 Task: Go to Program & Features. Select Whole Food Market. Add to cart Organic Dried Spices-2. Place order for Javier Perez, _x000D_
205 6th Ct NW_x000D_
Elgin, Minnesota(MN), 55932, Cell Number (507) 876-3158
Action: Mouse moved to (139, 80)
Screenshot: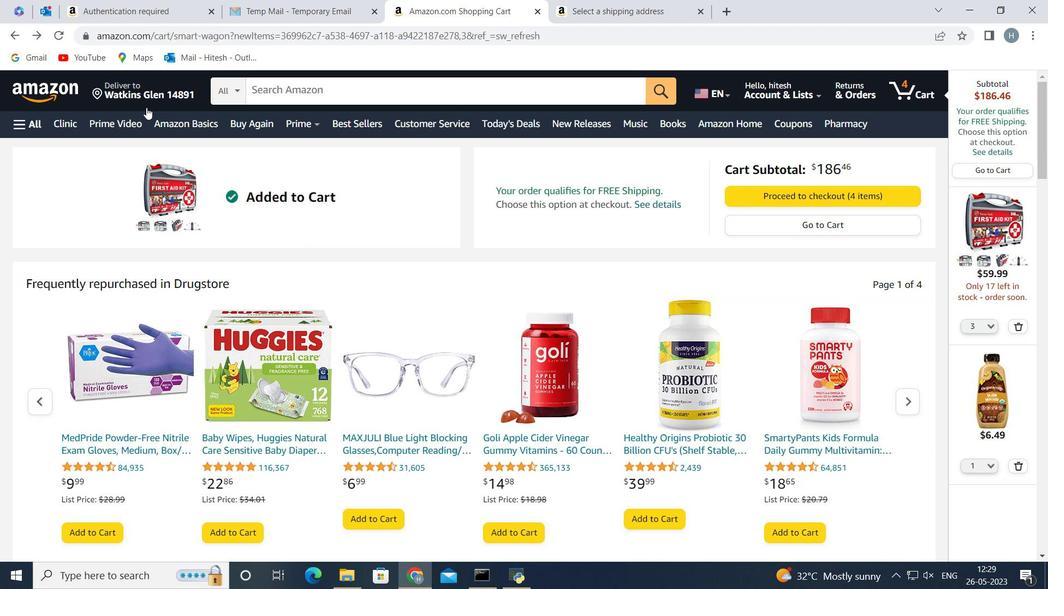 
Action: Mouse pressed left at (139, 80)
Screenshot: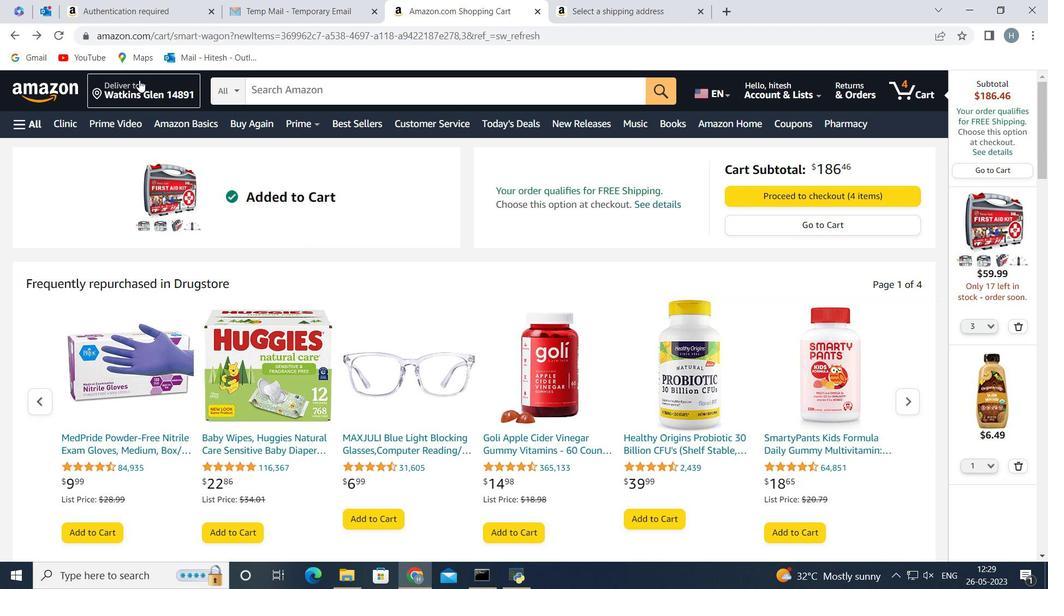 
Action: Mouse moved to (517, 376)
Screenshot: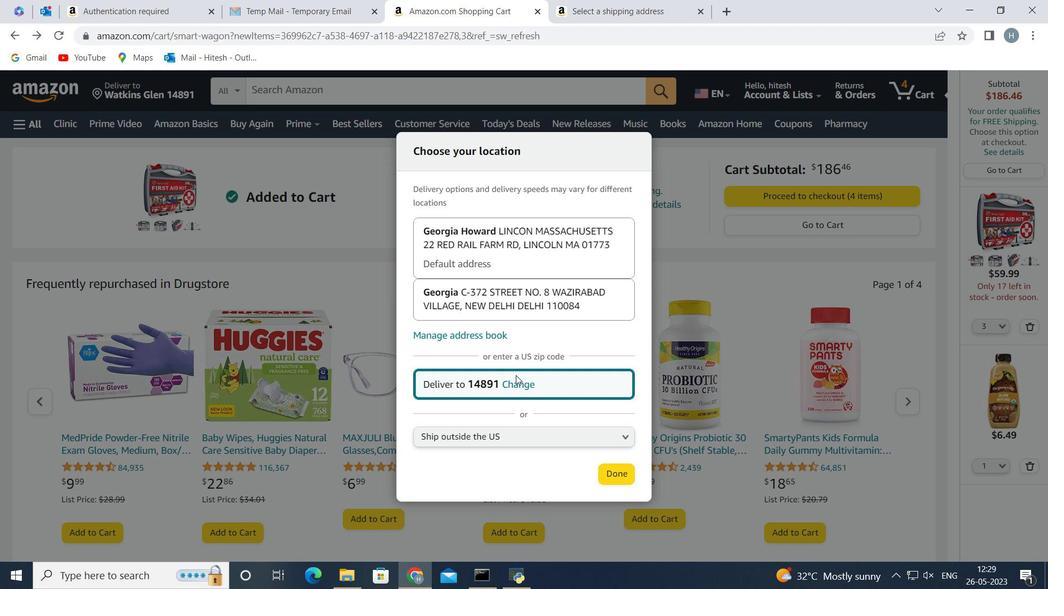 
Action: Mouse pressed left at (517, 376)
Screenshot: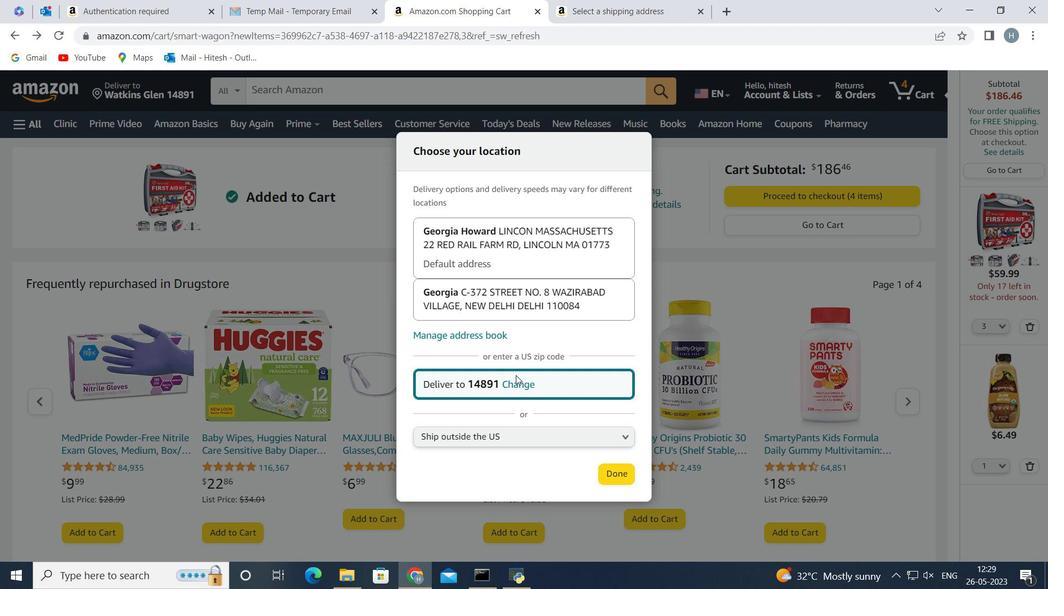 
Action: Mouse moved to (517, 382)
Screenshot: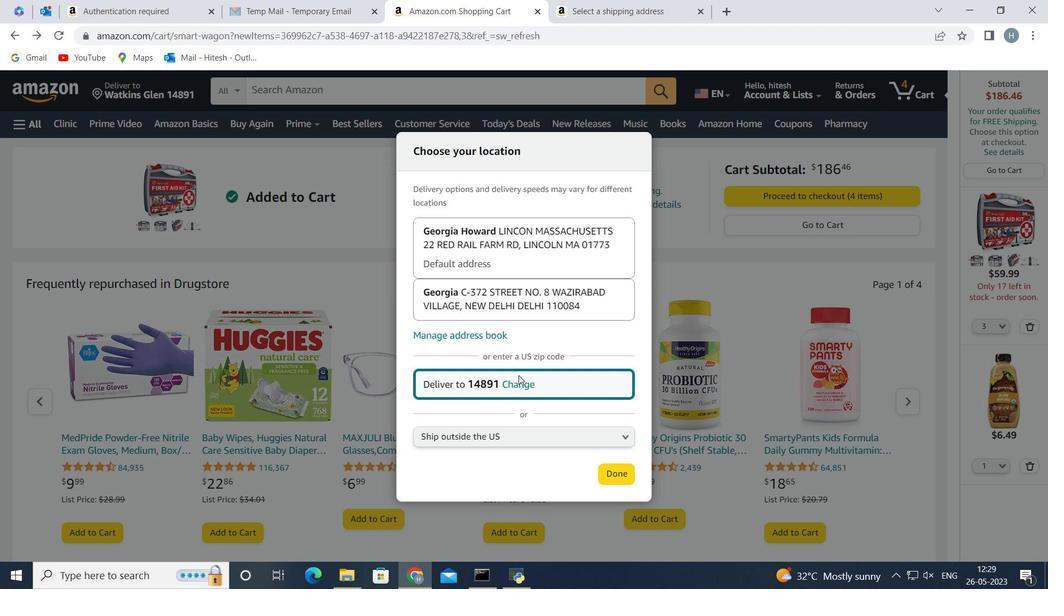 
Action: Mouse pressed left at (517, 382)
Screenshot: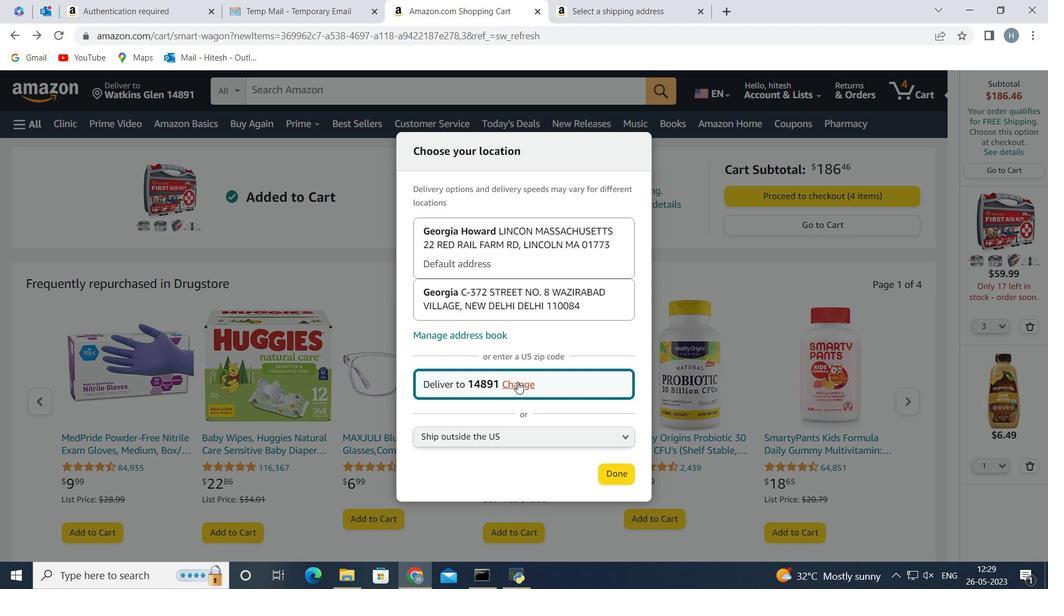 
Action: Mouse moved to (496, 382)
Screenshot: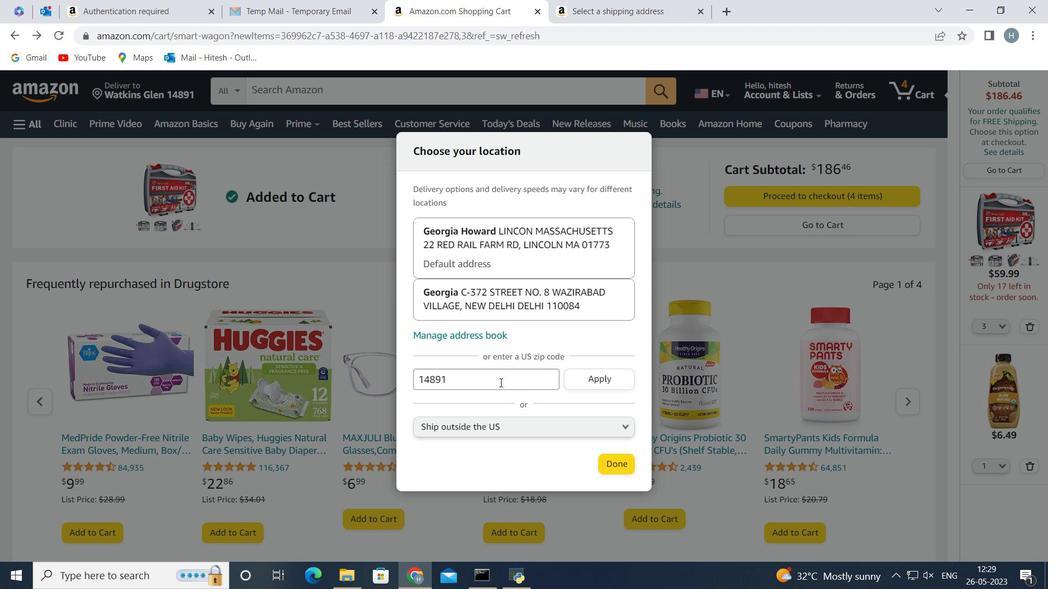 
Action: Mouse pressed left at (496, 382)
Screenshot: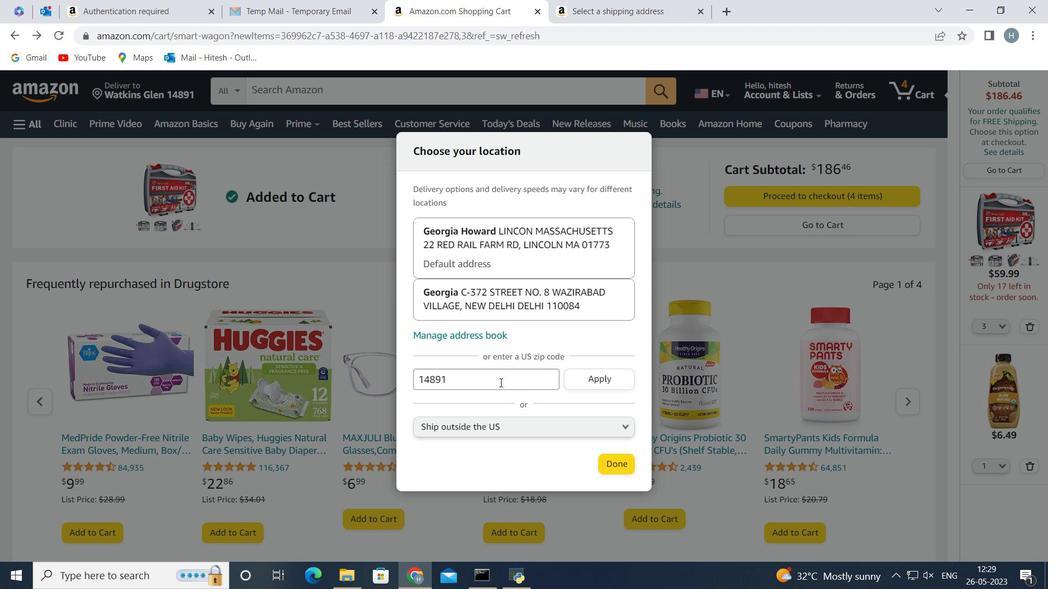 
Action: Mouse moved to (496, 382)
Screenshot: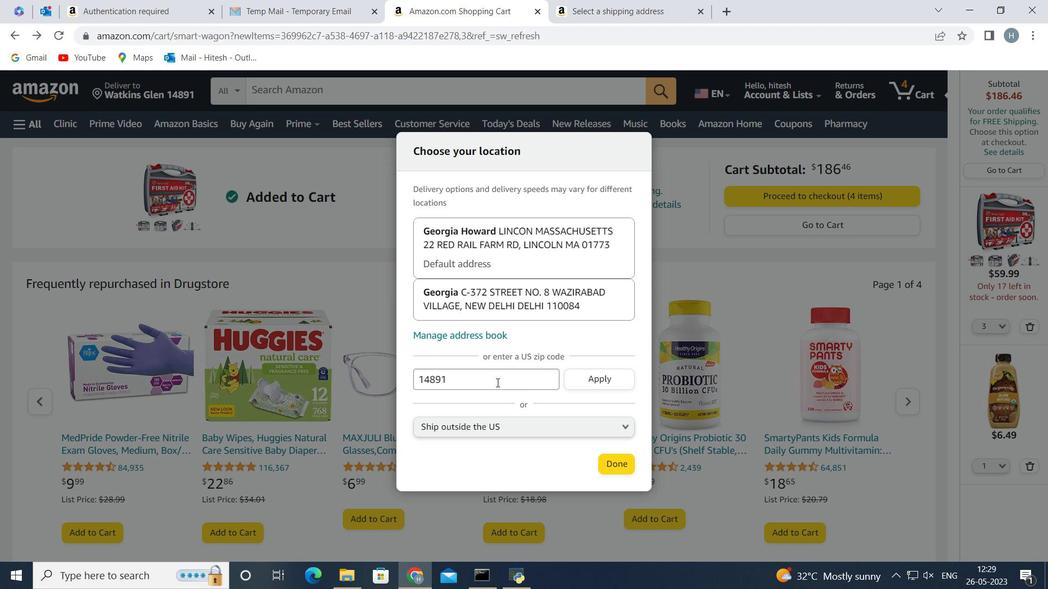 
Action: Key pressed <Key.backspace><Key.backspace><Key.backspace><Key.backspace><Key.backspace><Key.backspace><Key.backspace><Key.backspace><Key.backspace><Key.backspace><Key.backspace>55932
Screenshot: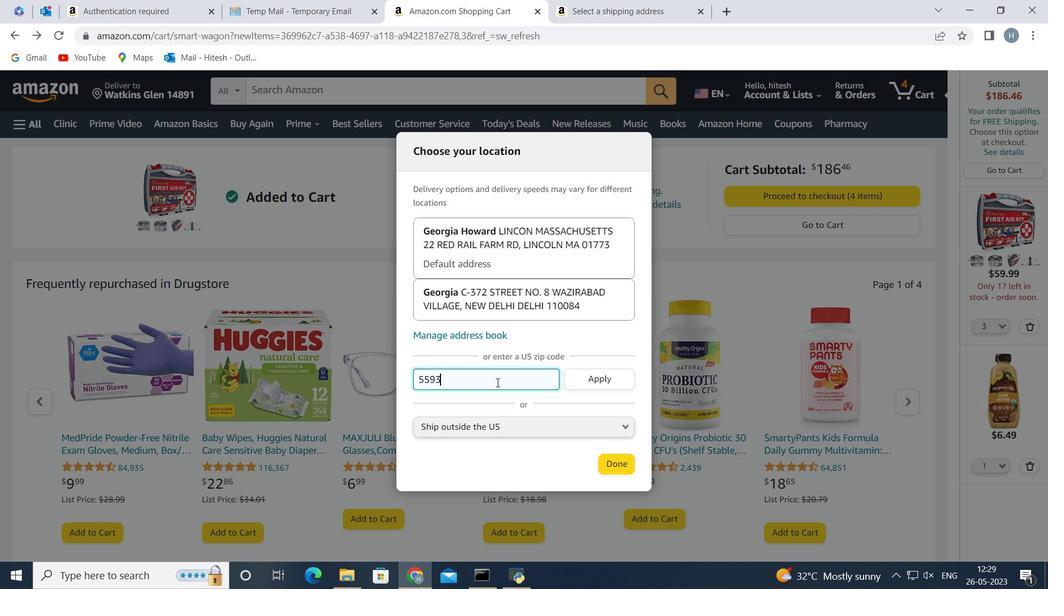 
Action: Mouse moved to (581, 386)
Screenshot: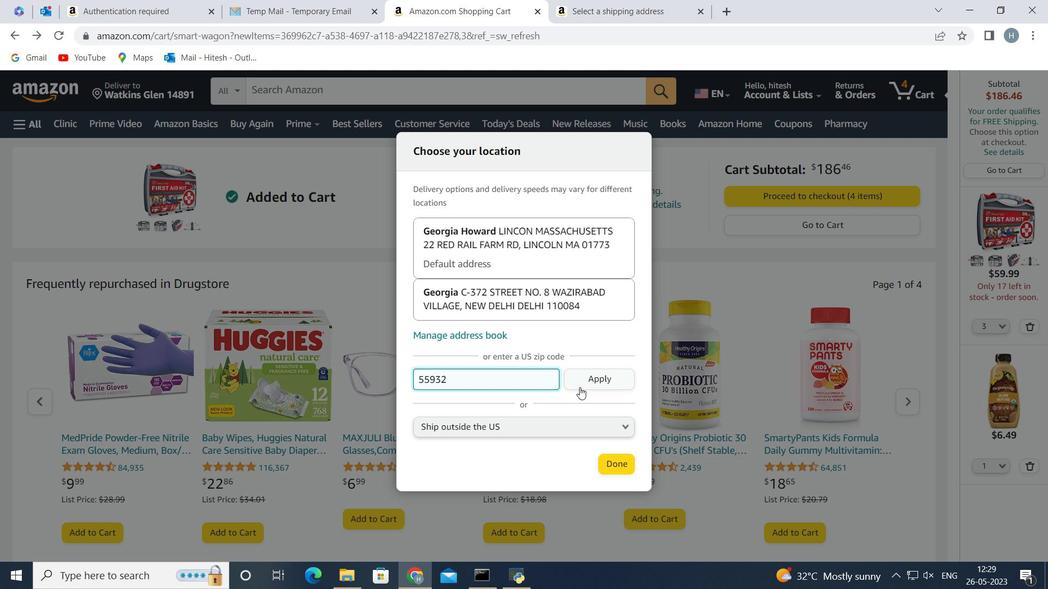 
Action: Mouse pressed left at (581, 386)
Screenshot: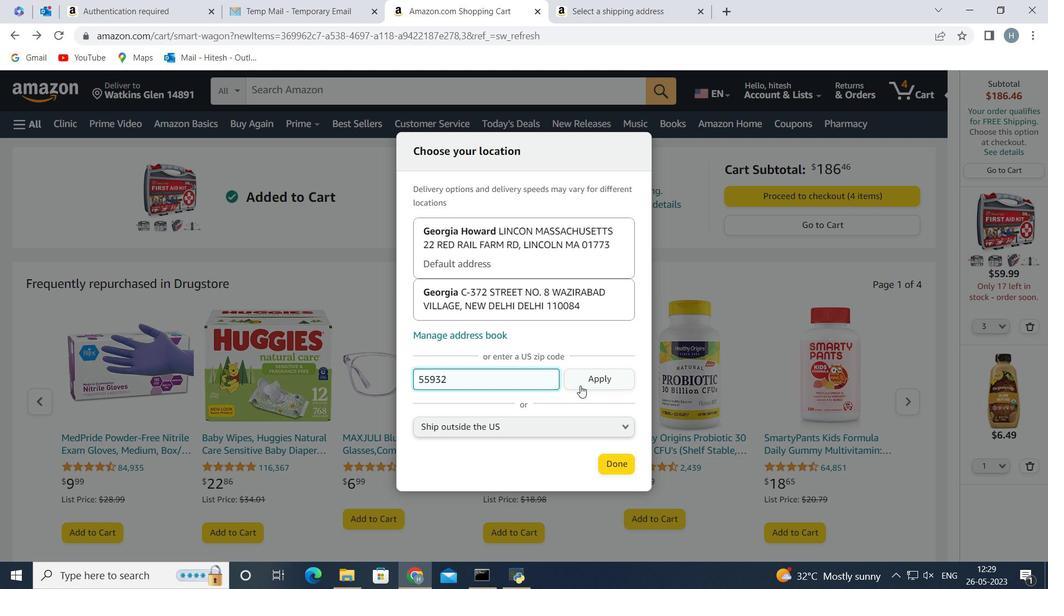 
Action: Mouse moved to (620, 470)
Screenshot: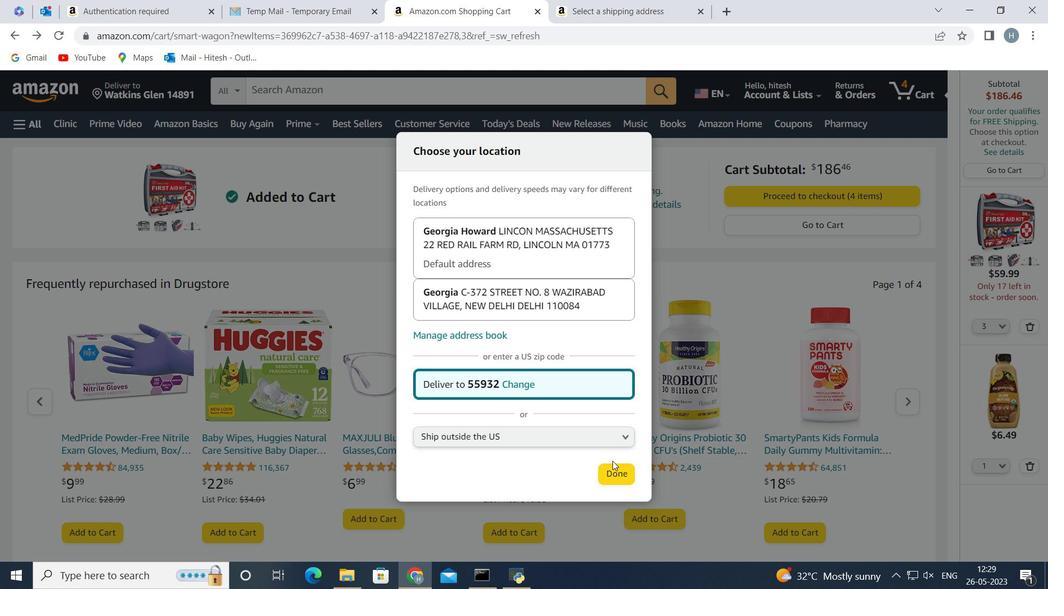 
Action: Mouse pressed left at (620, 470)
Screenshot: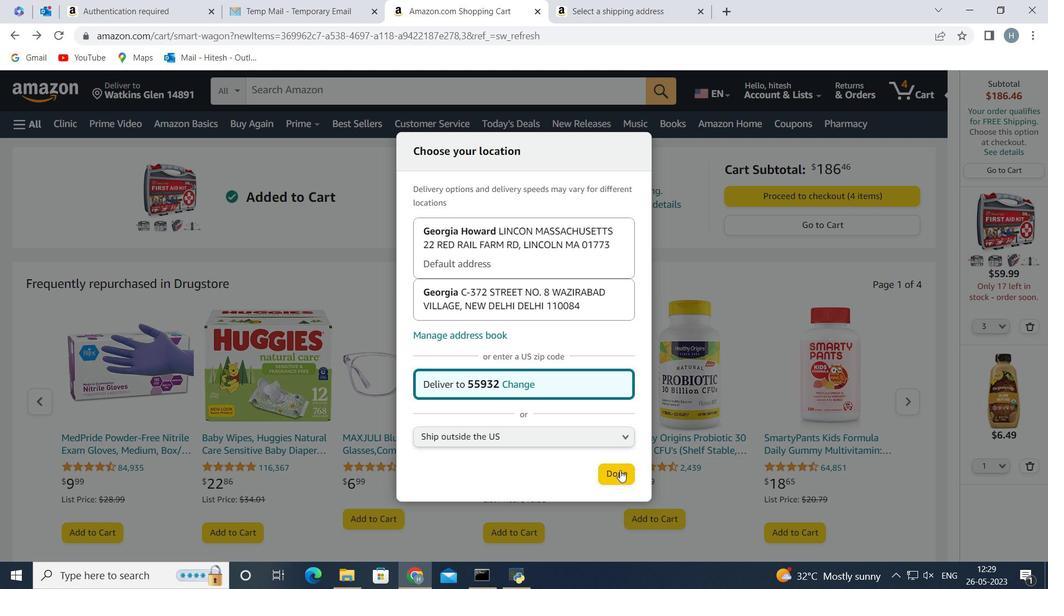 
Action: Mouse moved to (22, 126)
Screenshot: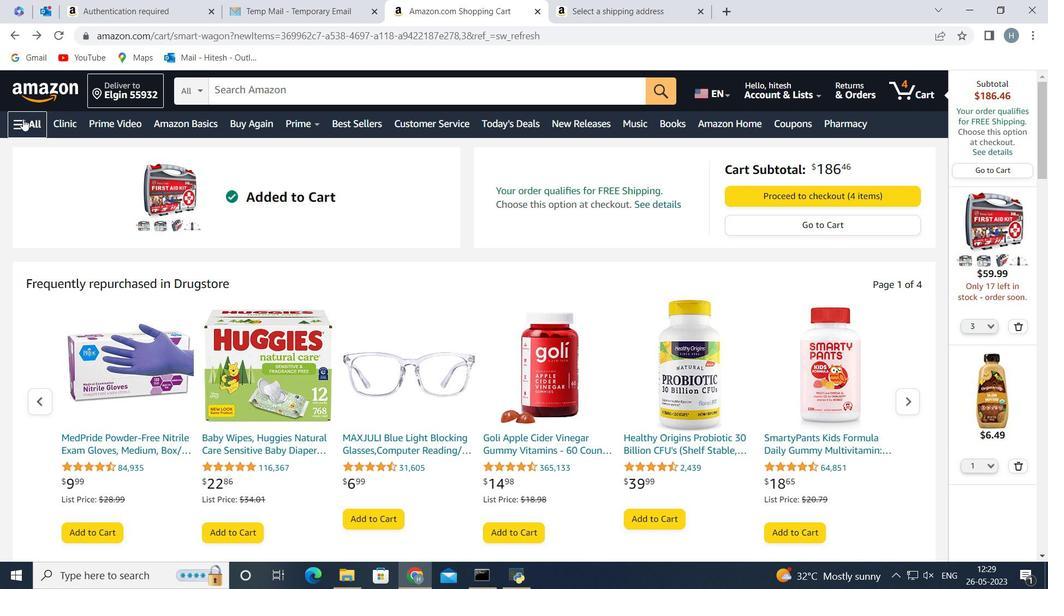 
Action: Mouse pressed left at (22, 126)
Screenshot: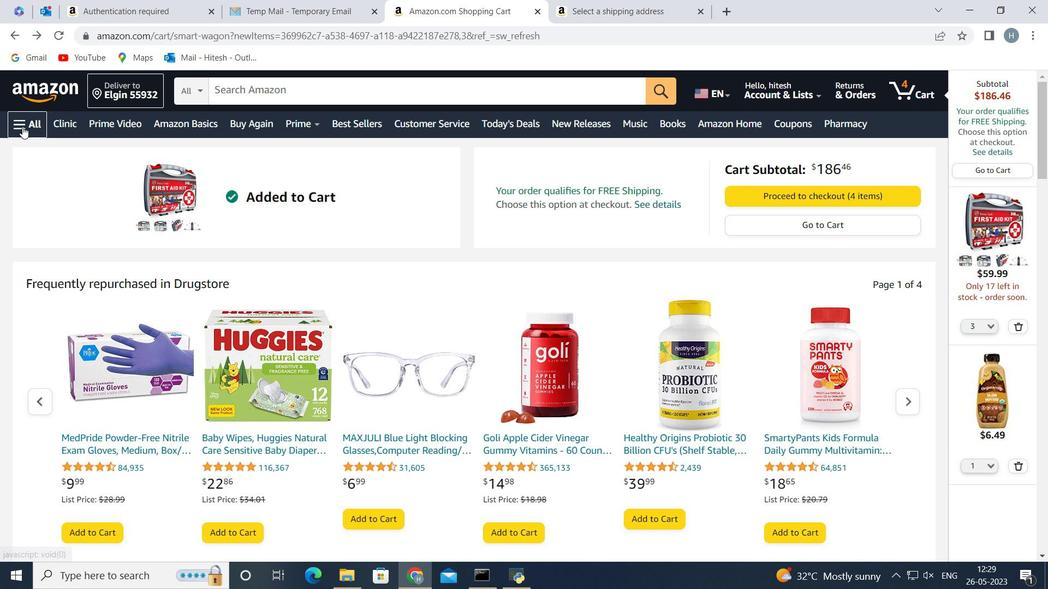 
Action: Mouse moved to (128, 262)
Screenshot: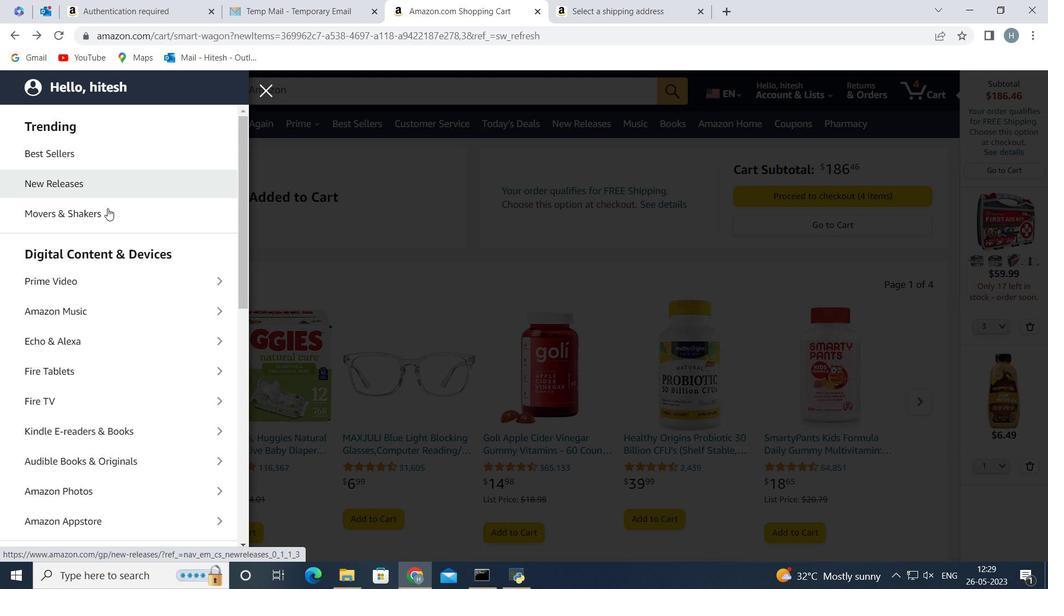 
Action: Mouse scrolled (128, 262) with delta (0, 0)
Screenshot: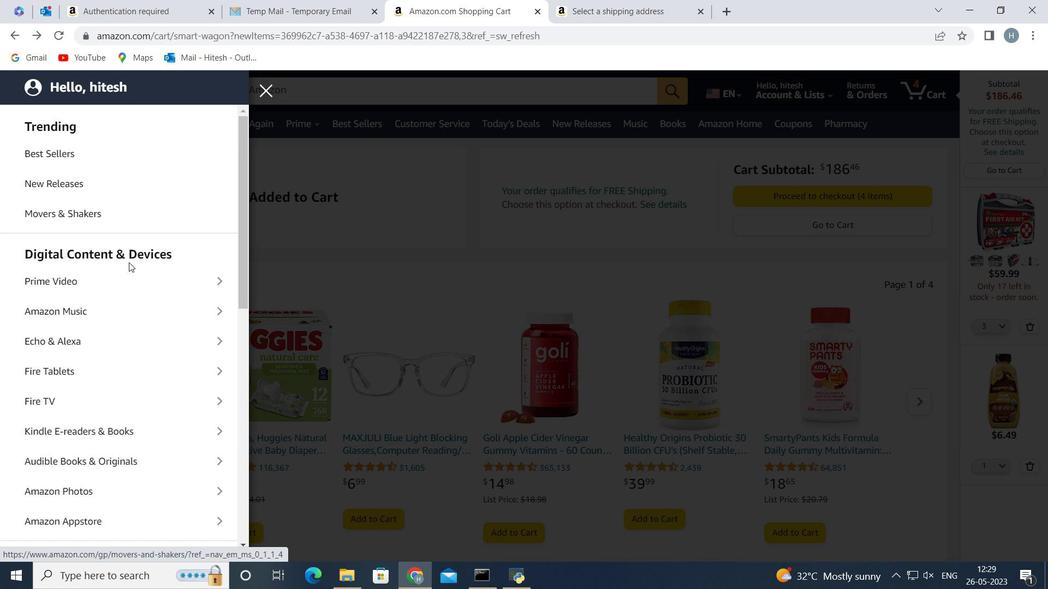 
Action: Mouse moved to (128, 263)
Screenshot: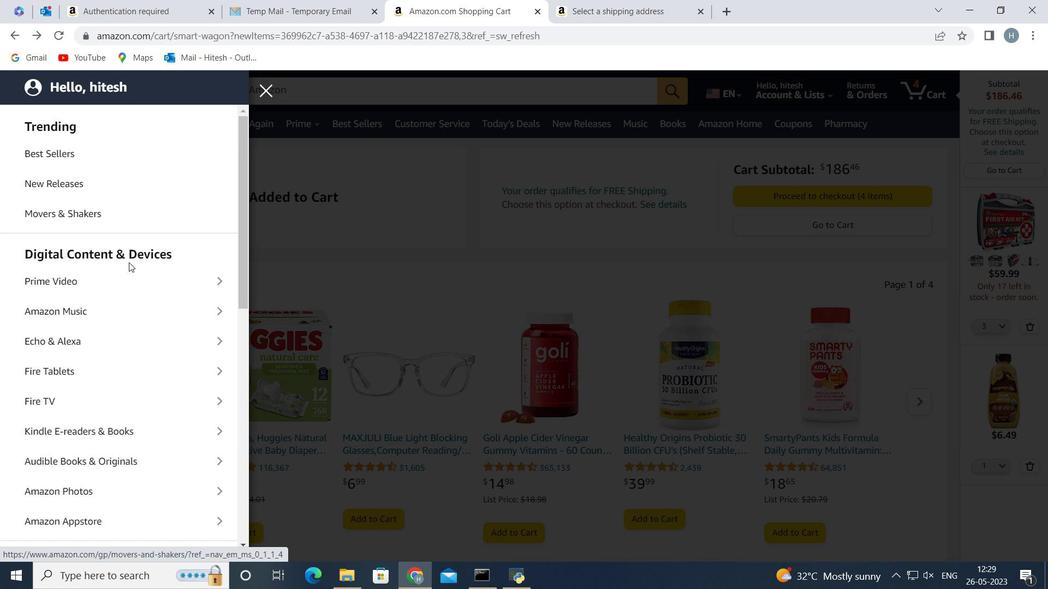 
Action: Mouse scrolled (128, 262) with delta (0, 0)
Screenshot: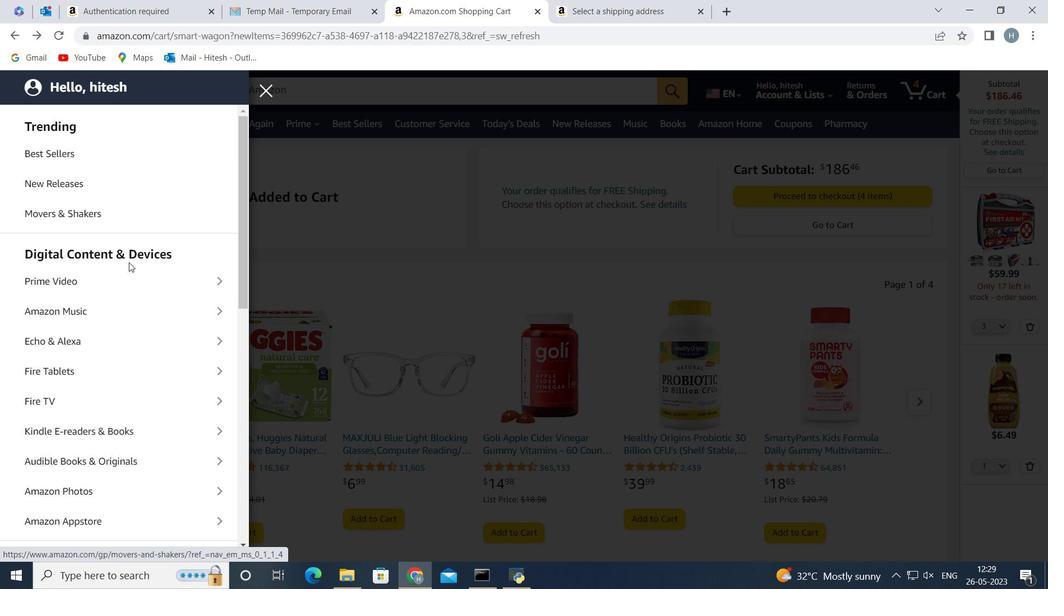 
Action: Mouse scrolled (128, 262) with delta (0, 0)
Screenshot: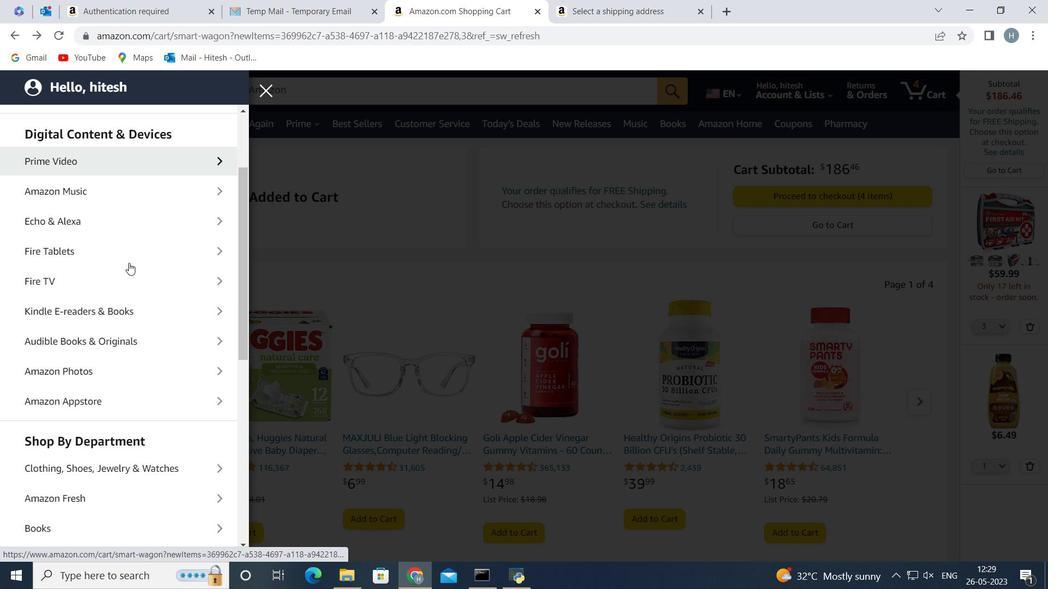 
Action: Mouse scrolled (128, 262) with delta (0, 0)
Screenshot: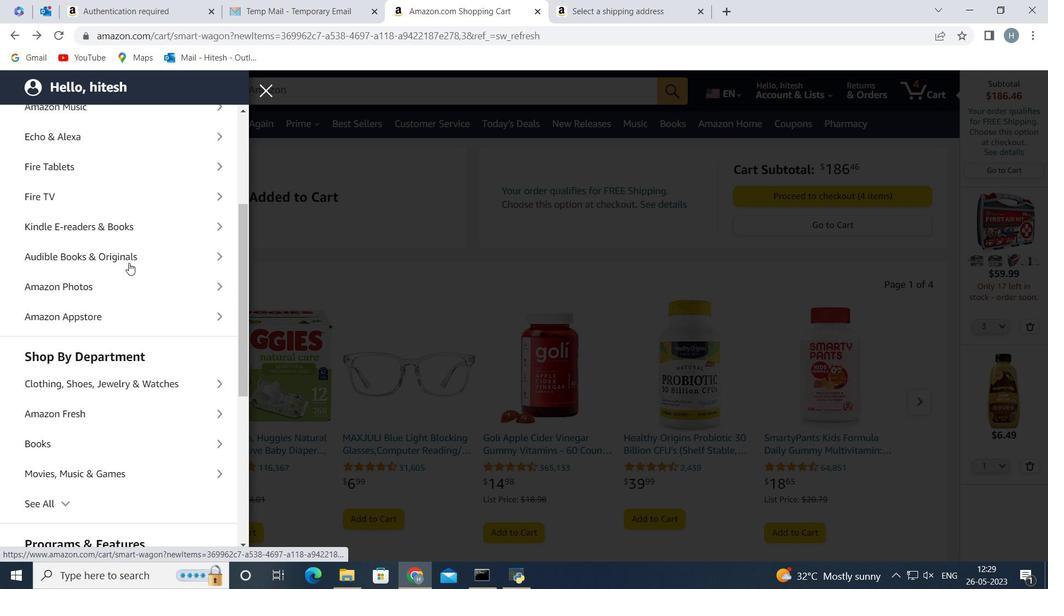 
Action: Mouse scrolled (128, 262) with delta (0, 0)
Screenshot: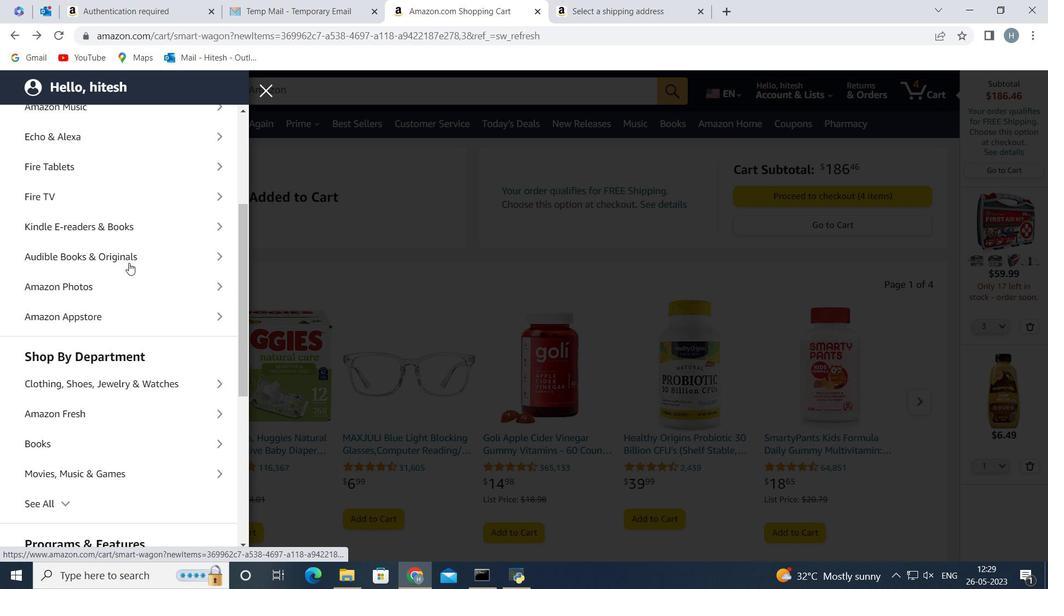 
Action: Mouse scrolled (128, 263) with delta (0, 0)
Screenshot: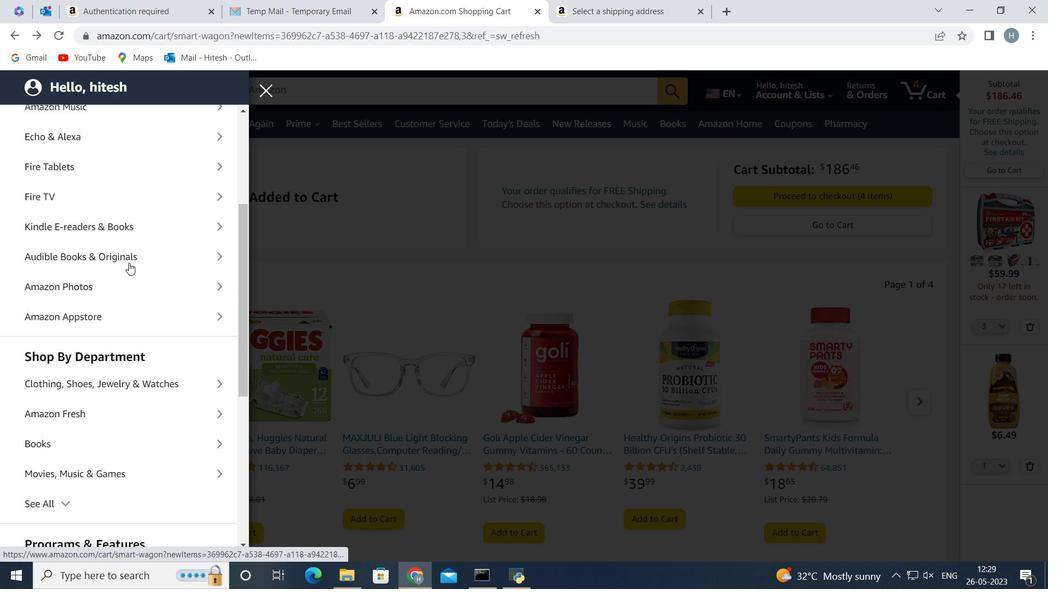 
Action: Mouse scrolled (128, 262) with delta (0, 0)
Screenshot: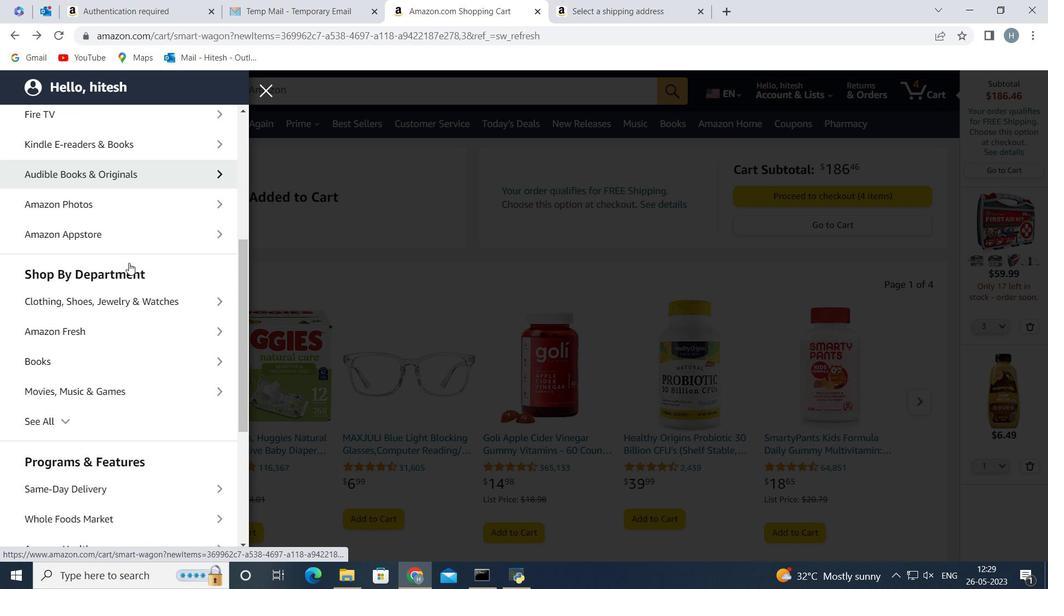 
Action: Mouse scrolled (128, 262) with delta (0, 0)
Screenshot: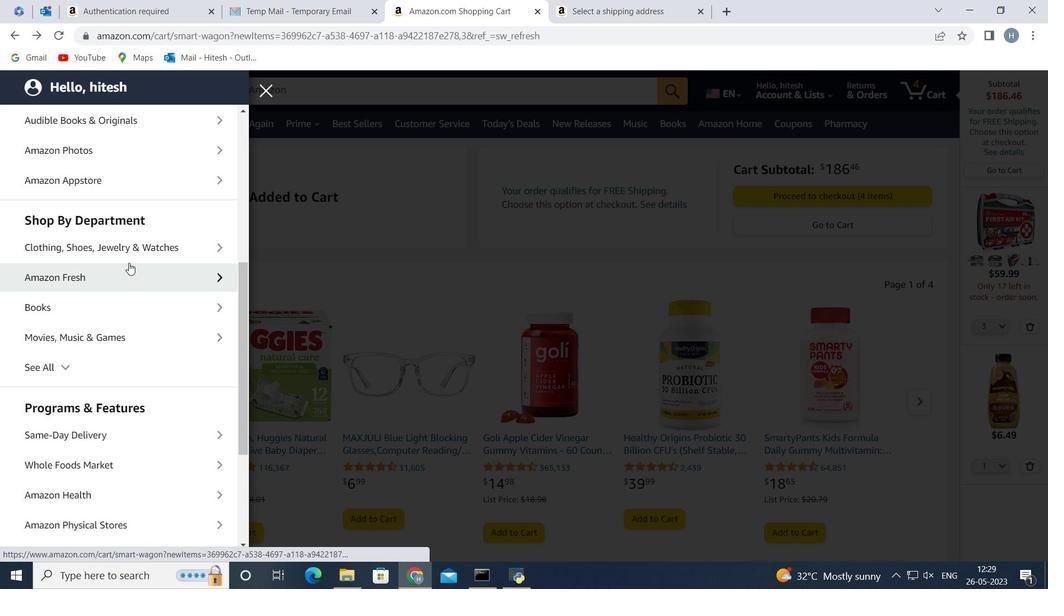 
Action: Mouse moved to (134, 393)
Screenshot: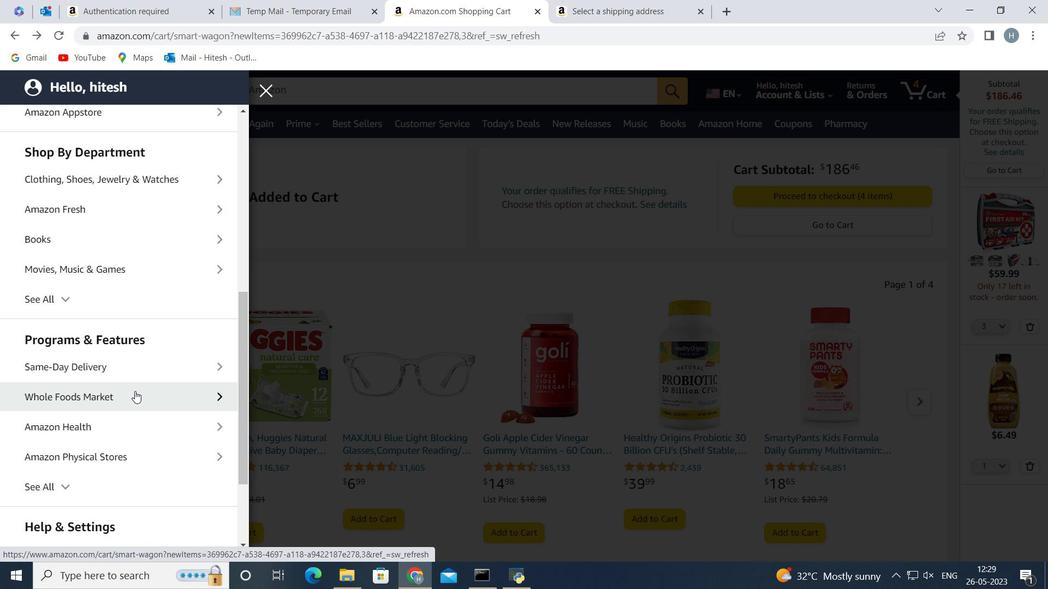 
Action: Mouse pressed left at (134, 393)
Screenshot: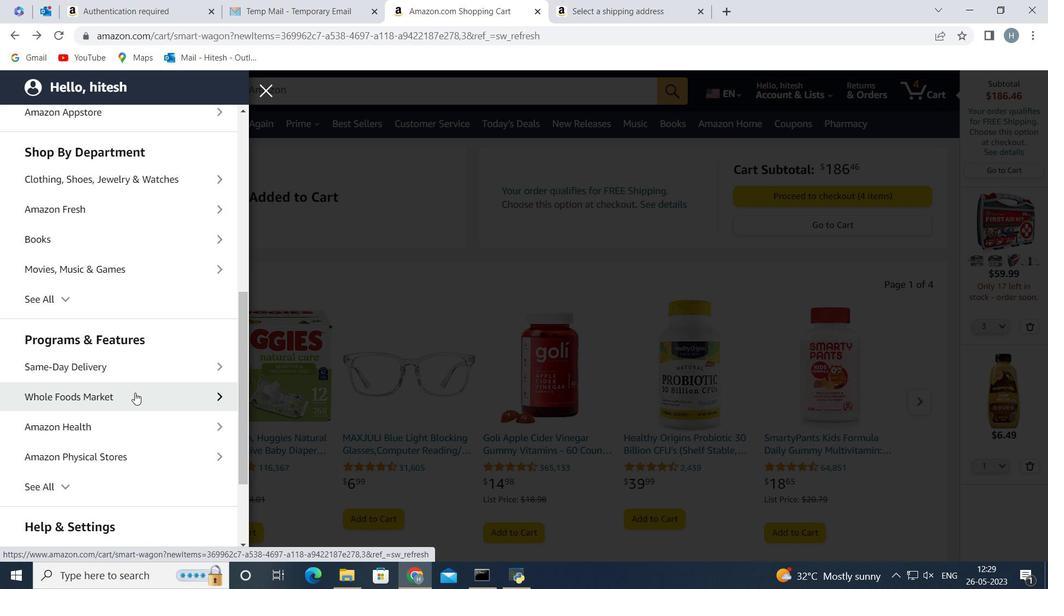 
Action: Mouse moved to (127, 188)
Screenshot: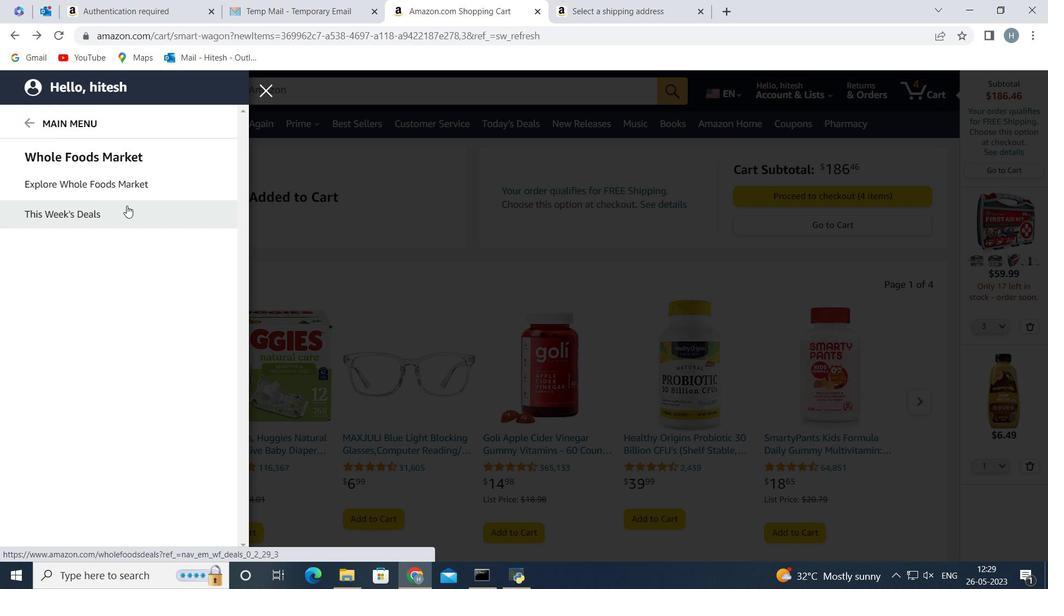 
Action: Mouse pressed left at (127, 188)
Screenshot: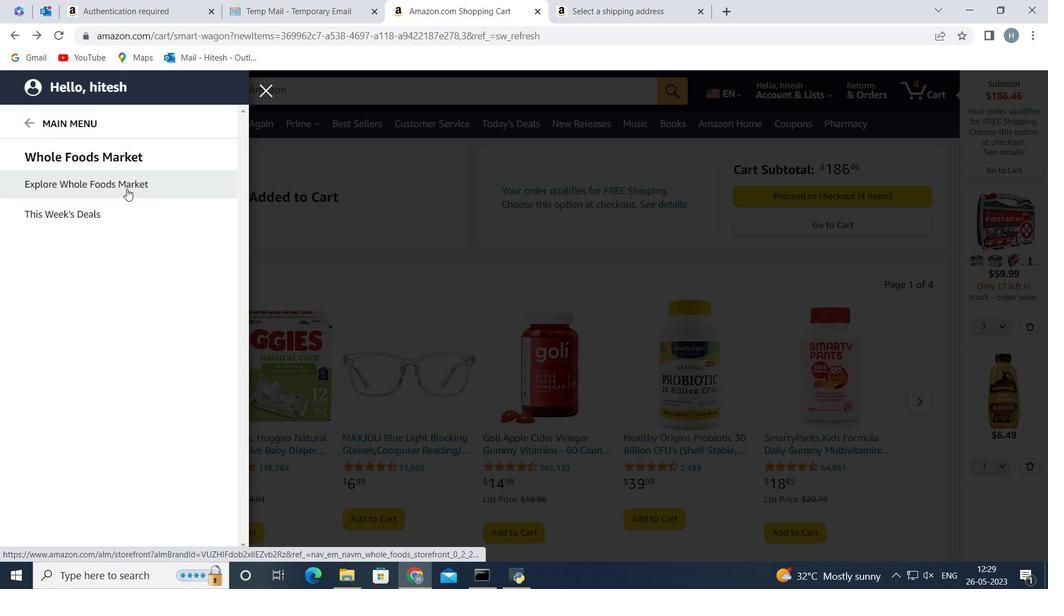 
Action: Mouse moved to (345, 89)
Screenshot: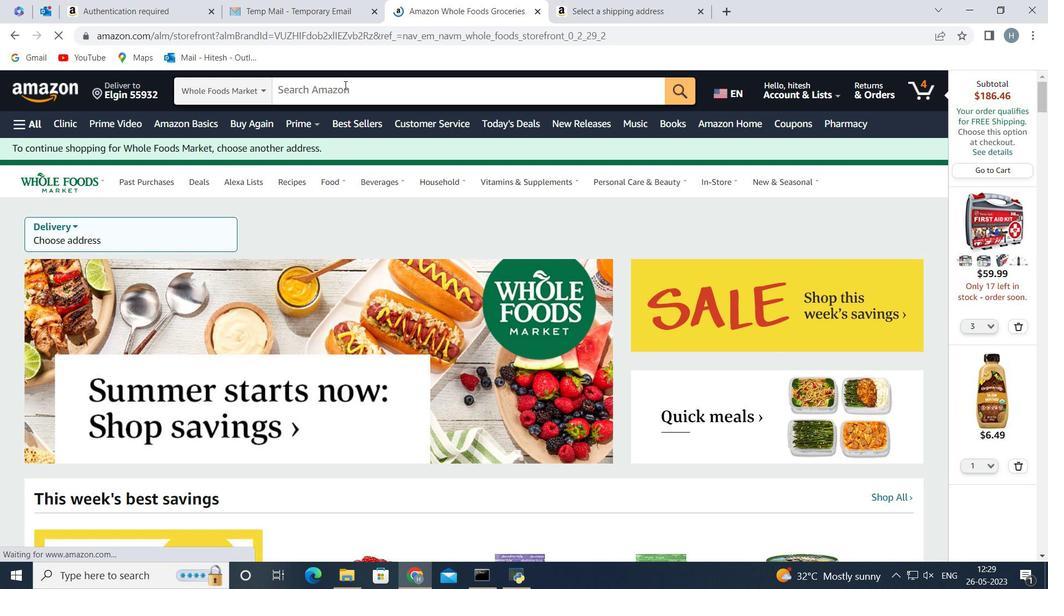 
Action: Mouse pressed left at (345, 89)
Screenshot: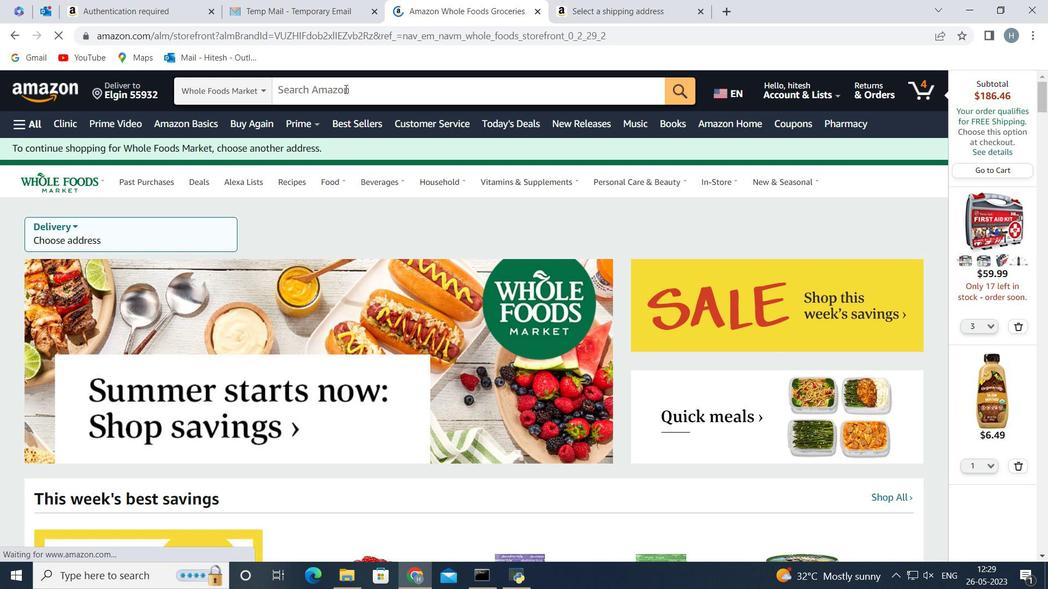 
Action: Key pressed <Key.shift>Organic<Key.space><Key.shift>Dried<Key.space><Key.shift>Spices<Key.space><Key.enter>
Screenshot: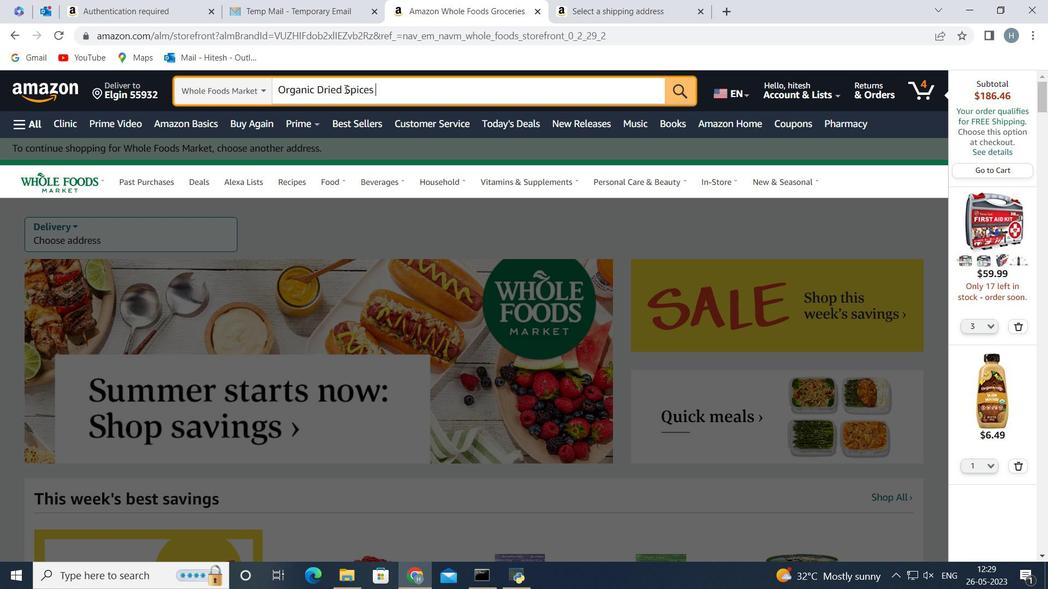 
Action: Mouse moved to (466, 310)
Screenshot: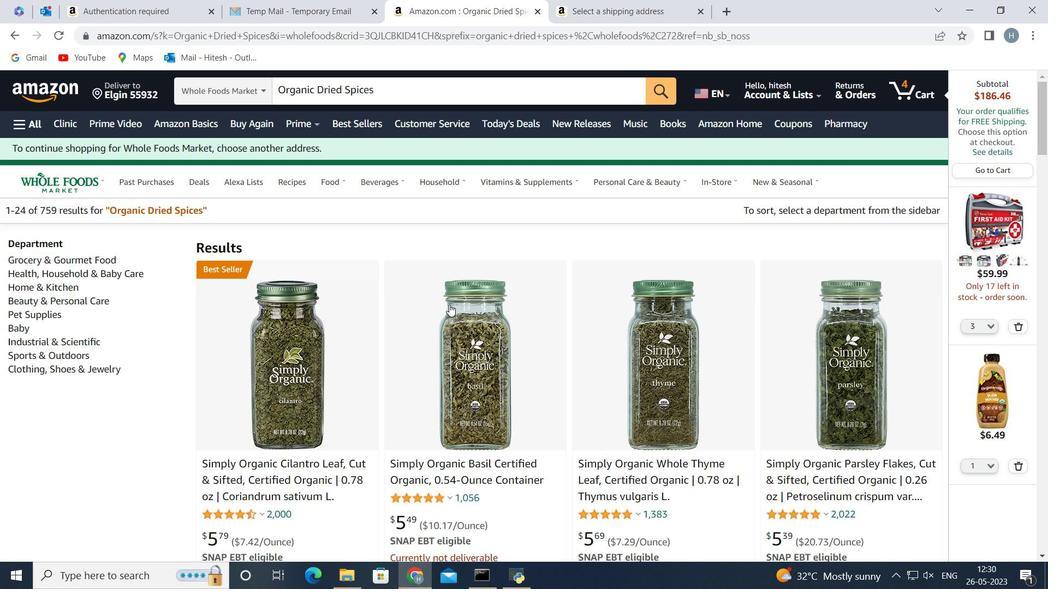 
Action: Mouse scrolled (466, 309) with delta (0, 0)
Screenshot: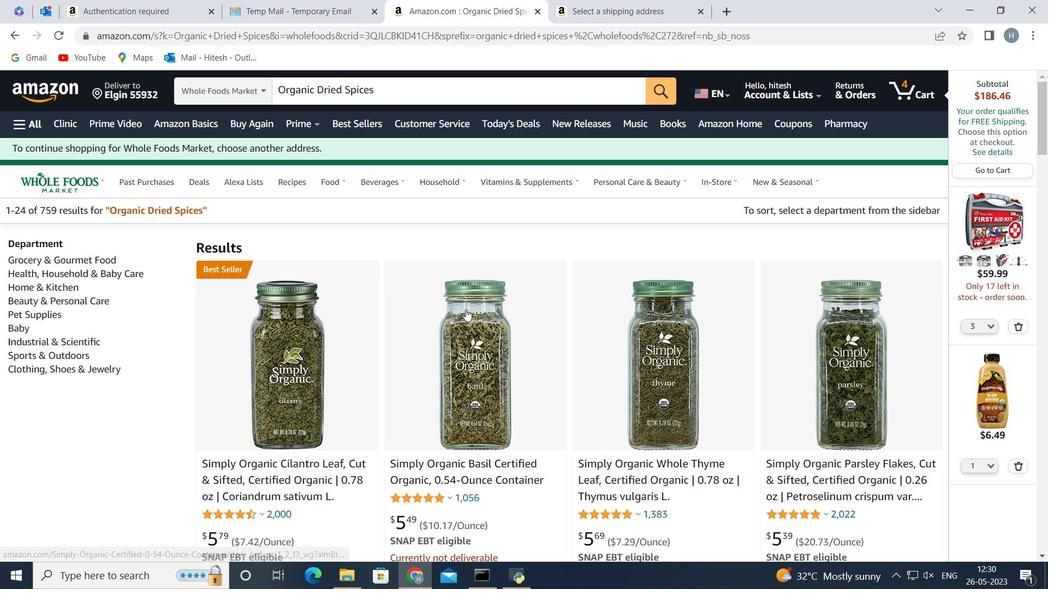 
Action: Mouse scrolled (466, 309) with delta (0, 0)
Screenshot: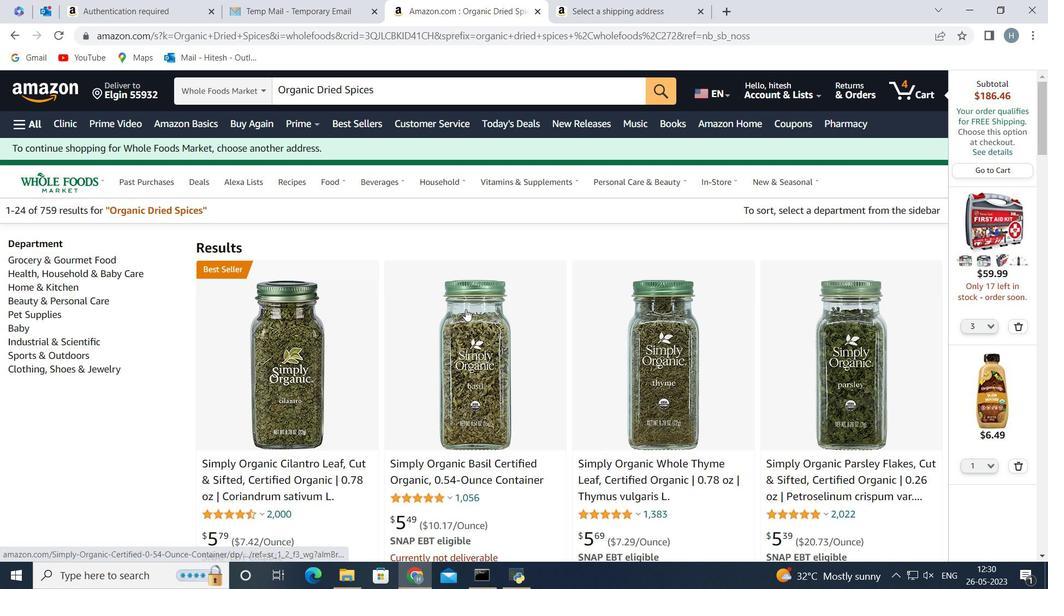 
Action: Mouse scrolled (466, 309) with delta (0, 0)
Screenshot: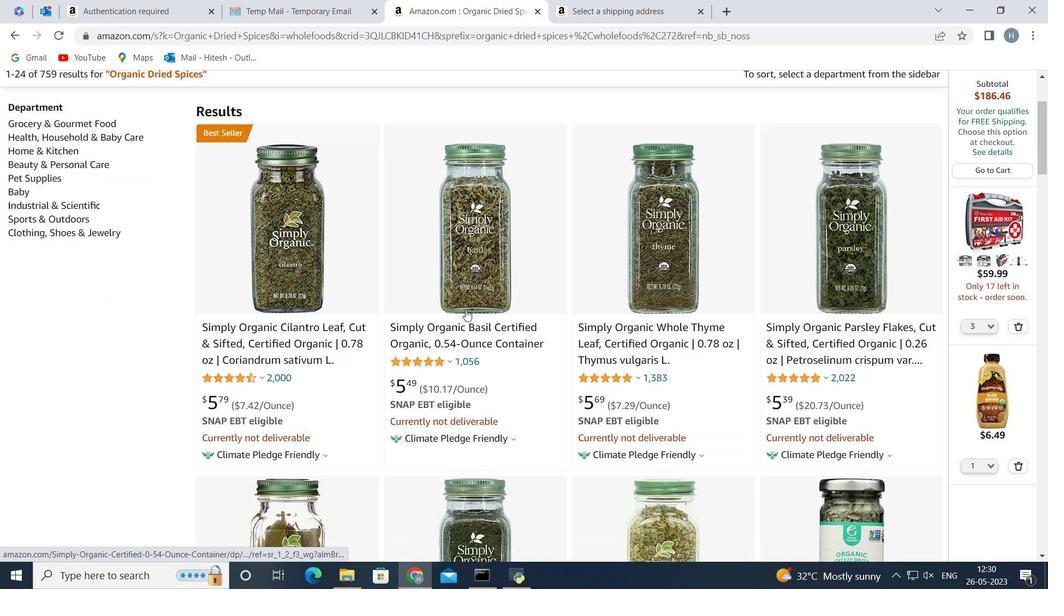 
Action: Mouse scrolled (466, 309) with delta (0, 0)
Screenshot: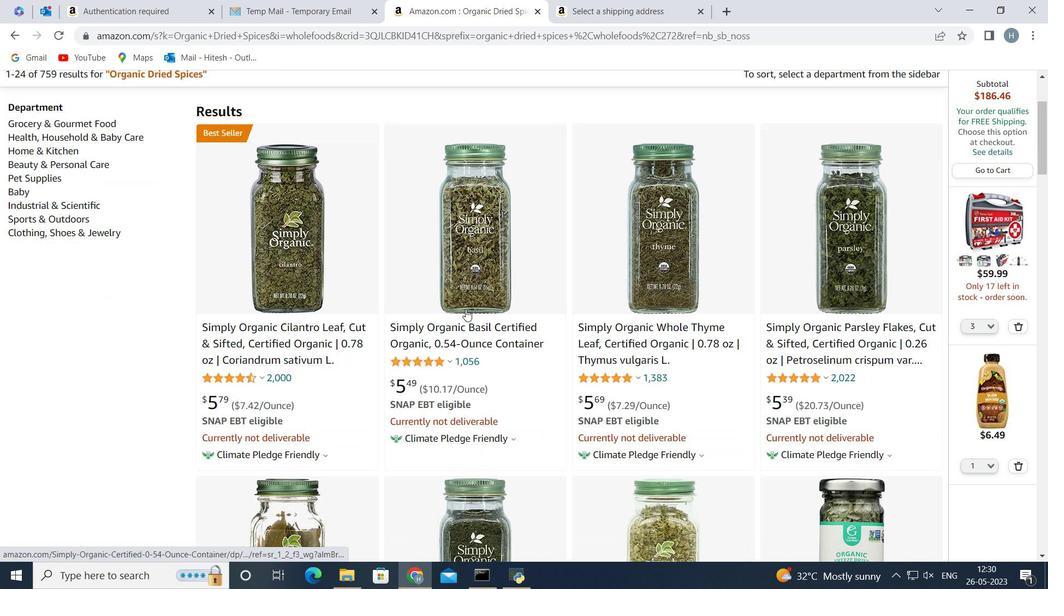 
Action: Mouse moved to (364, 264)
Screenshot: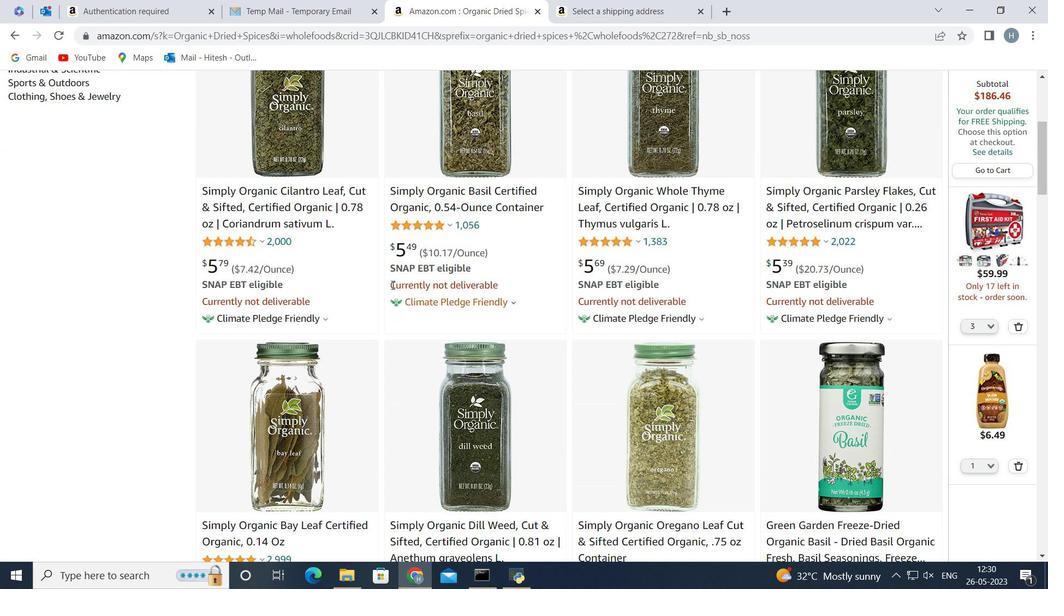 
Action: Mouse scrolled (364, 263) with delta (0, 0)
Screenshot: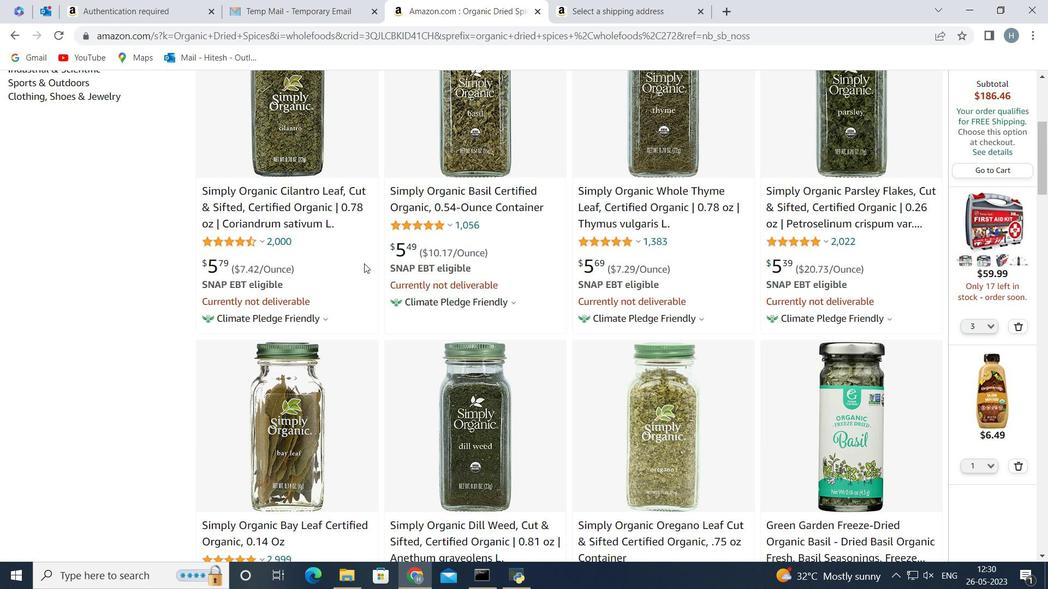 
Action: Mouse scrolled (364, 263) with delta (0, 0)
Screenshot: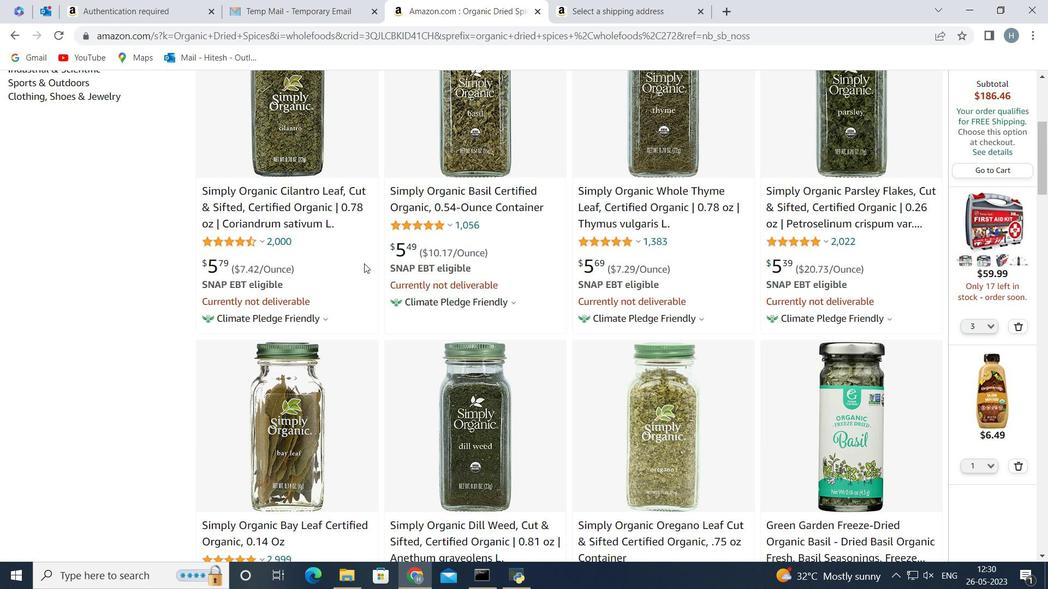 
Action: Mouse moved to (282, 270)
Screenshot: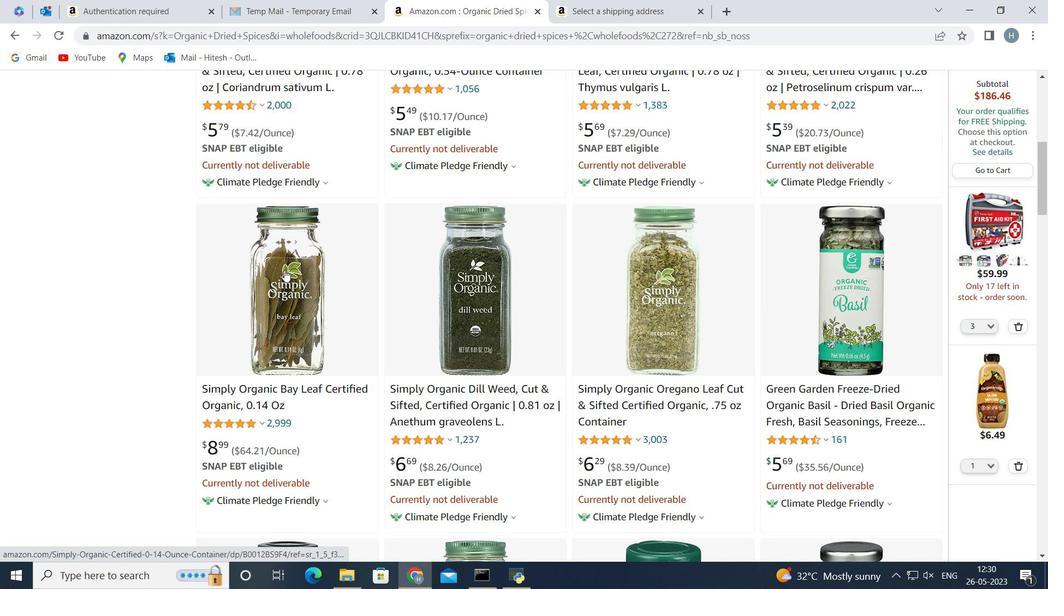 
Action: Mouse scrolled (282, 270) with delta (0, 0)
Screenshot: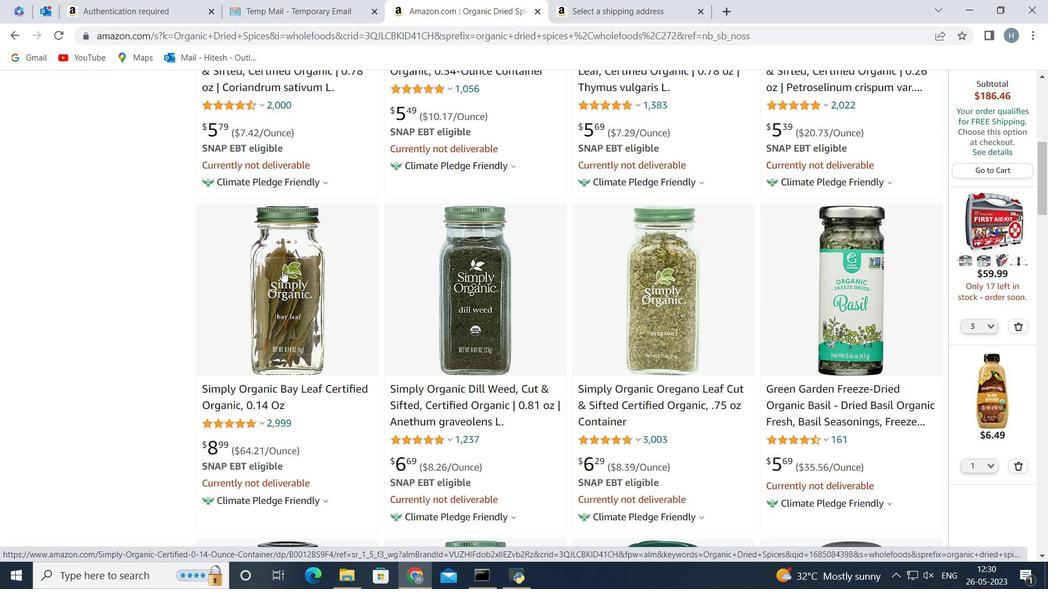 
Action: Mouse scrolled (282, 270) with delta (0, 0)
Screenshot: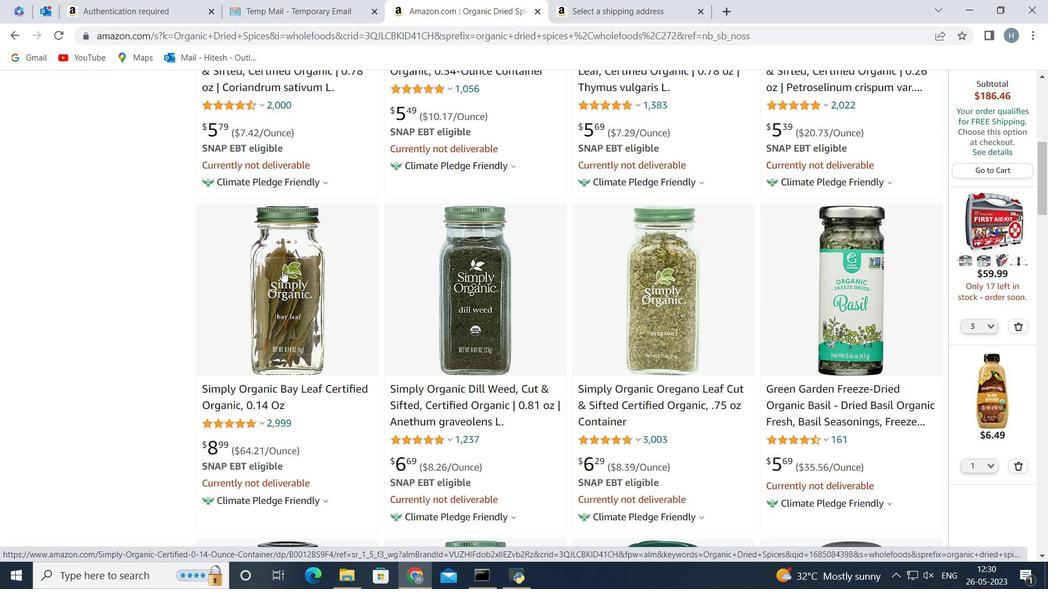 
Action: Mouse scrolled (282, 270) with delta (0, 0)
Screenshot: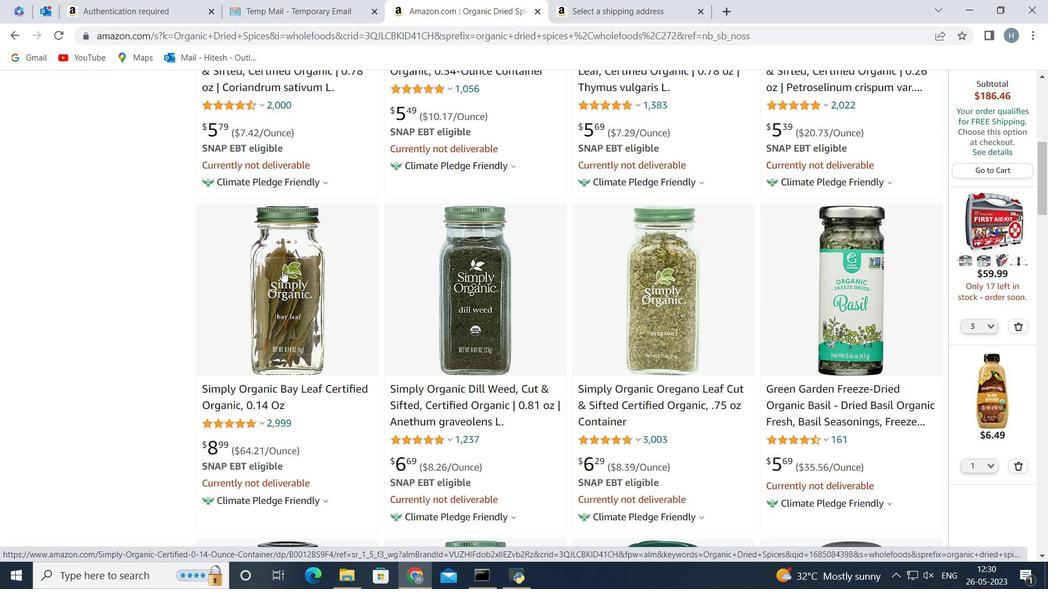 
Action: Mouse scrolled (282, 270) with delta (0, 0)
Screenshot: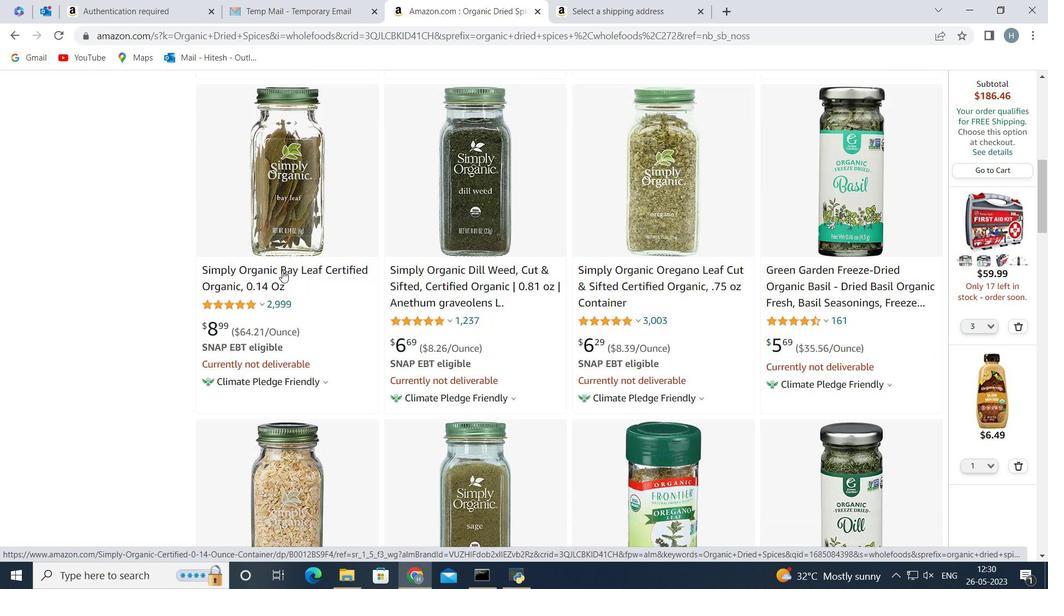 
Action: Mouse scrolled (282, 270) with delta (0, 0)
Screenshot: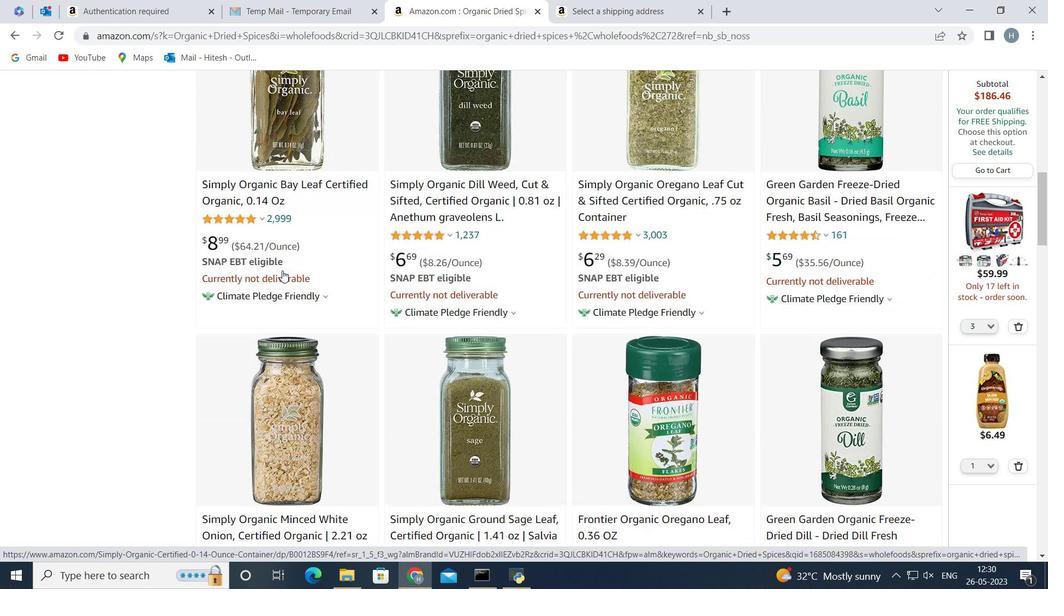 
Action: Mouse moved to (443, 292)
Screenshot: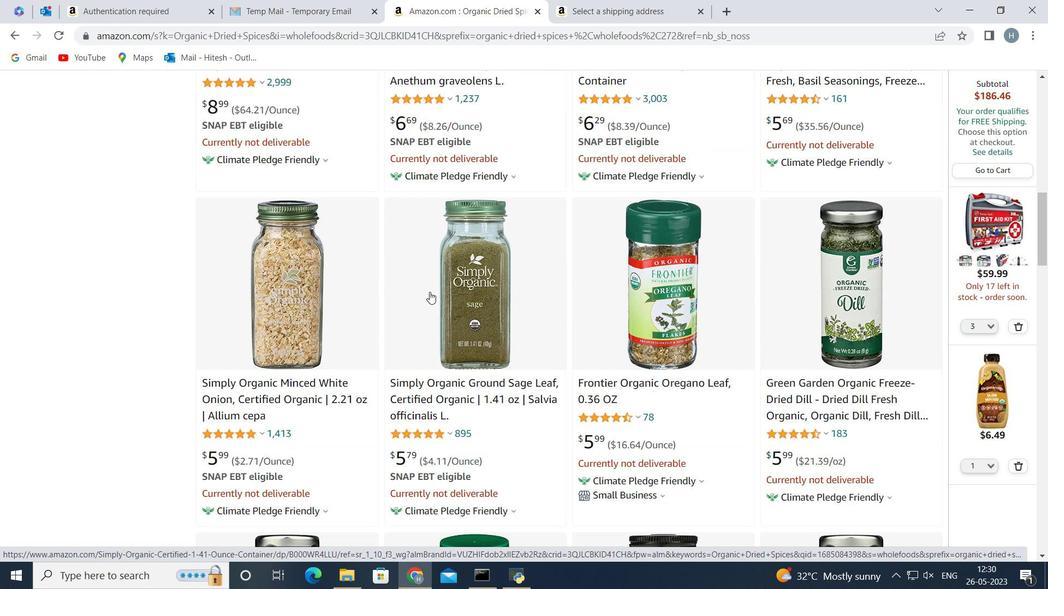 
Action: Mouse scrolled (443, 293) with delta (0, 0)
Screenshot: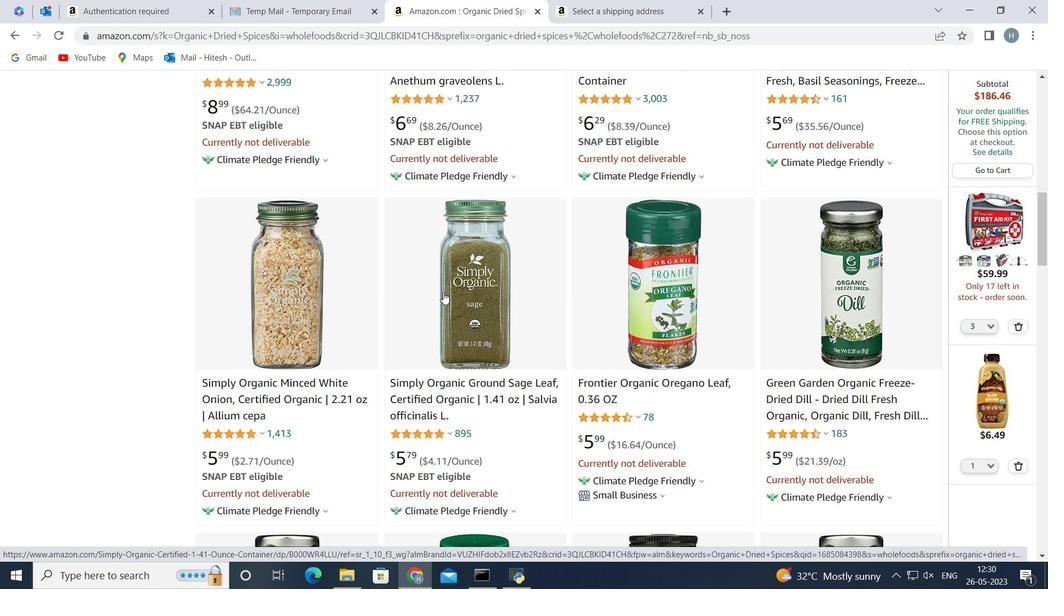 
Action: Mouse scrolled (443, 293) with delta (0, 0)
Screenshot: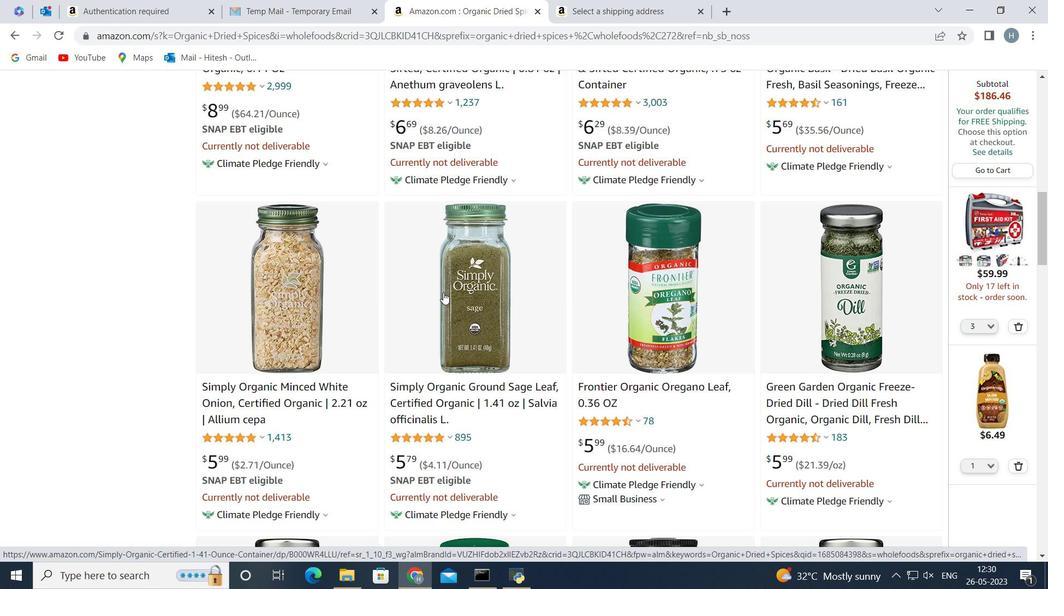 
Action: Mouse scrolled (443, 293) with delta (0, 0)
Screenshot: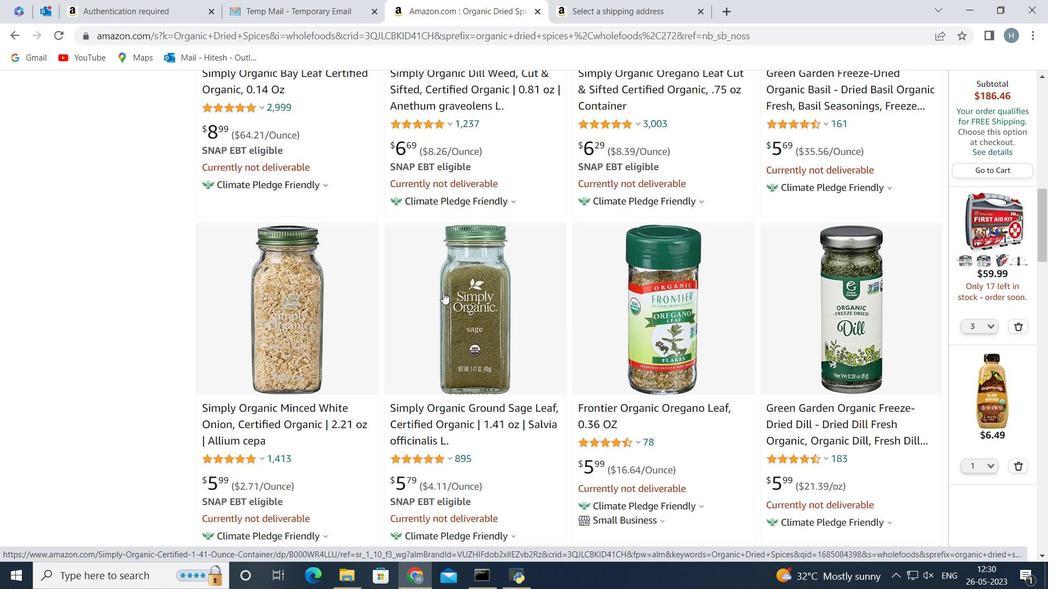 
Action: Mouse scrolled (443, 293) with delta (0, 0)
Screenshot: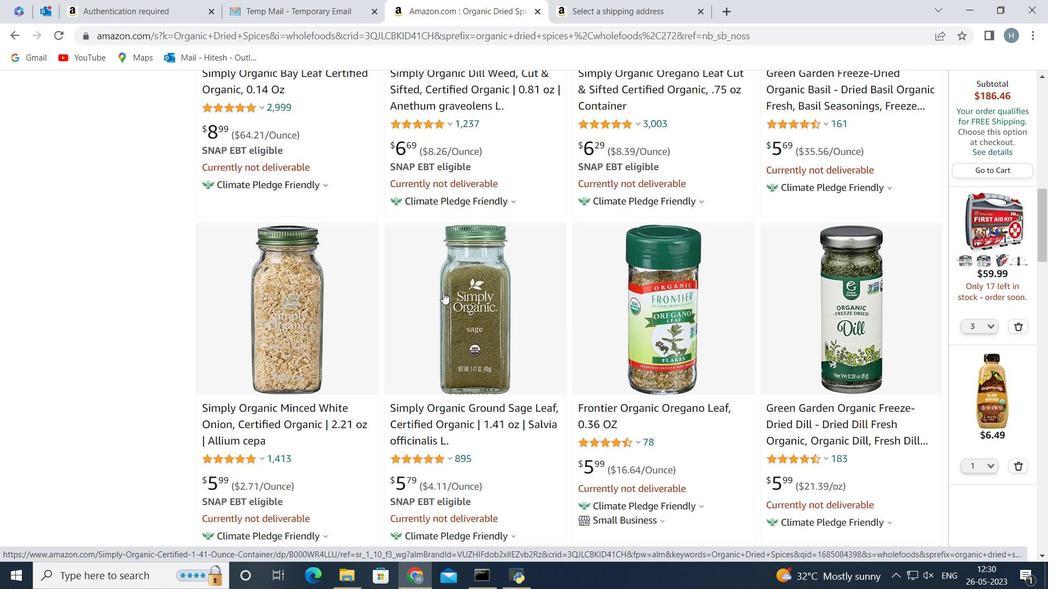 
Action: Mouse scrolled (443, 293) with delta (0, 0)
Screenshot: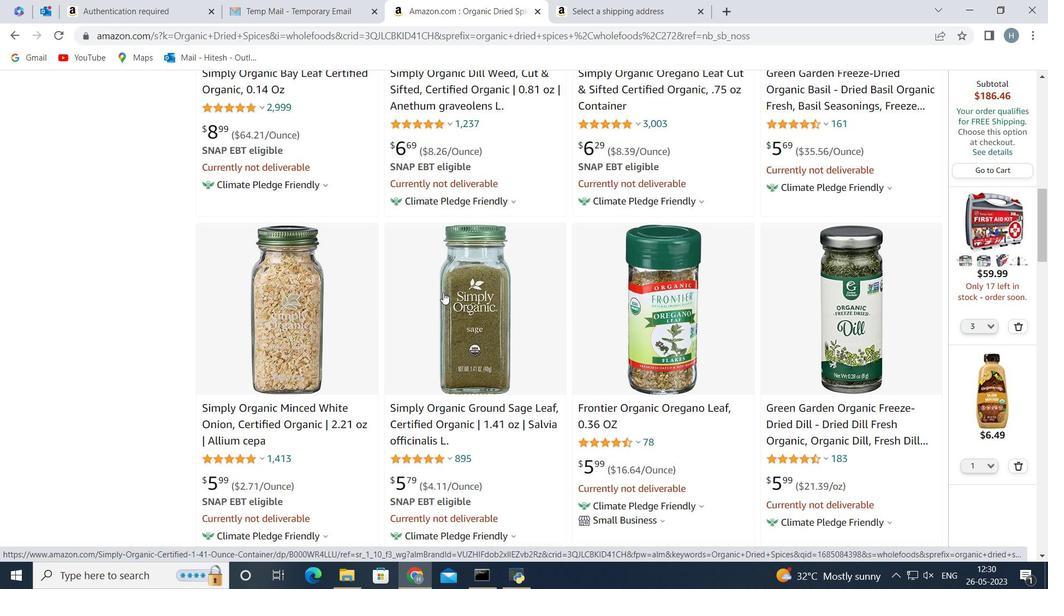 
Action: Mouse scrolled (443, 293) with delta (0, 0)
Screenshot: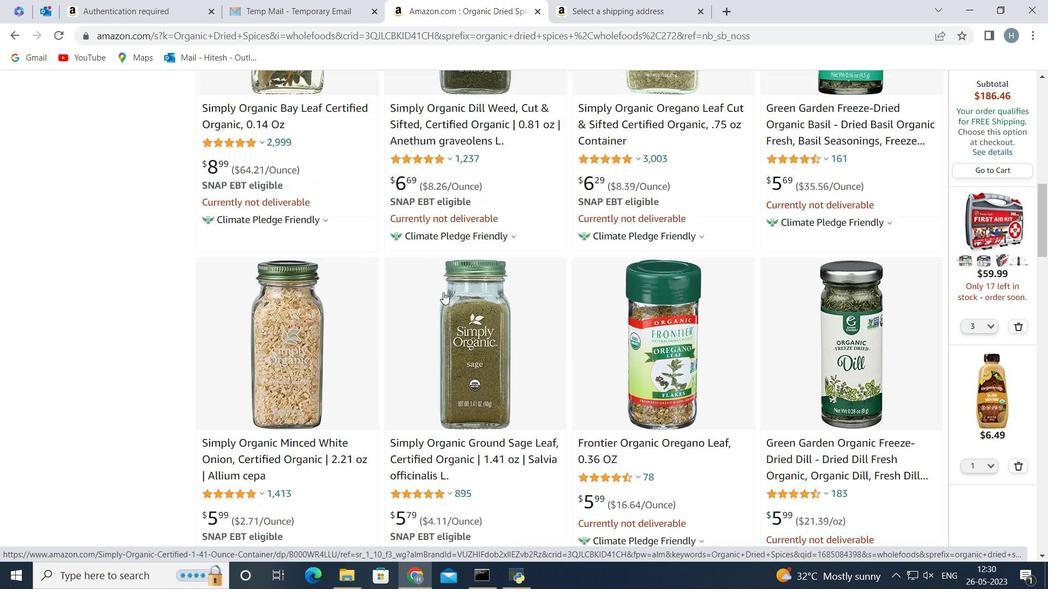 
Action: Mouse scrolled (443, 293) with delta (0, 0)
Screenshot: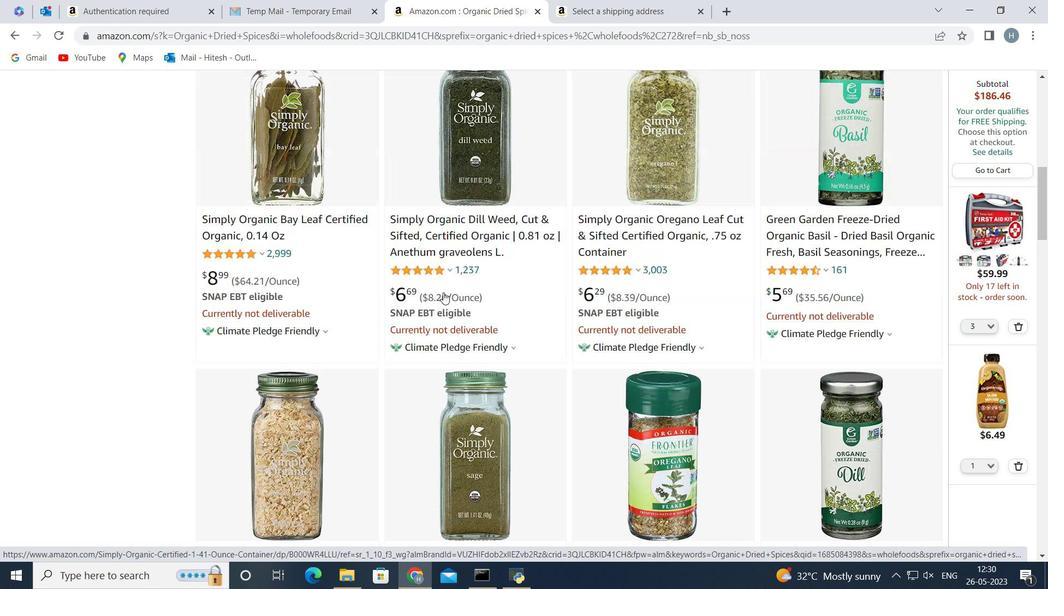 
Action: Mouse scrolled (443, 293) with delta (0, 0)
Screenshot: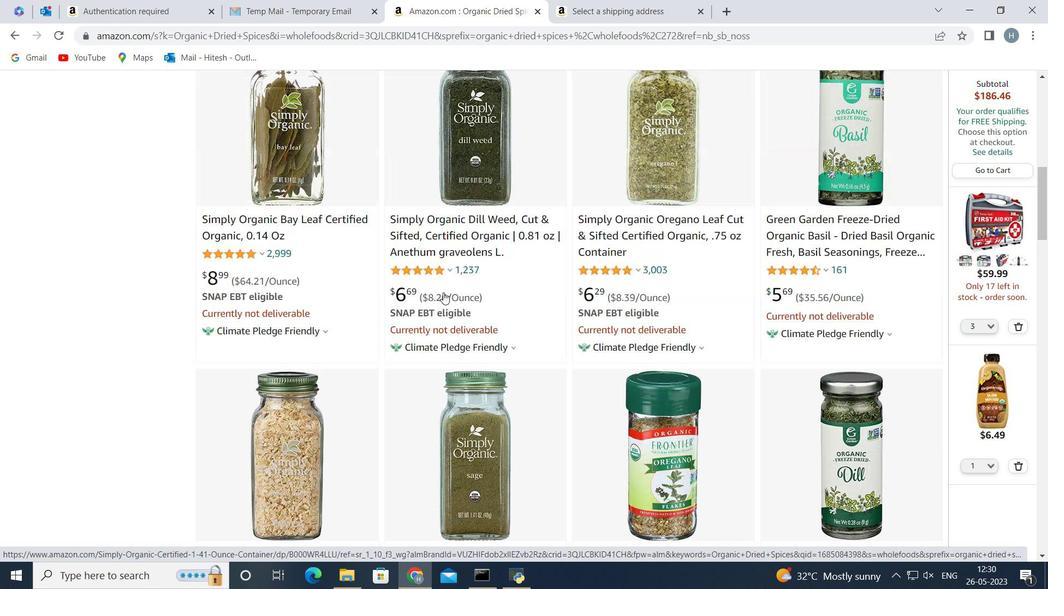 
Action: Mouse scrolled (443, 293) with delta (0, 0)
Screenshot: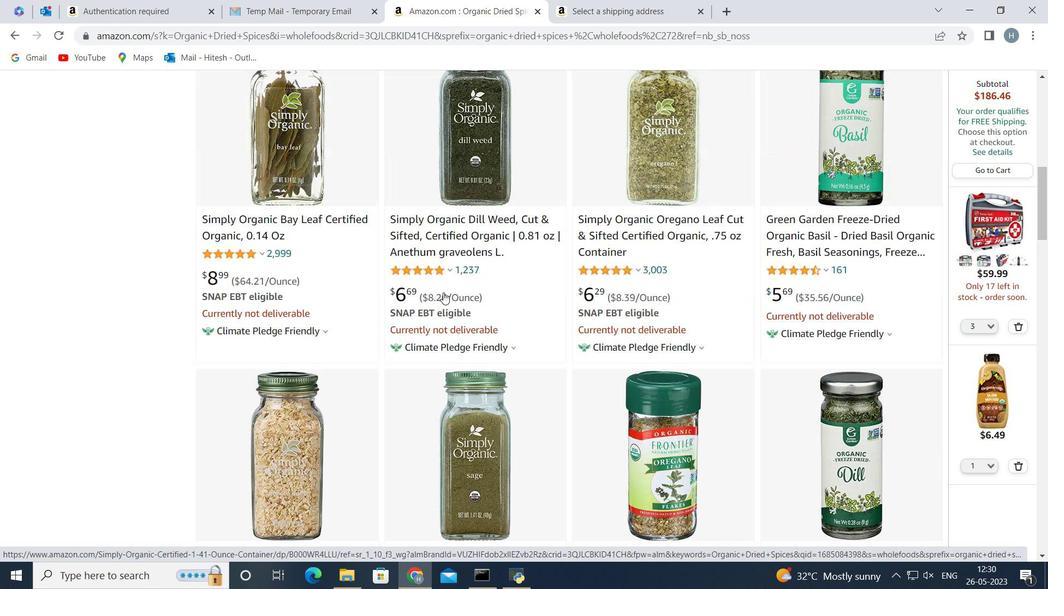 
Action: Mouse scrolled (443, 293) with delta (0, 0)
Screenshot: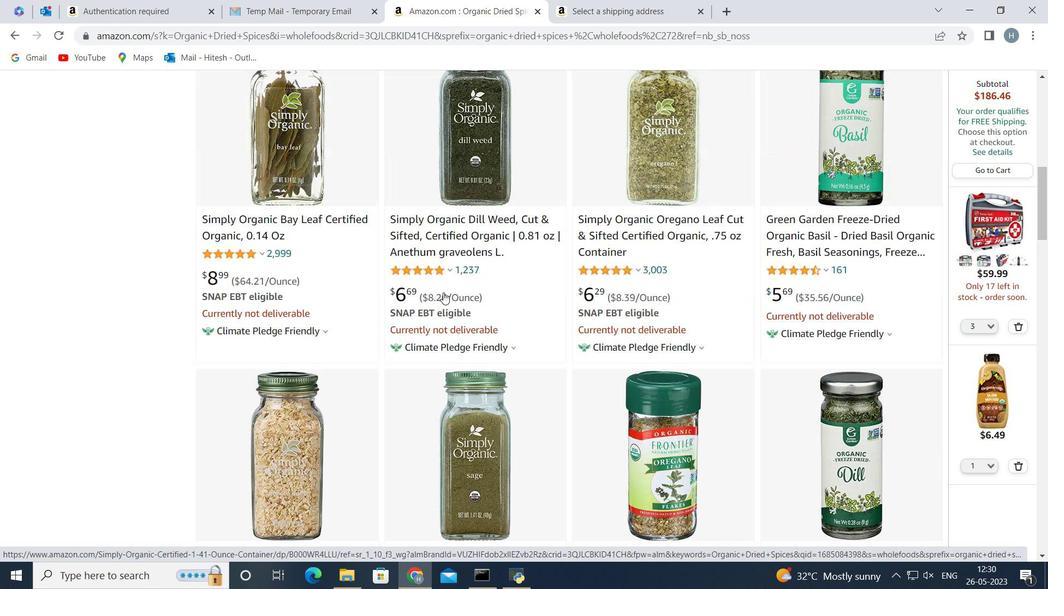 
Action: Mouse scrolled (443, 293) with delta (0, 0)
Screenshot: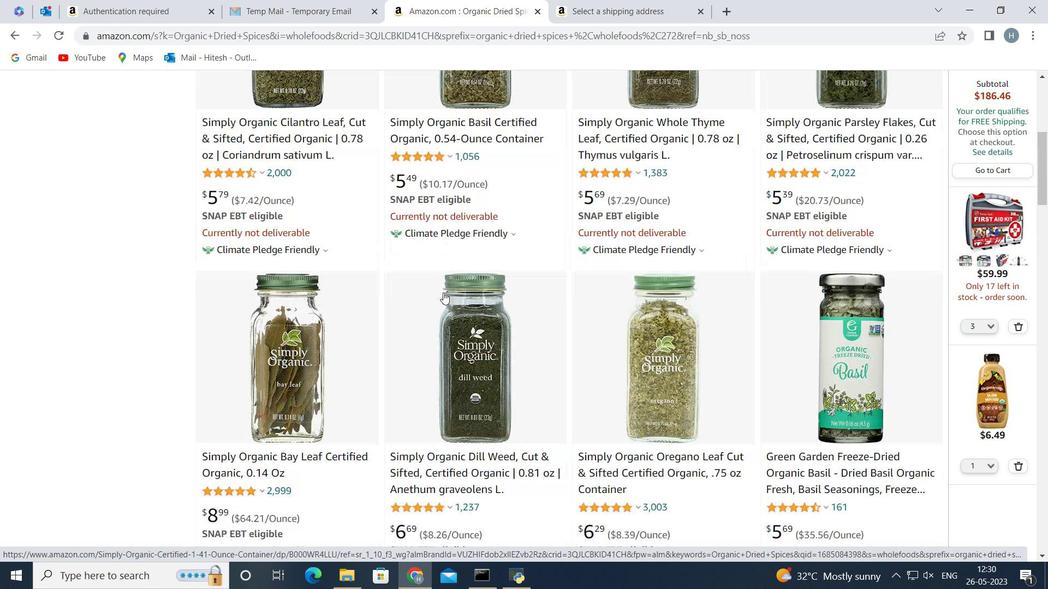 
Action: Mouse scrolled (443, 293) with delta (0, 0)
Screenshot: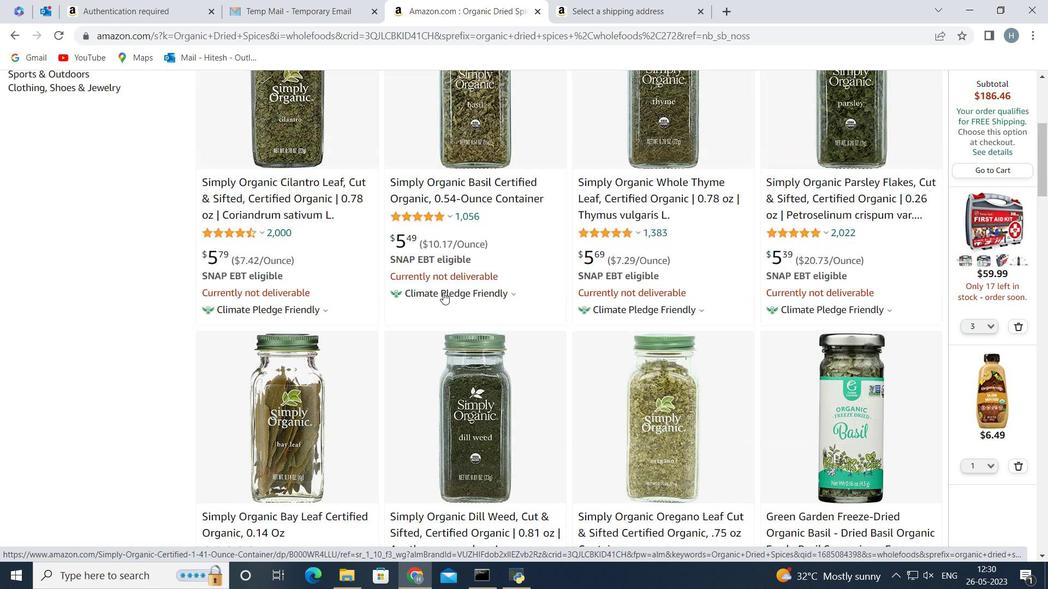
Action: Mouse scrolled (443, 293) with delta (0, 0)
Screenshot: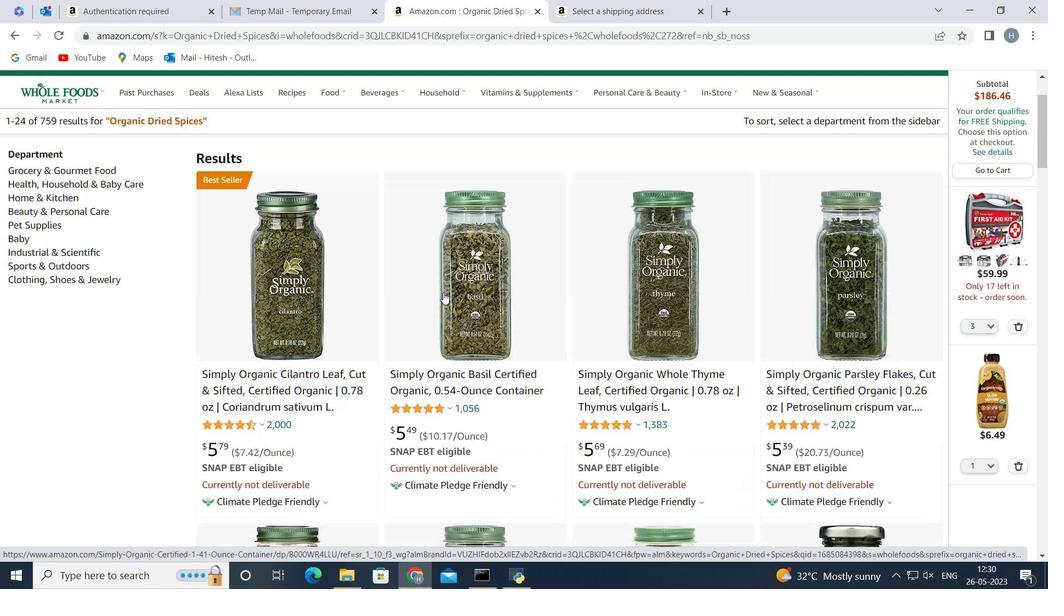
Action: Mouse scrolled (443, 293) with delta (0, 0)
Screenshot: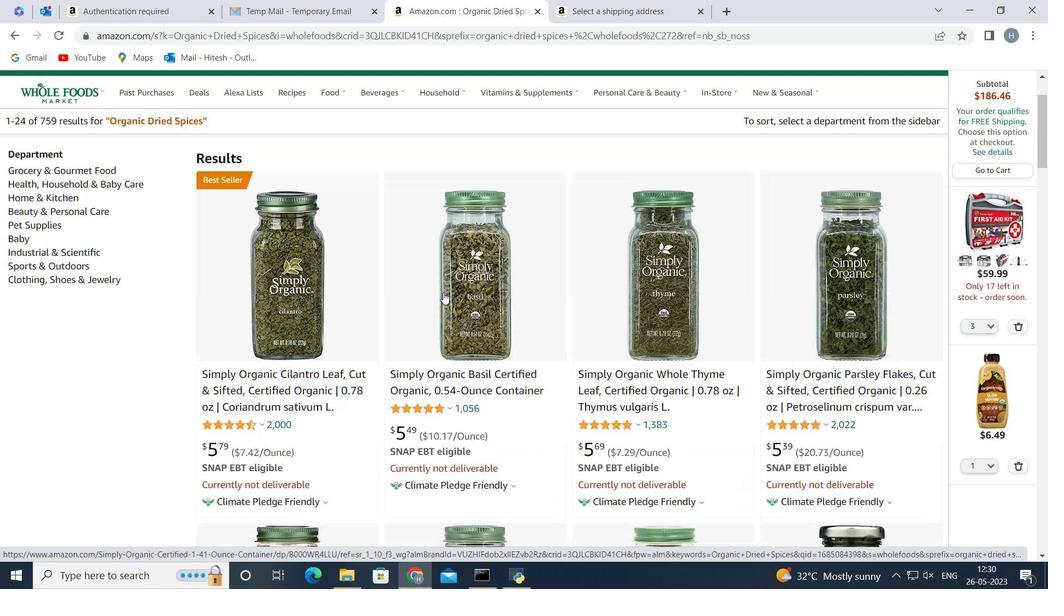 
Action: Mouse scrolled (443, 293) with delta (0, 0)
Screenshot: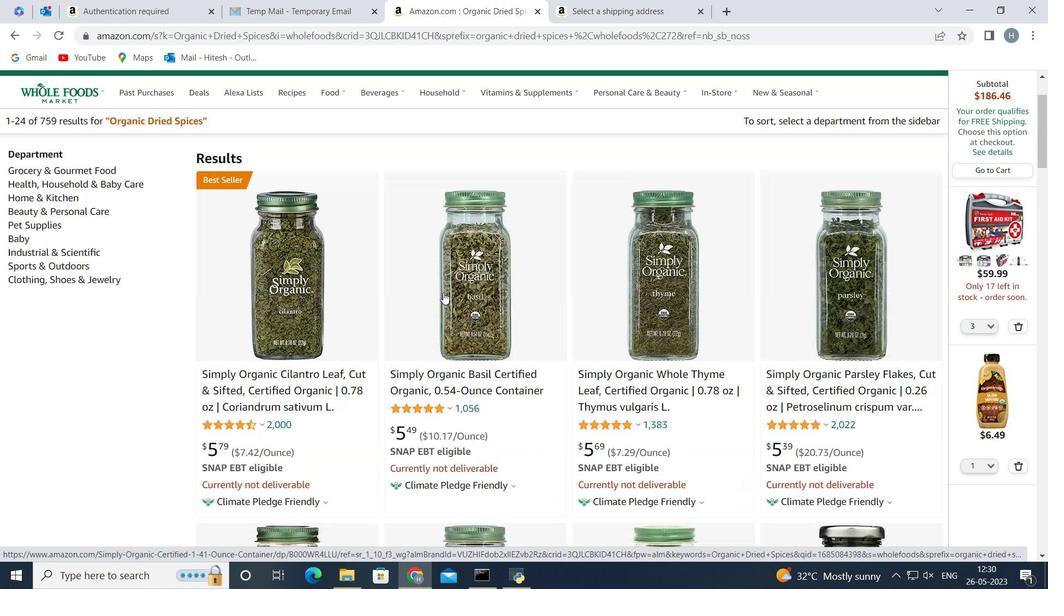 
Action: Mouse scrolled (443, 293) with delta (0, 0)
Screenshot: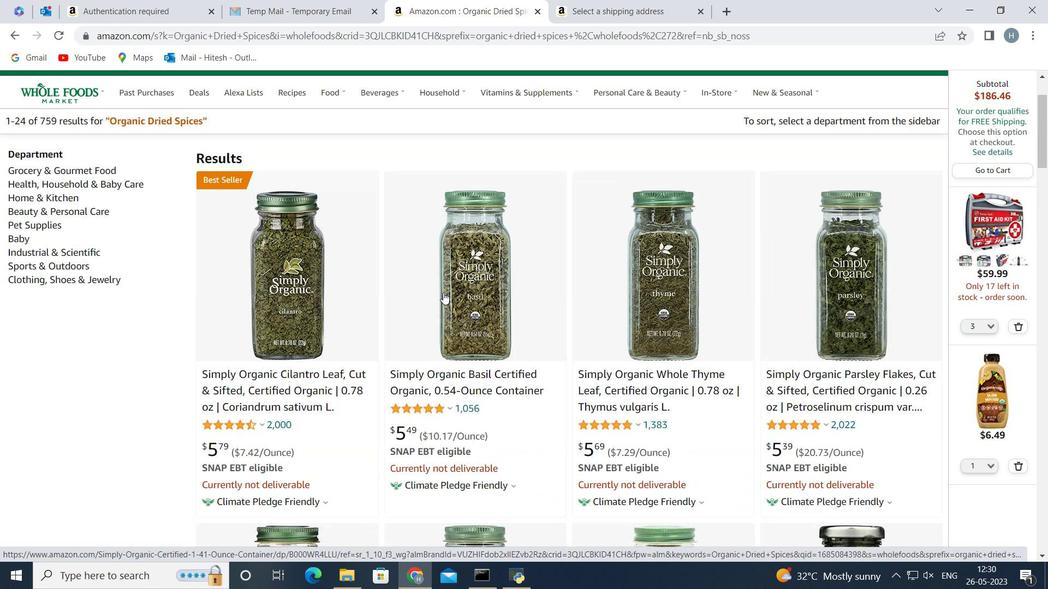 
Action: Mouse moved to (362, 321)
Screenshot: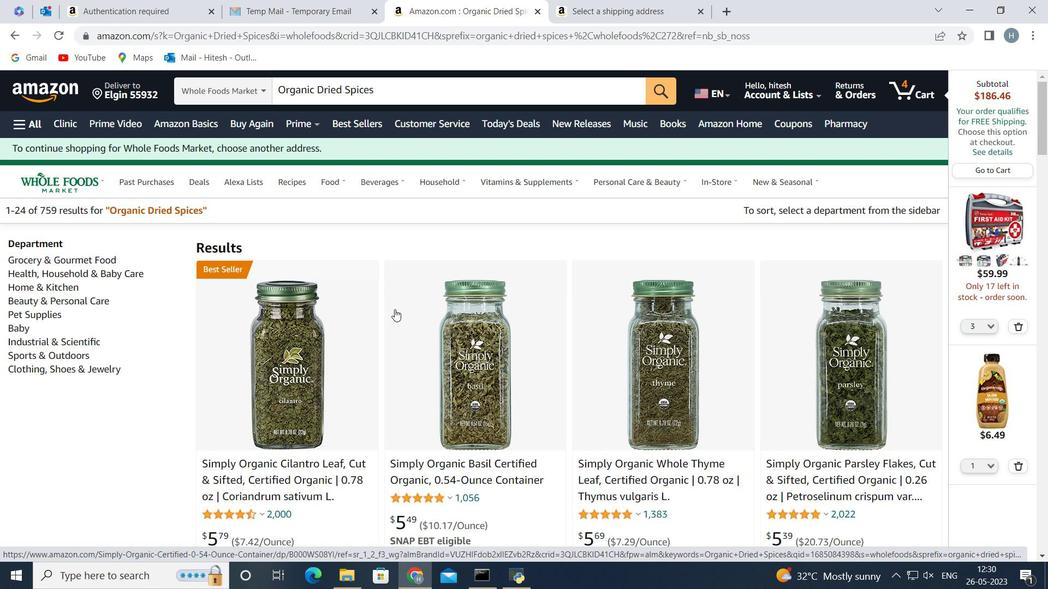 
Action: Mouse scrolled (362, 320) with delta (0, 0)
Screenshot: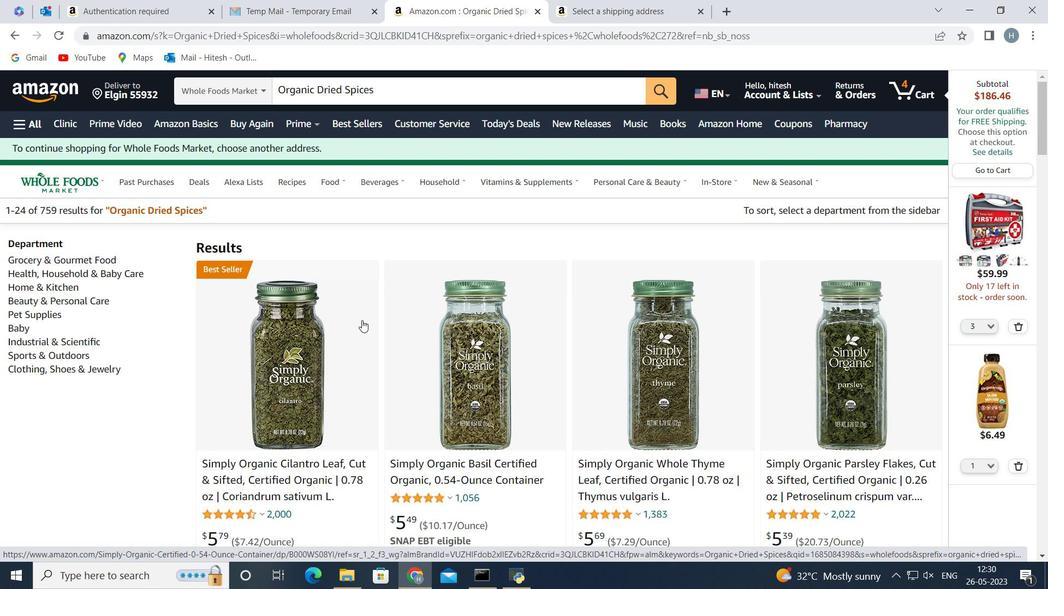 
Action: Mouse scrolled (362, 320) with delta (0, 0)
Screenshot: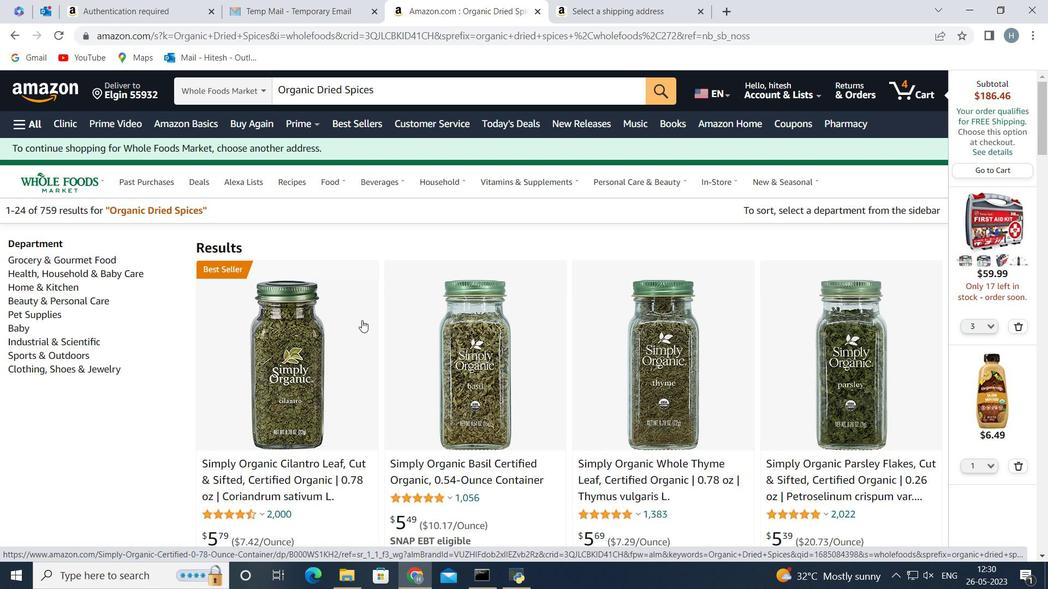 
Action: Mouse moved to (559, 266)
Screenshot: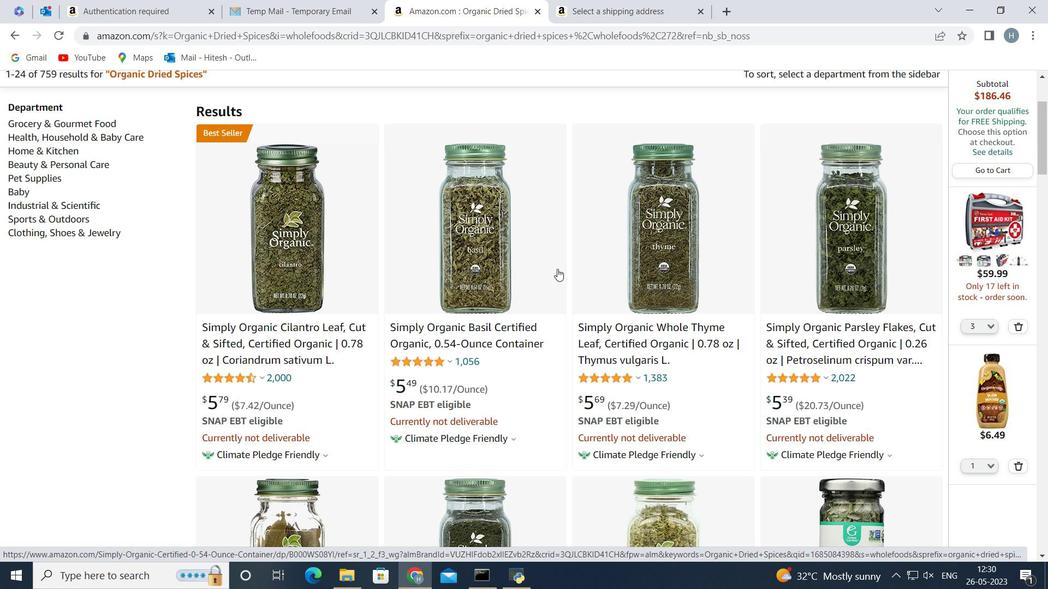 
Action: Mouse scrolled (559, 265) with delta (0, 0)
Screenshot: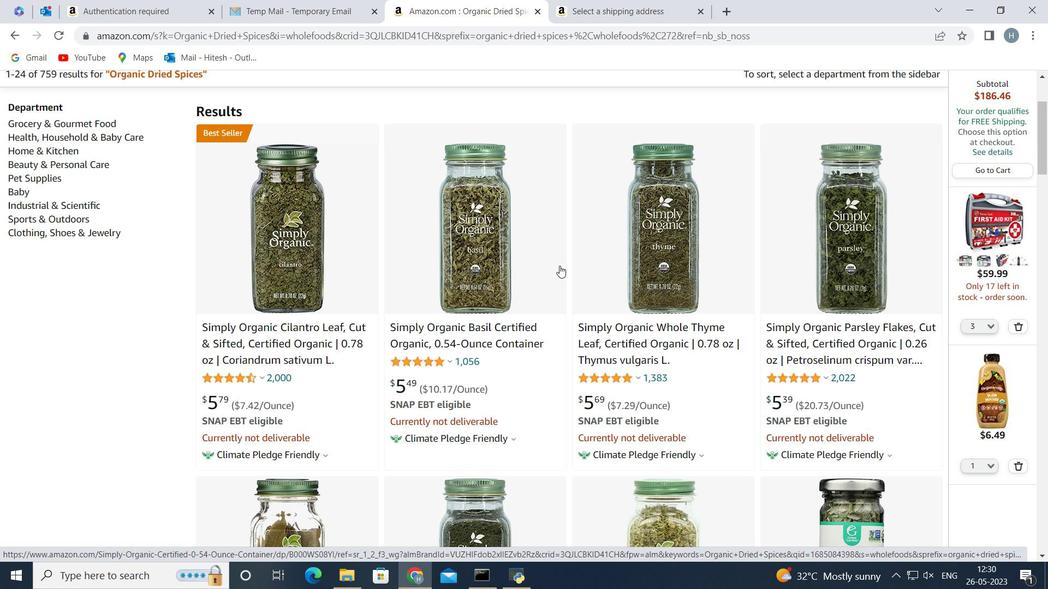 
Action: Mouse scrolled (559, 265) with delta (0, 0)
Screenshot: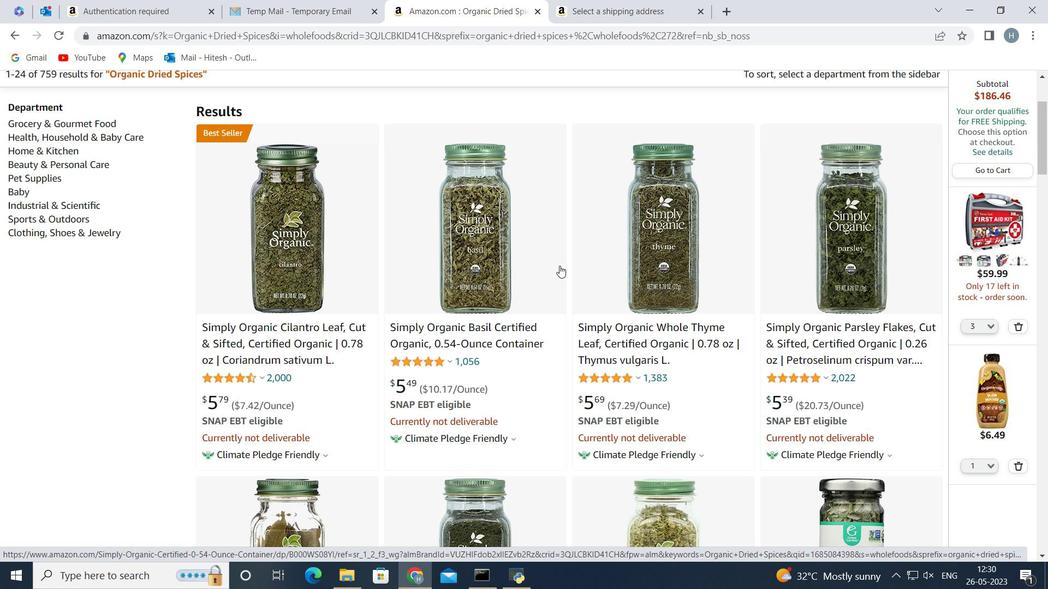 
Action: Mouse scrolled (559, 265) with delta (0, 0)
Screenshot: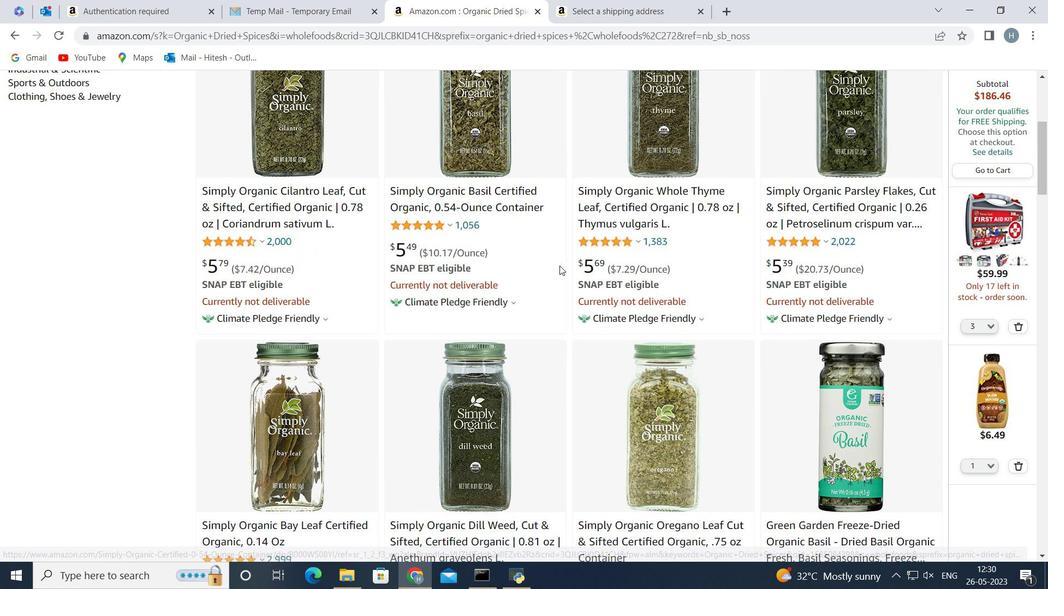
Action: Mouse moved to (814, 368)
Screenshot: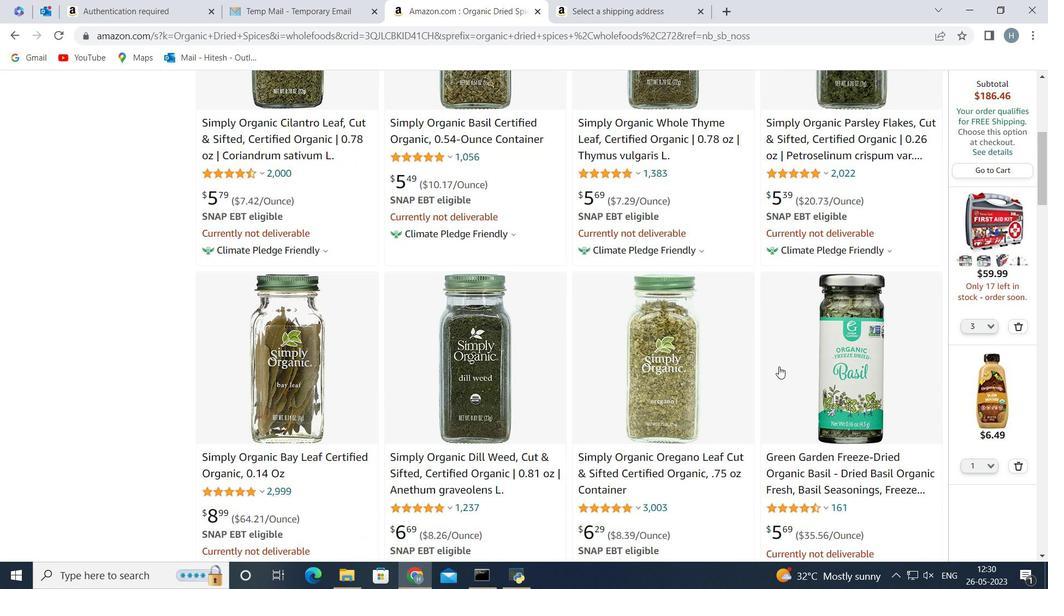 
Action: Mouse pressed left at (814, 368)
Screenshot: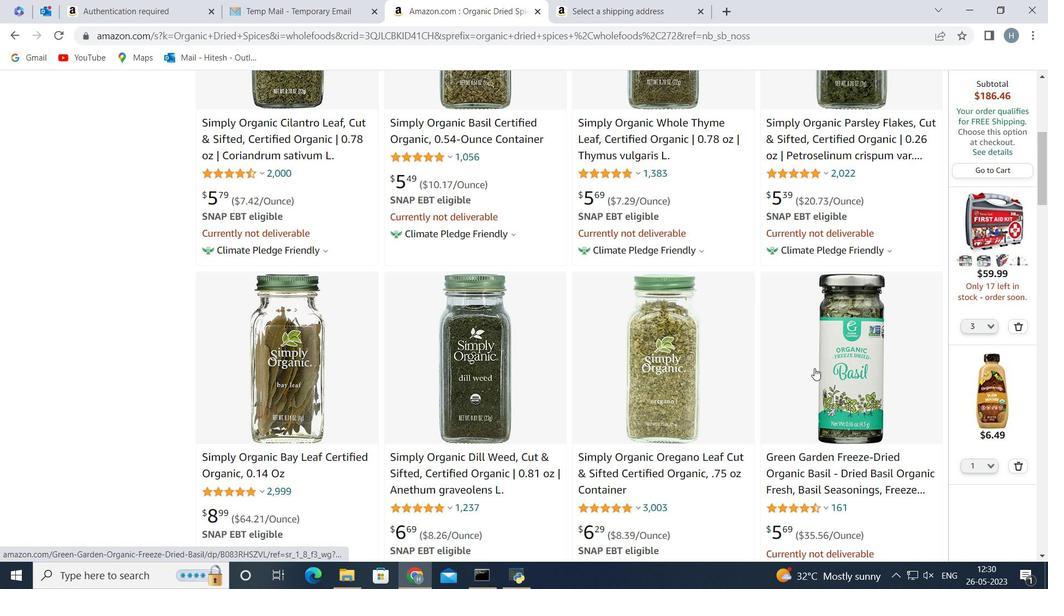 
Action: Mouse moved to (12, 32)
Screenshot: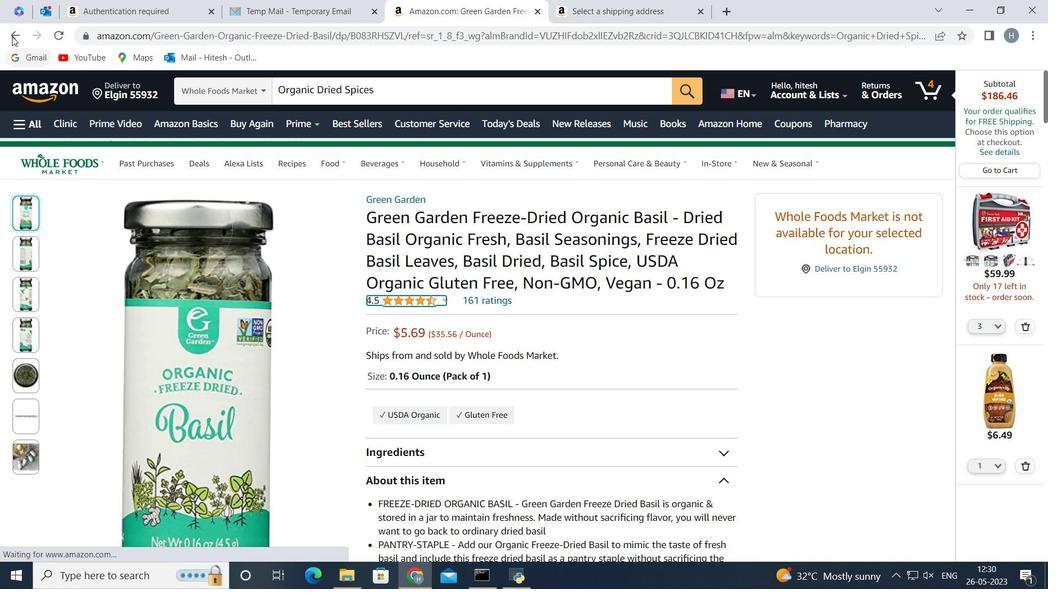 
Action: Mouse pressed left at (12, 32)
Screenshot: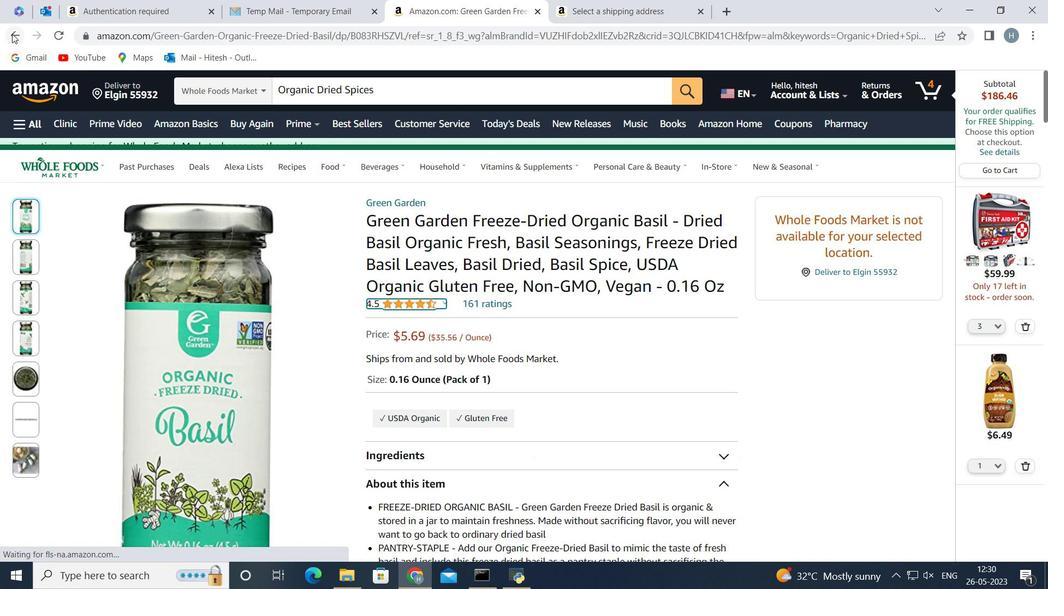 
Action: Mouse moved to (386, 305)
Screenshot: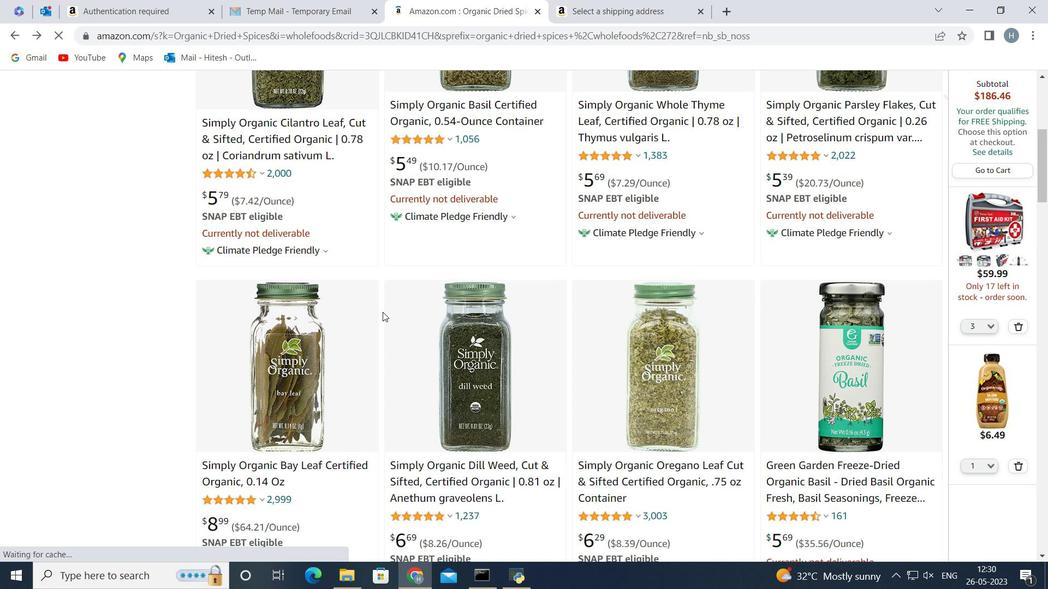 
Action: Mouse scrolled (386, 306) with delta (0, 0)
Screenshot: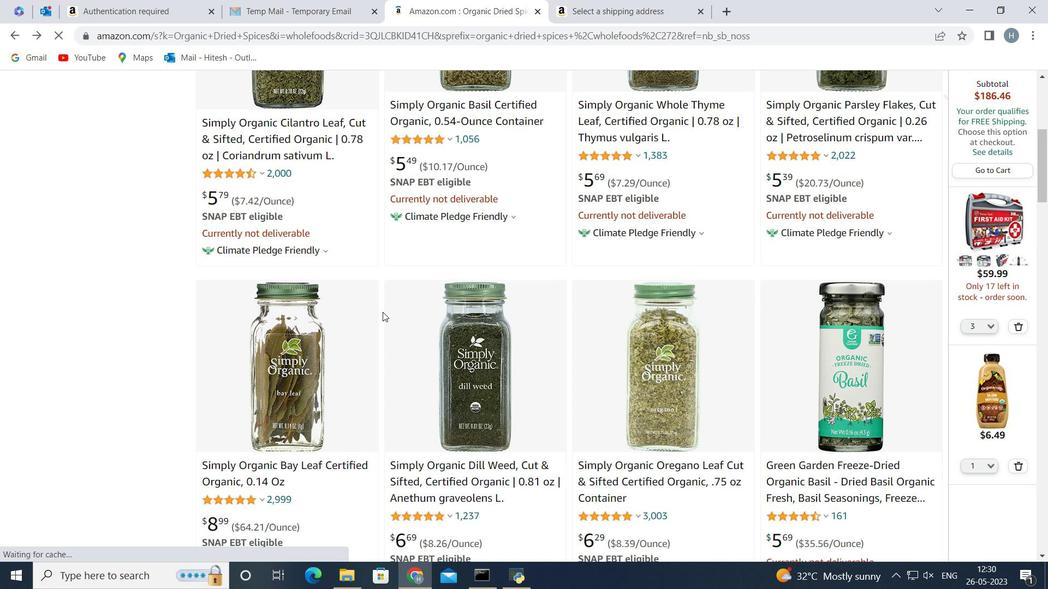 
Action: Mouse scrolled (386, 306) with delta (0, 0)
Screenshot: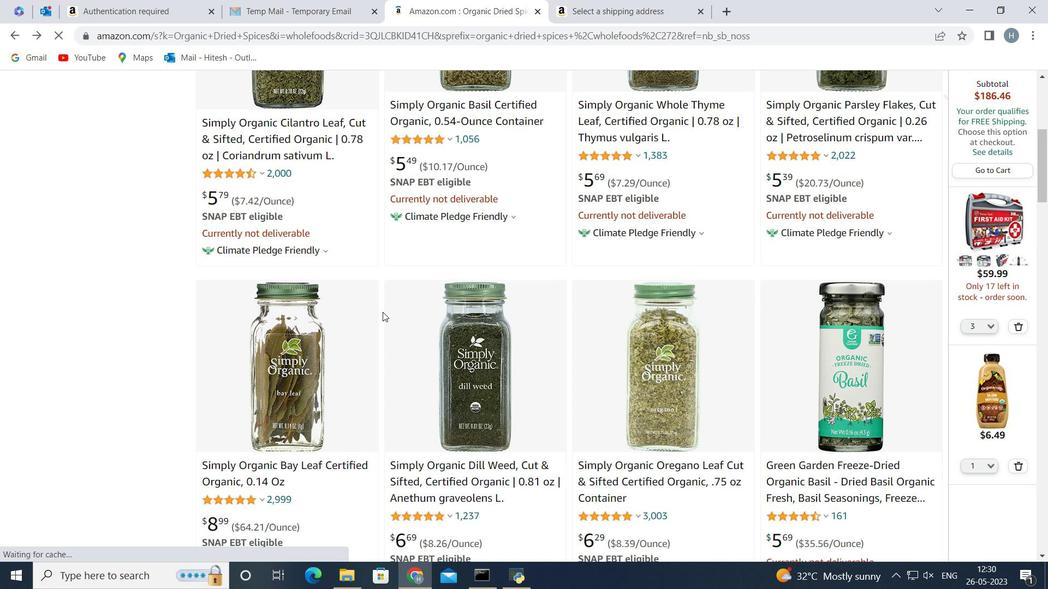 
Action: Mouse scrolled (386, 306) with delta (0, 0)
Screenshot: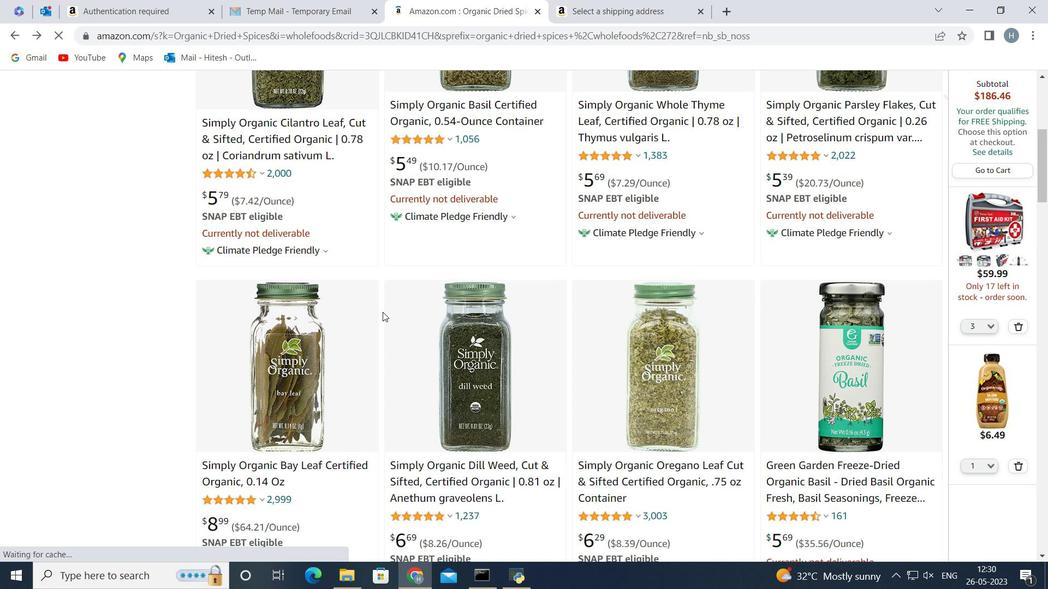 
Action: Mouse moved to (364, 367)
Screenshot: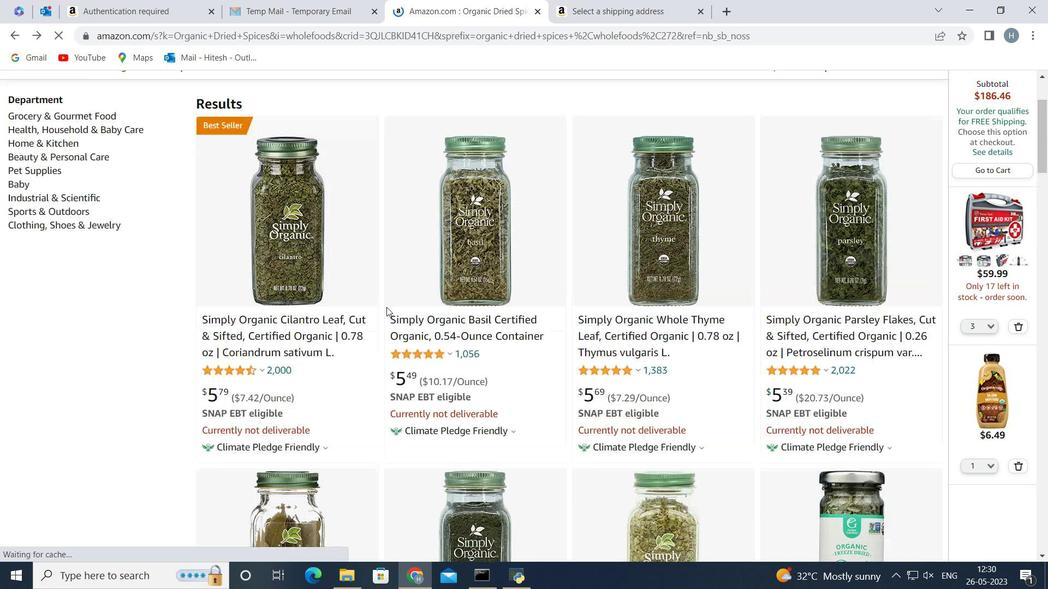 
Action: Mouse scrolled (364, 366) with delta (0, 0)
Screenshot: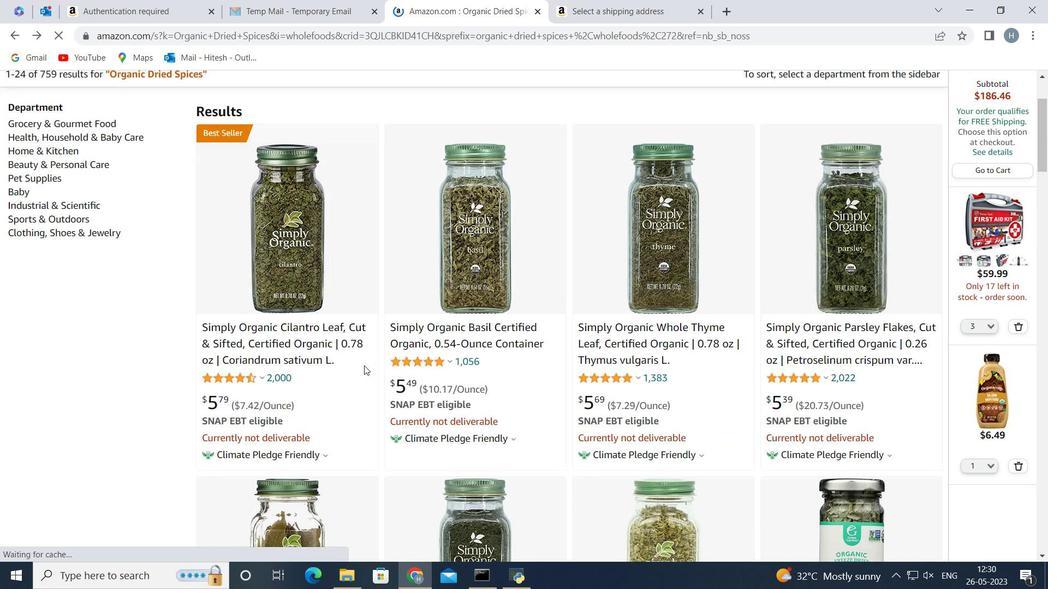 
Action: Mouse moved to (364, 367)
Screenshot: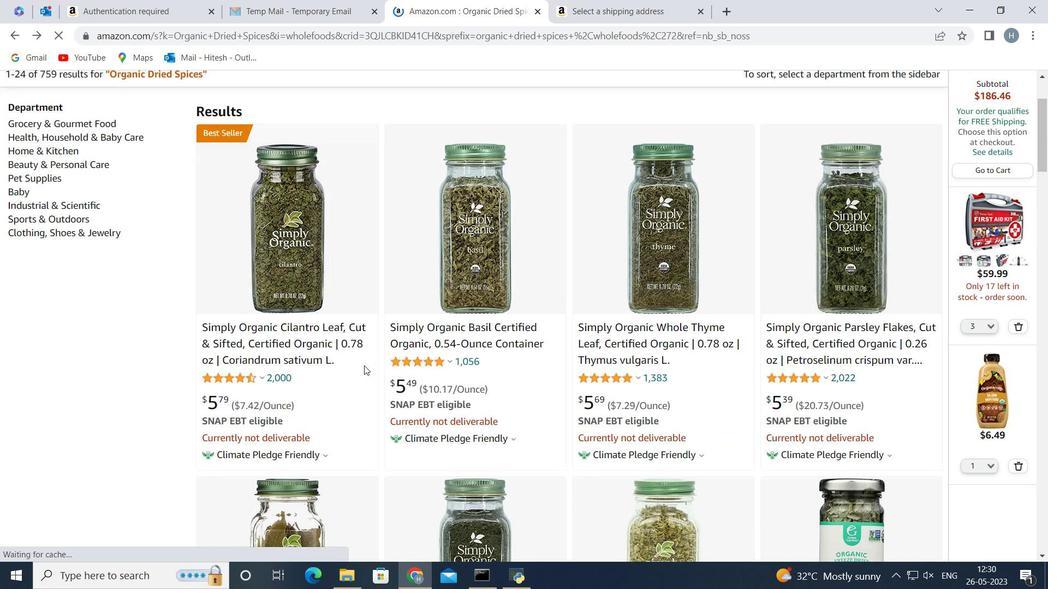 
Action: Mouse scrolled (364, 366) with delta (0, 0)
Screenshot: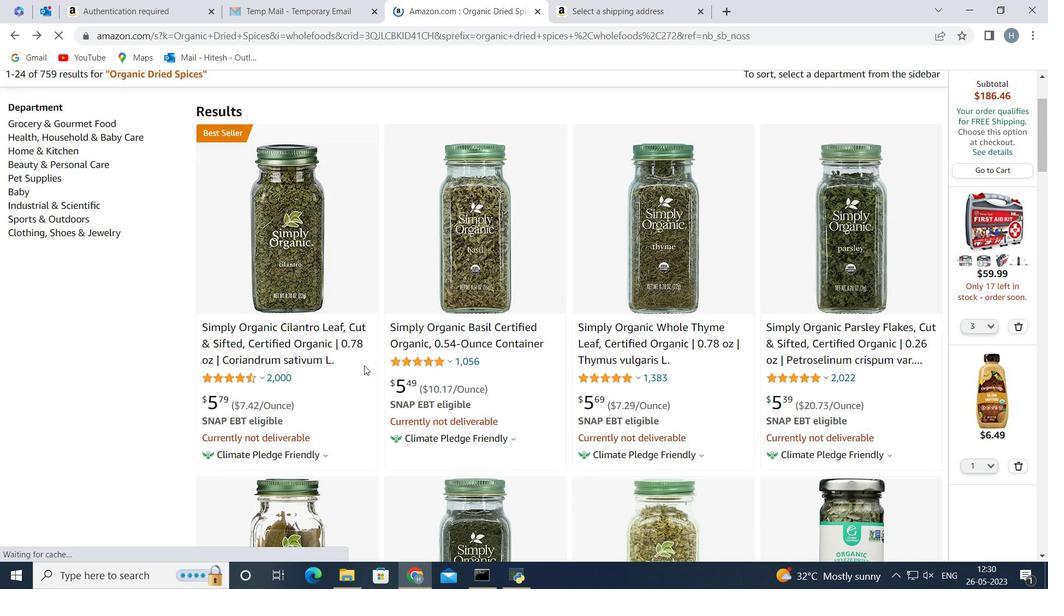 
Action: Mouse scrolled (364, 366) with delta (0, 0)
Screenshot: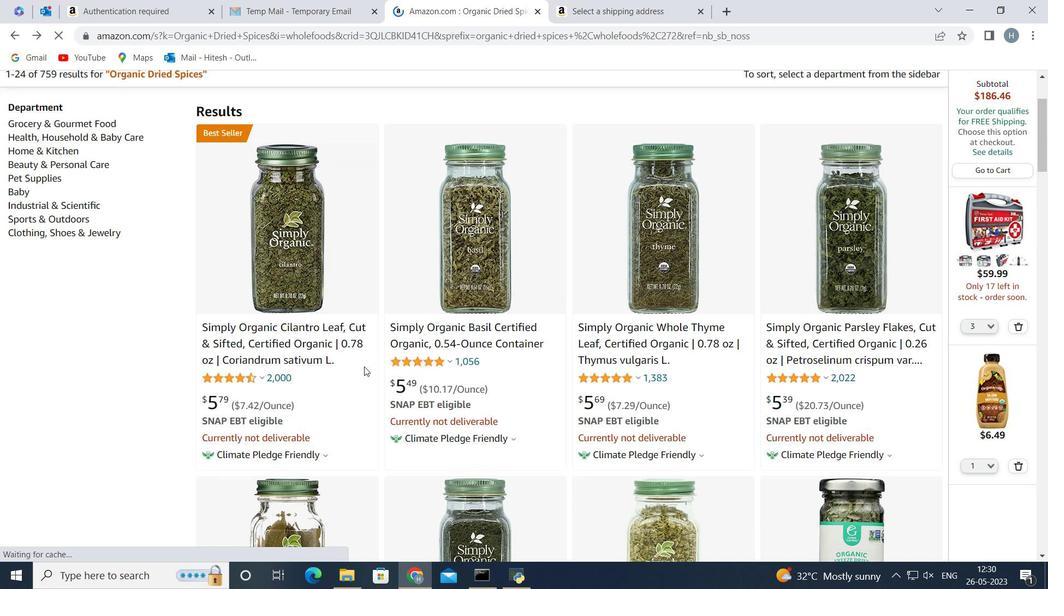 
Action: Mouse scrolled (364, 366) with delta (0, 0)
Screenshot: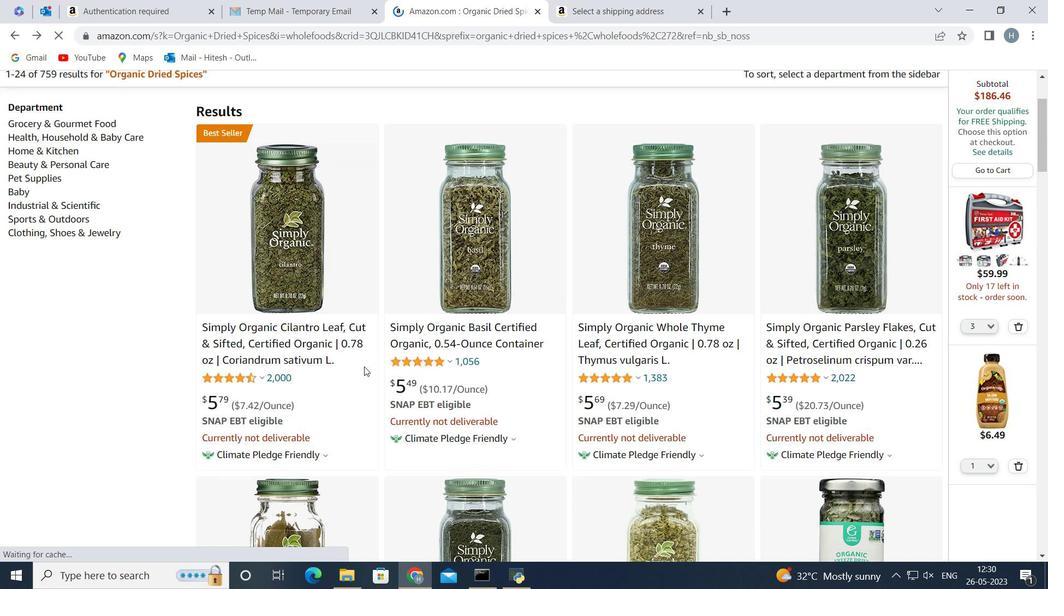
Action: Mouse scrolled (364, 366) with delta (0, 0)
Screenshot: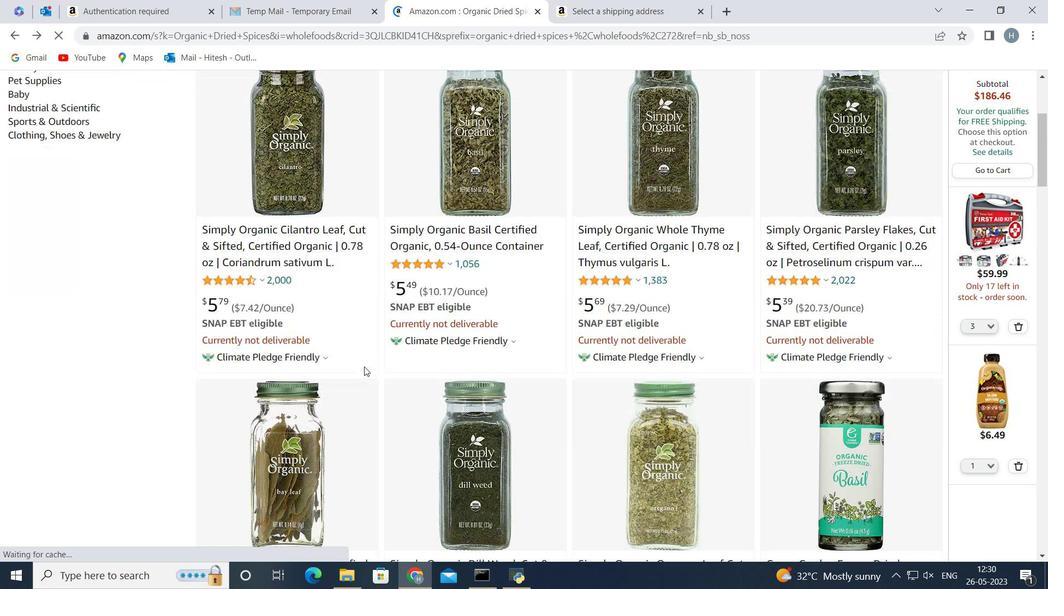 
Action: Mouse scrolled (364, 366) with delta (0, 0)
Screenshot: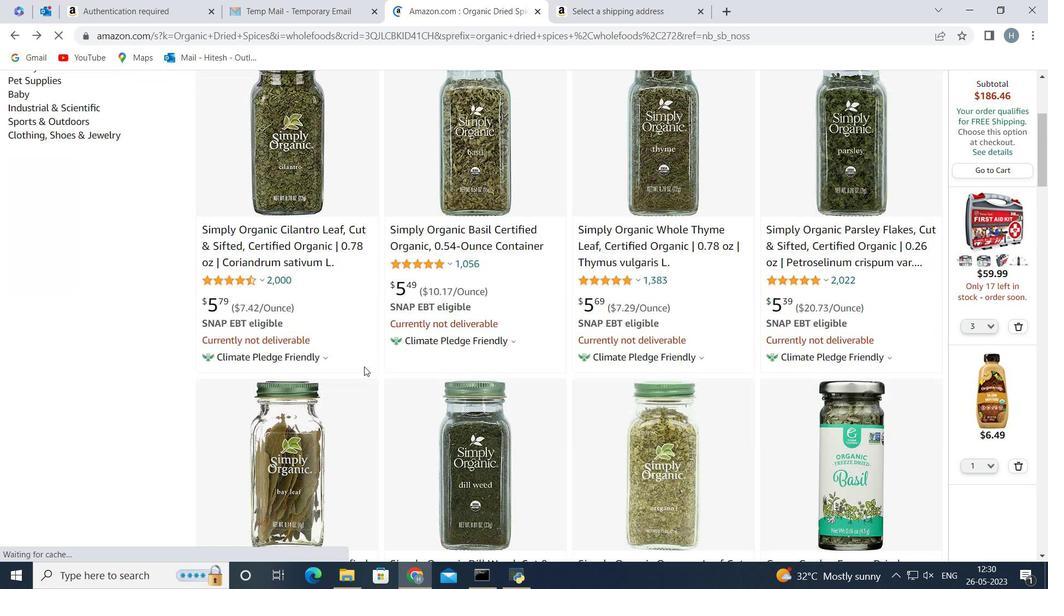 
Action: Mouse scrolled (364, 366) with delta (0, 0)
Screenshot: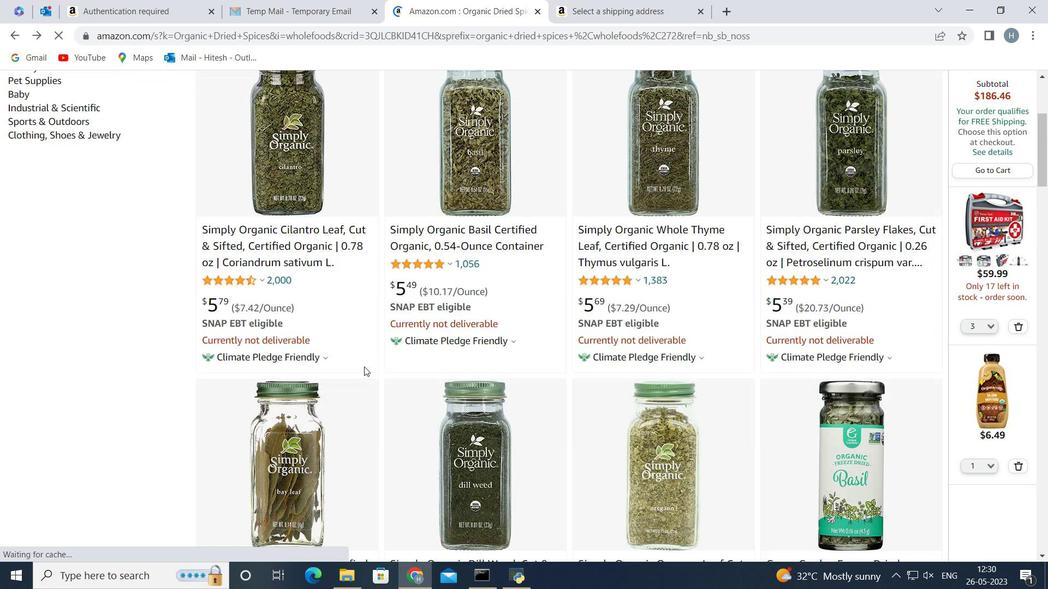 
Action: Mouse moved to (365, 361)
Screenshot: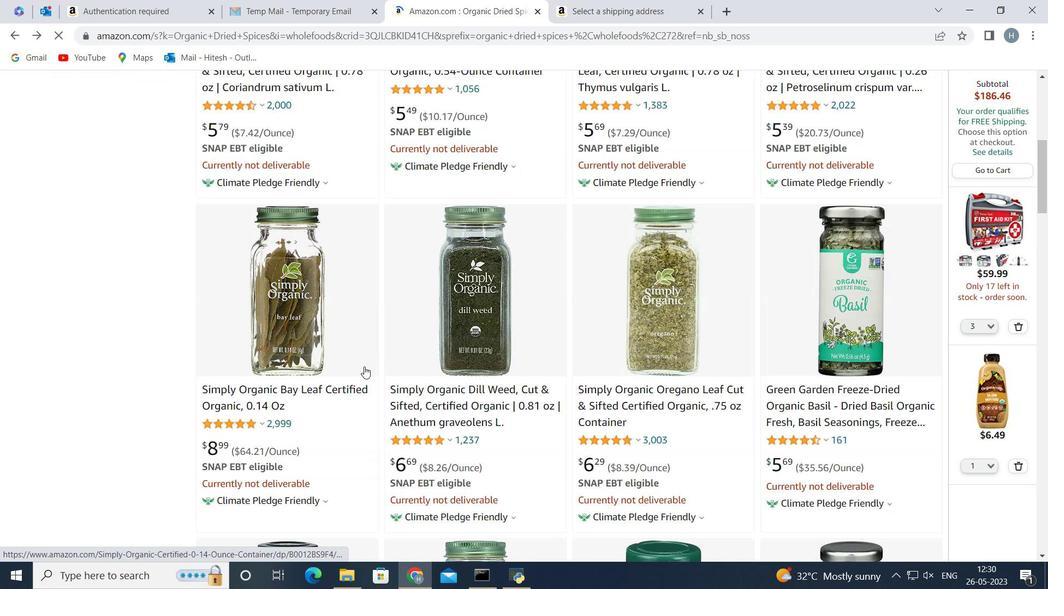 
Action: Mouse scrolled (365, 360) with delta (0, 0)
Screenshot: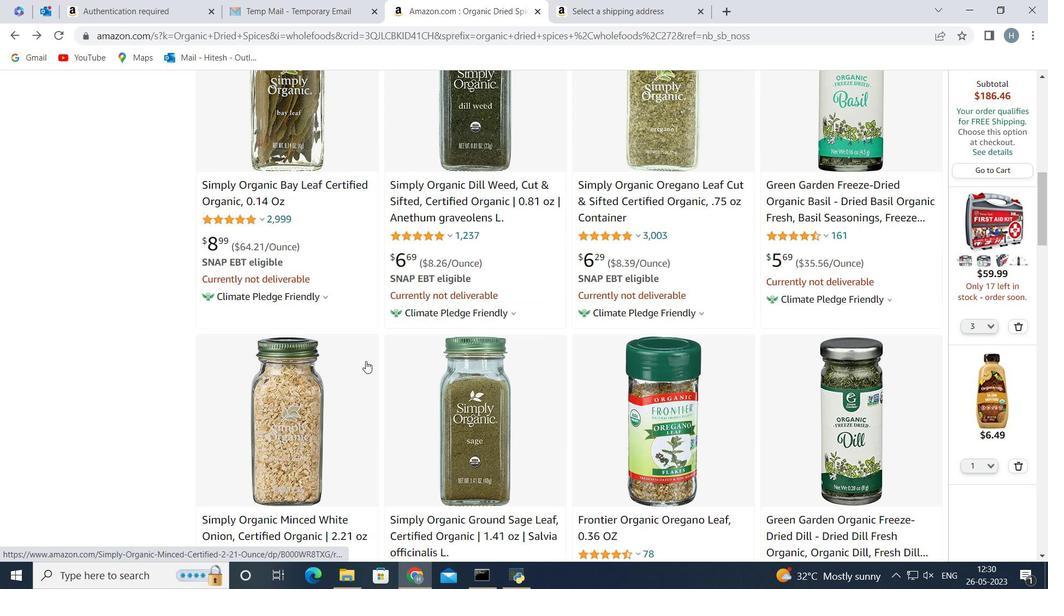 
Action: Mouse scrolled (365, 360) with delta (0, 0)
Screenshot: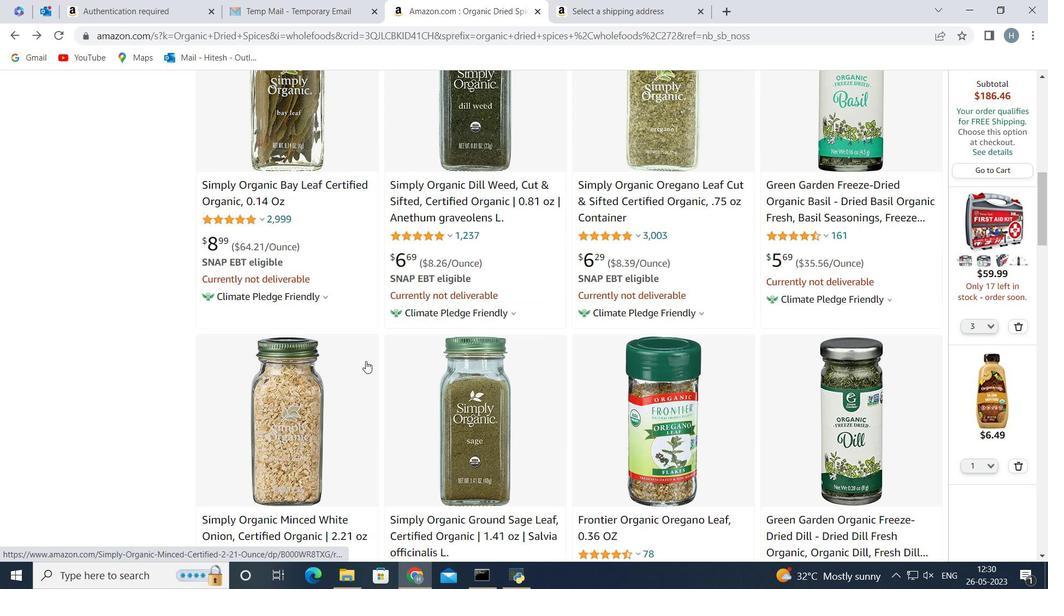 
Action: Mouse moved to (364, 361)
Screenshot: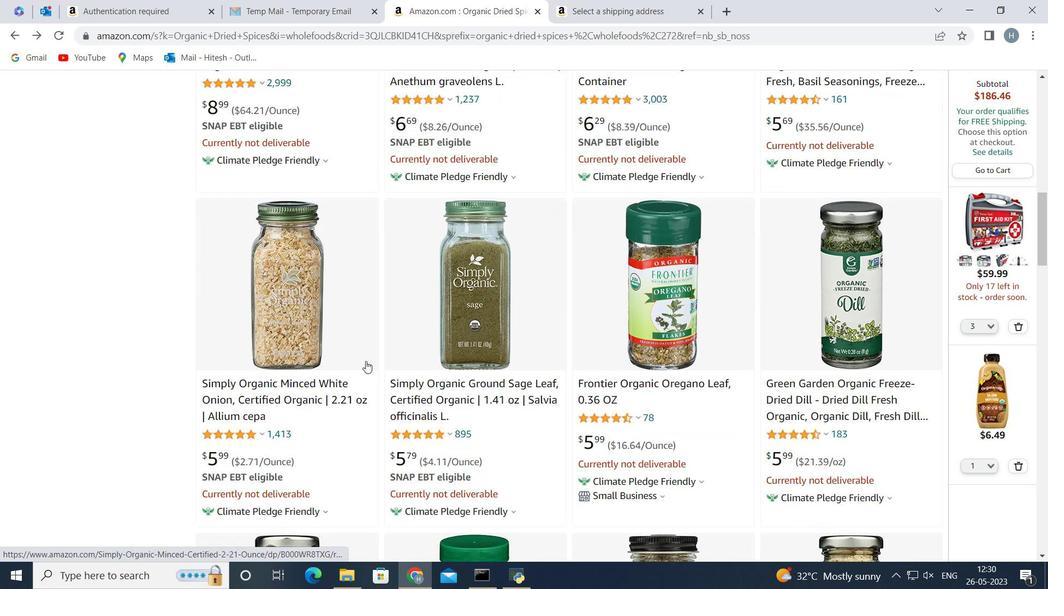 
Action: Mouse scrolled (364, 360) with delta (0, 0)
Screenshot: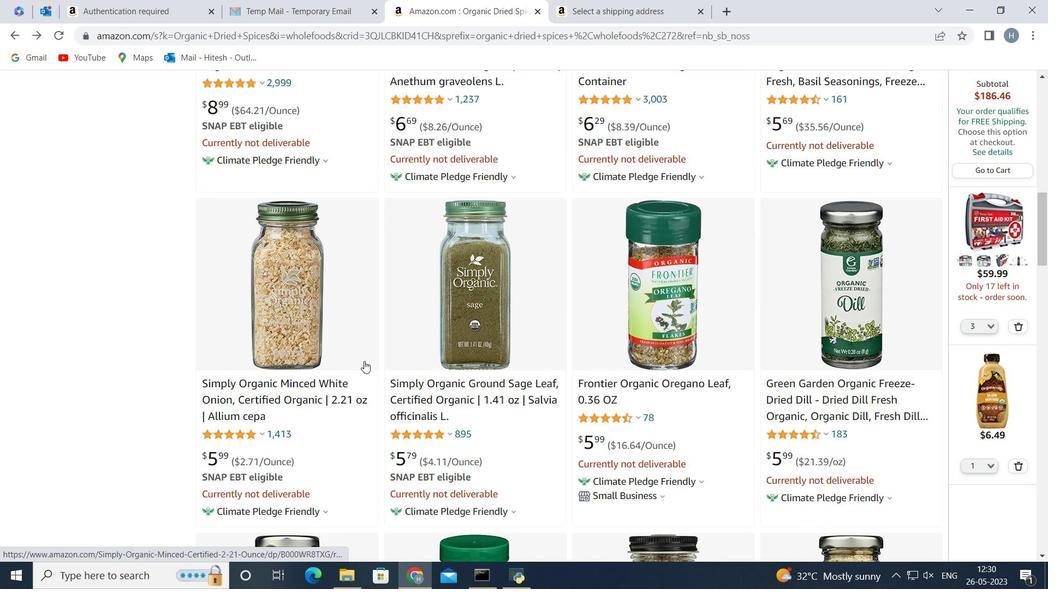 
Action: Mouse moved to (299, 212)
Screenshot: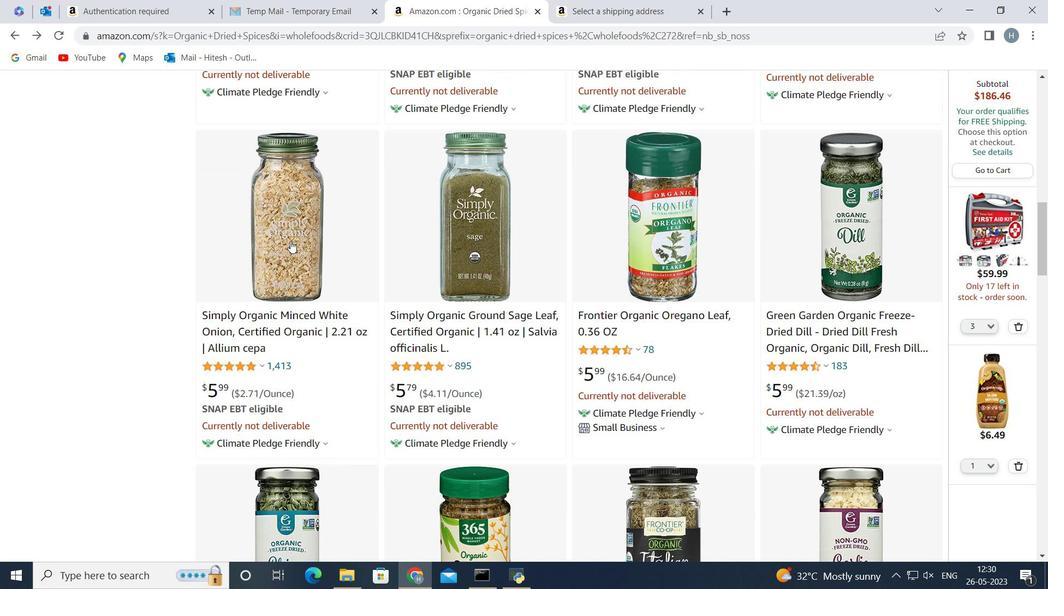 
Action: Mouse pressed left at (299, 212)
Screenshot: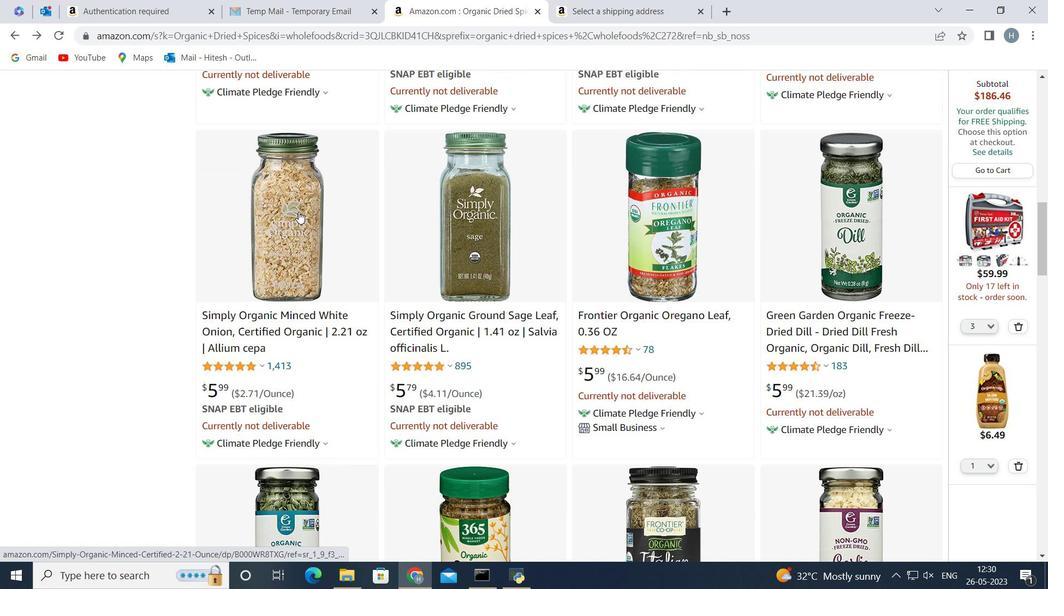 
Action: Mouse moved to (16, 35)
Screenshot: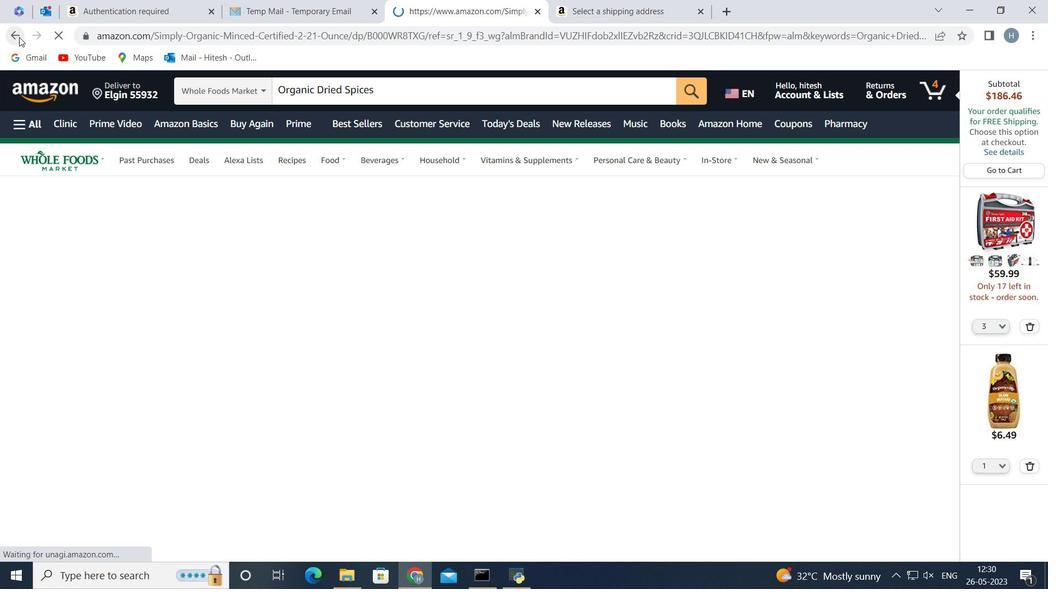 
Action: Mouse pressed left at (16, 35)
Screenshot: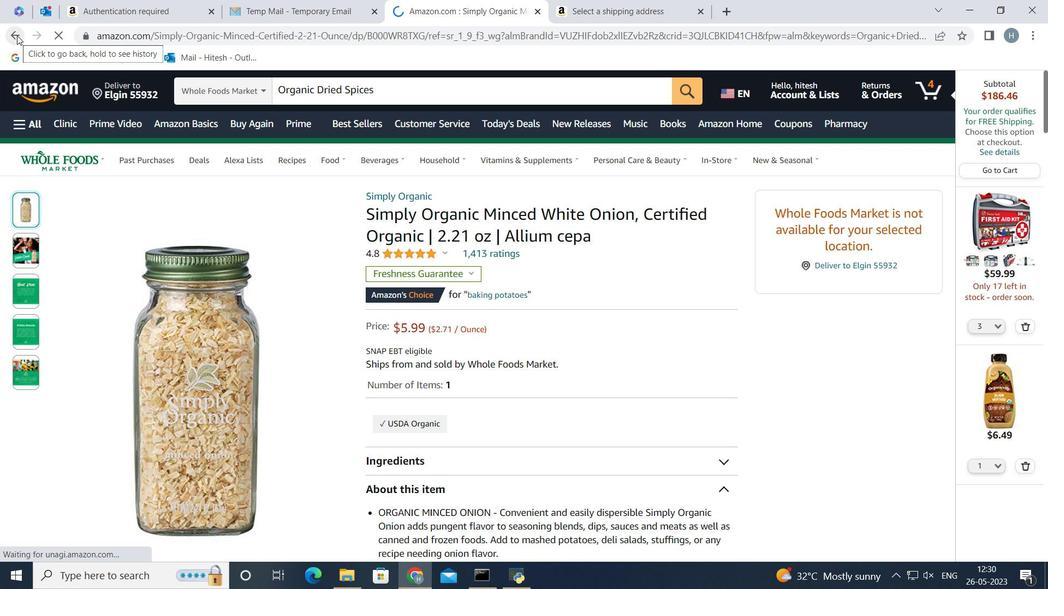 
Action: Mouse moved to (327, 257)
Screenshot: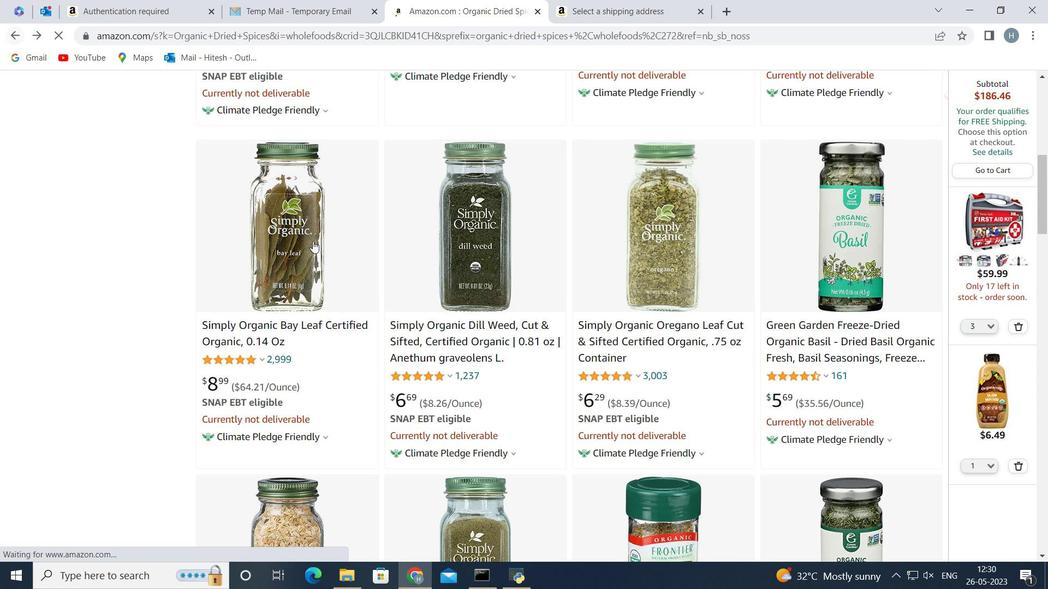 
Action: Mouse scrolled (327, 257) with delta (0, 0)
Screenshot: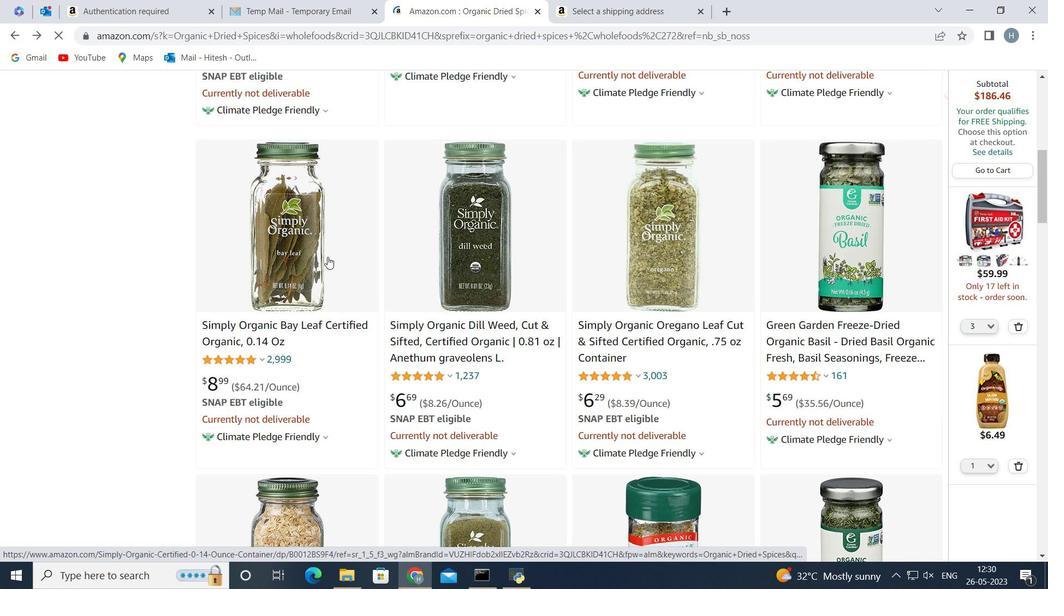 
Action: Mouse scrolled (327, 257) with delta (0, 0)
Screenshot: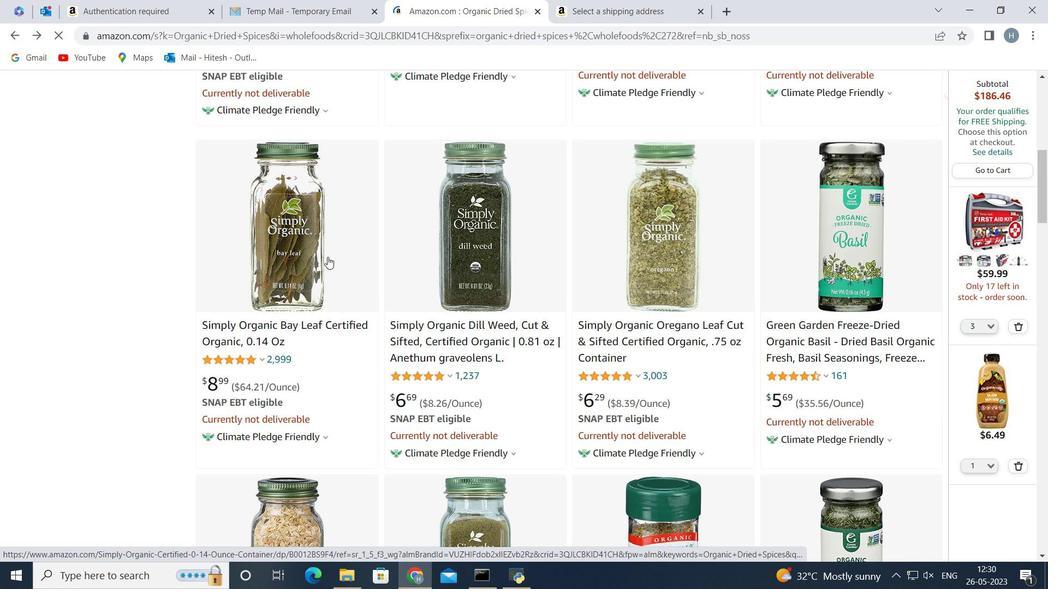
Action: Mouse scrolled (327, 257) with delta (0, 0)
Screenshot: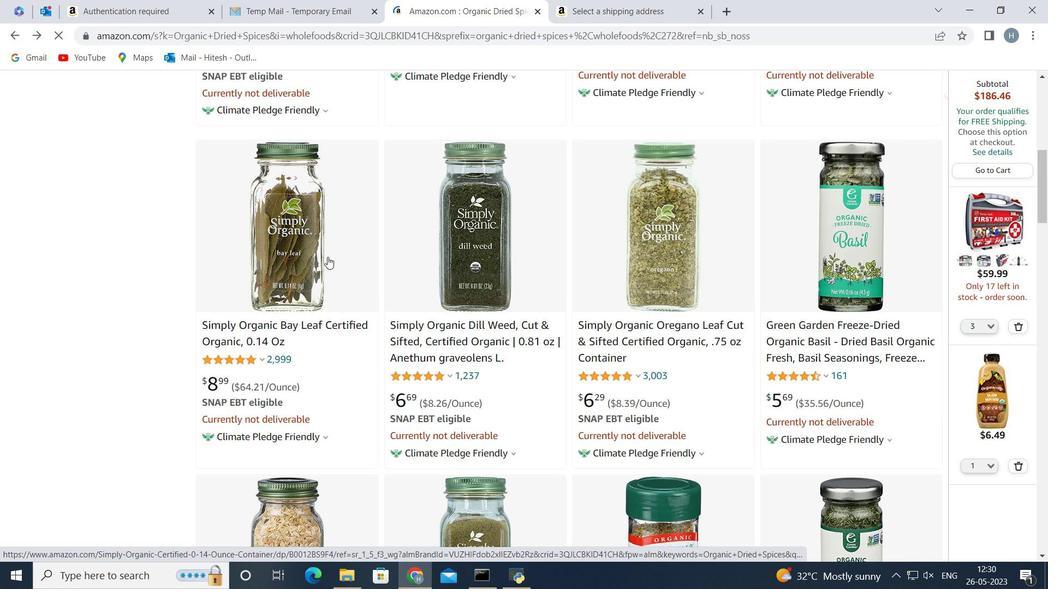 
Action: Mouse scrolled (327, 257) with delta (0, 0)
Screenshot: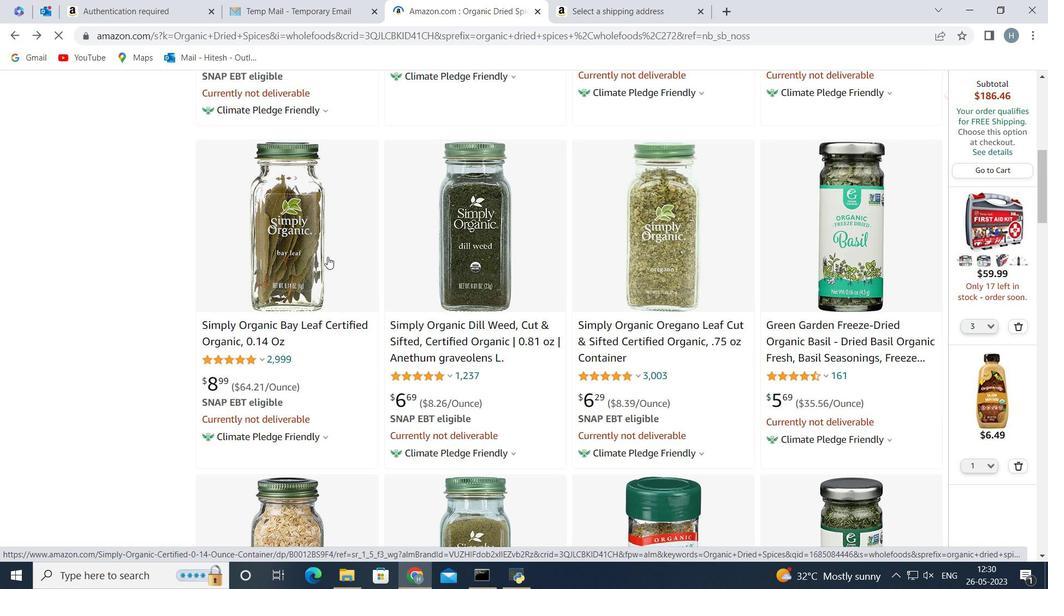 
Action: Mouse moved to (279, 169)
Screenshot: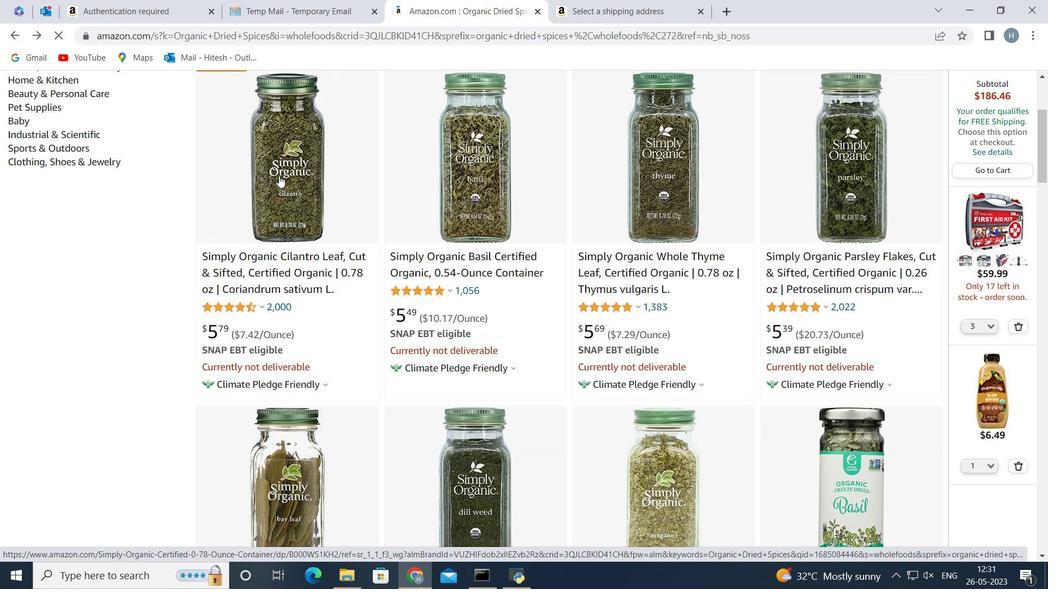 
Action: Mouse pressed left at (279, 169)
Screenshot: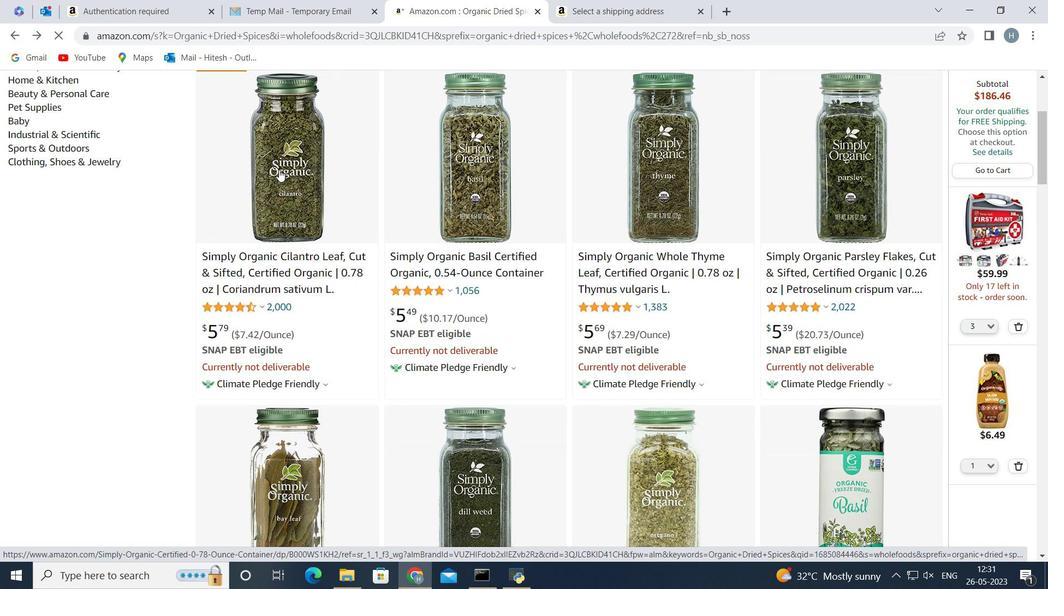 
Action: Mouse moved to (12, 39)
Screenshot: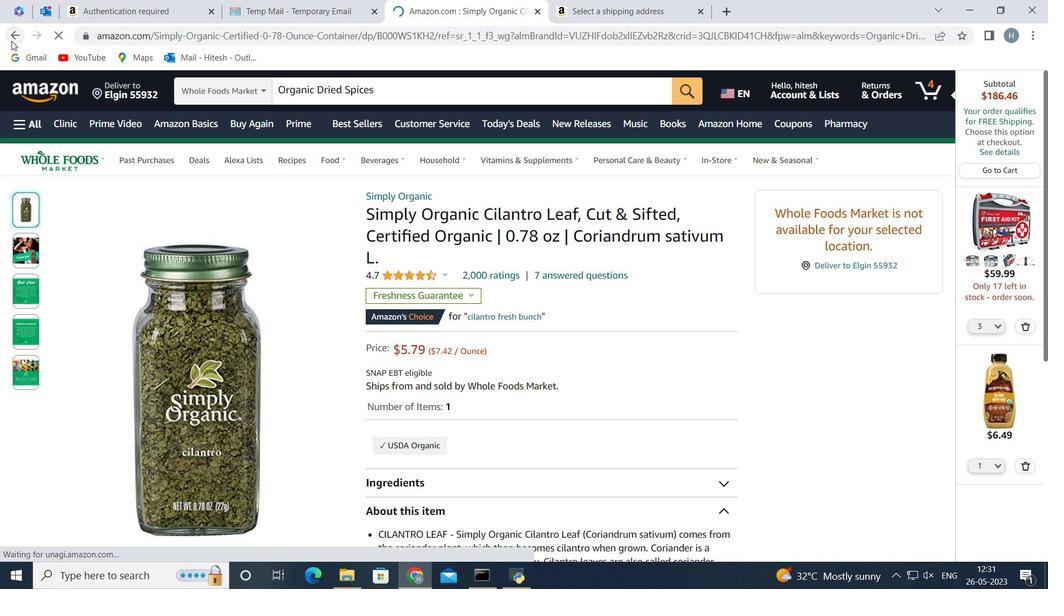 
Action: Mouse pressed left at (12, 39)
Screenshot: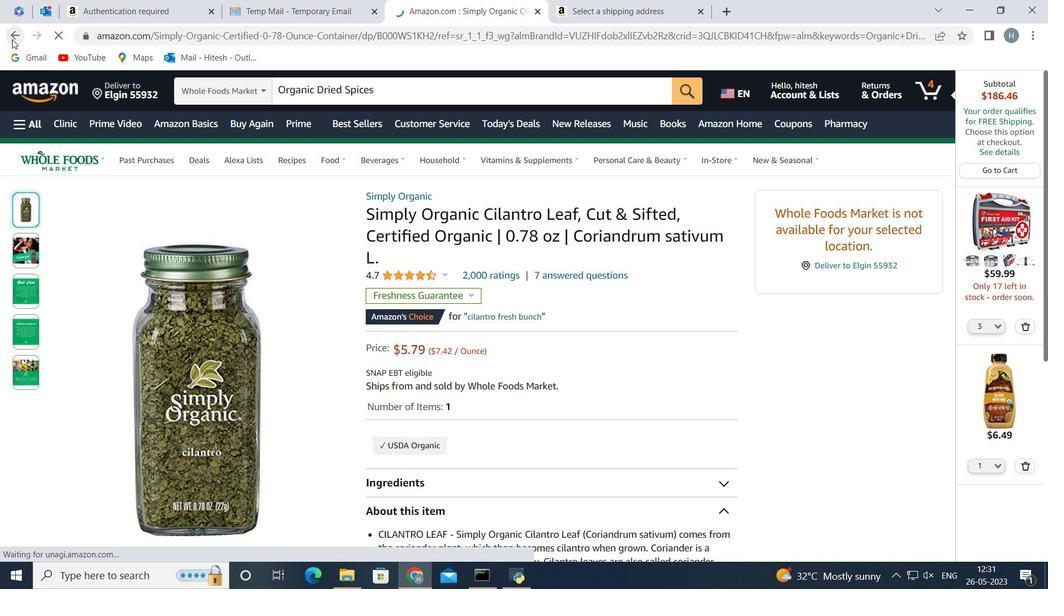 
Action: Mouse moved to (478, 177)
Screenshot: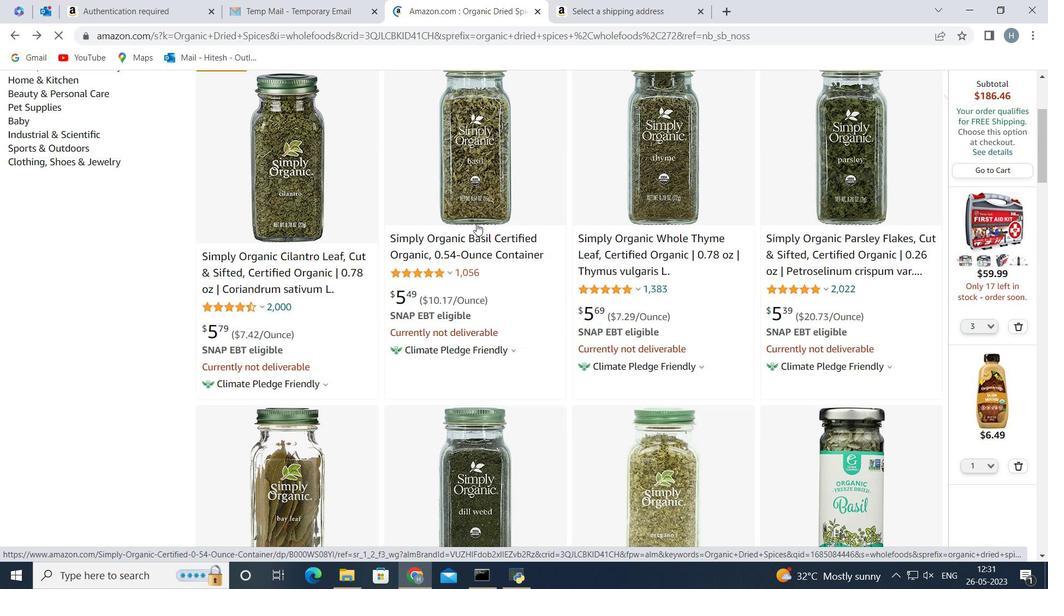 
Action: Mouse pressed left at (478, 177)
Screenshot: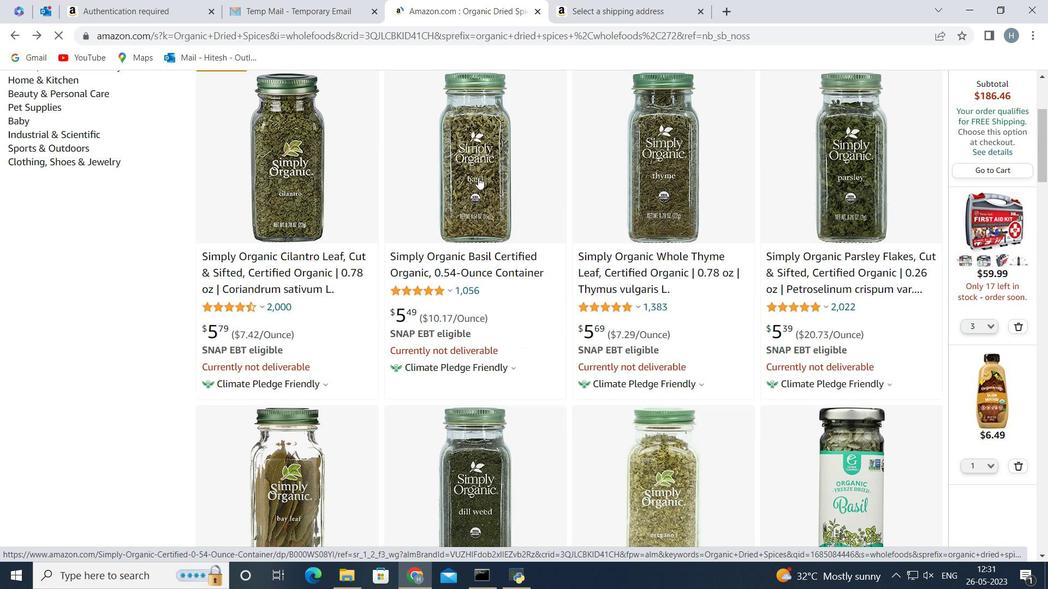 
Action: Mouse moved to (10, 30)
Screenshot: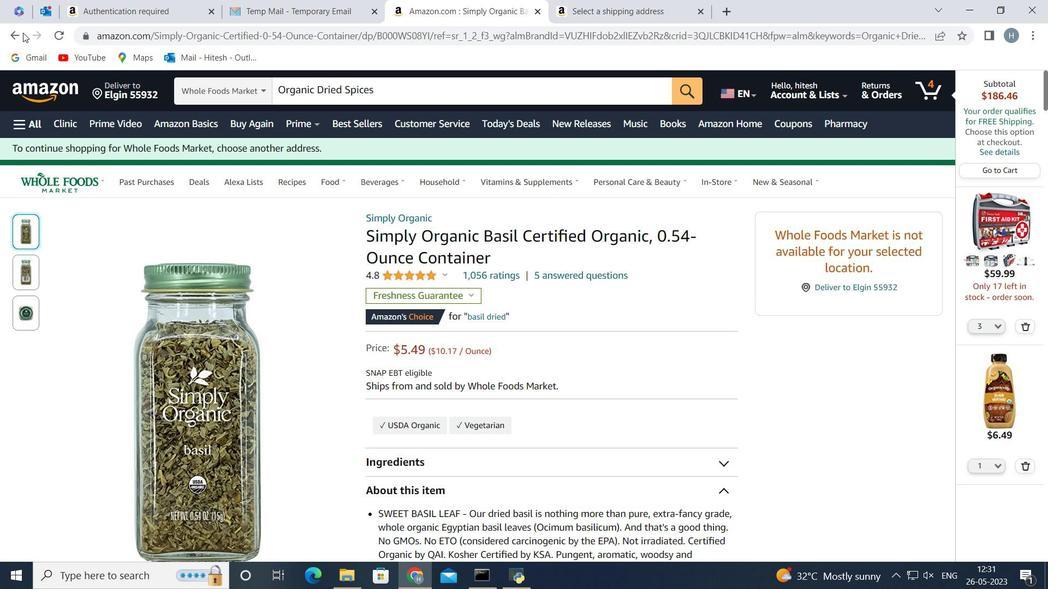 
Action: Mouse pressed left at (10, 30)
Screenshot: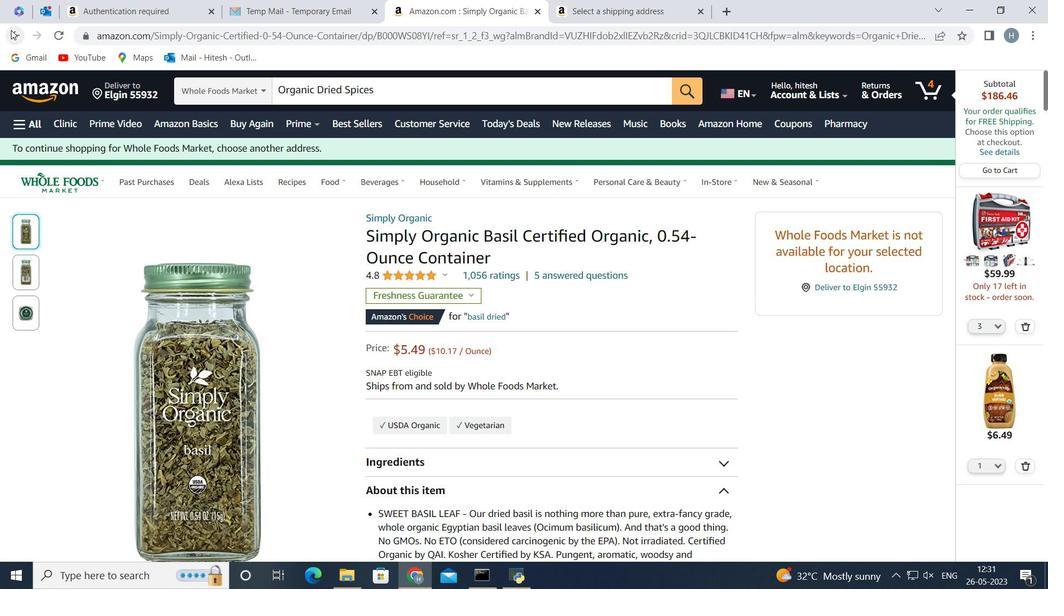 
Action: Mouse moved to (412, 295)
Screenshot: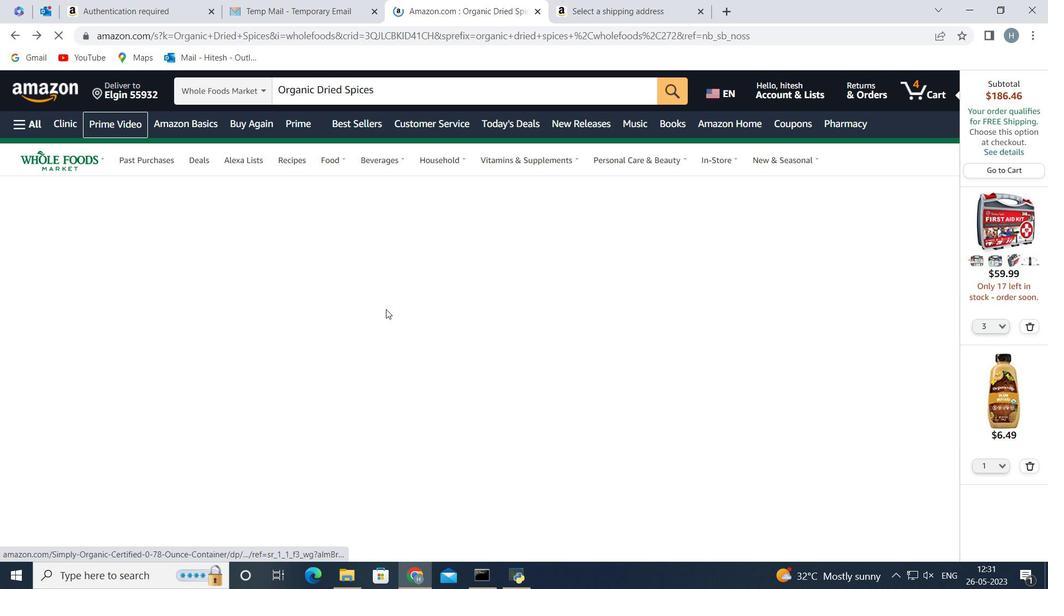 
Action: Mouse scrolled (412, 294) with delta (0, 0)
Screenshot: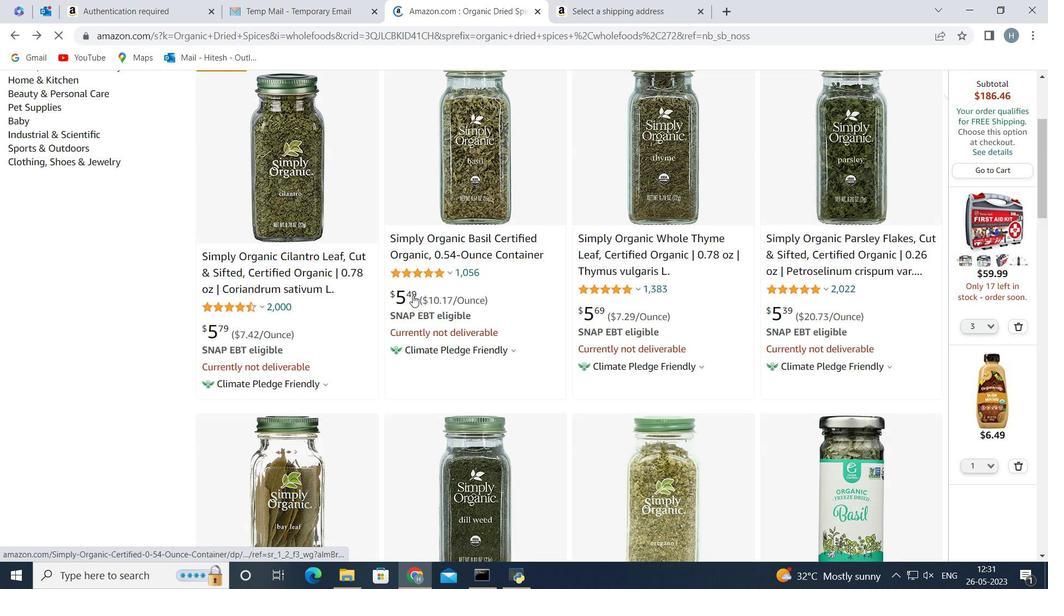 
Action: Mouse scrolled (412, 294) with delta (0, 0)
Screenshot: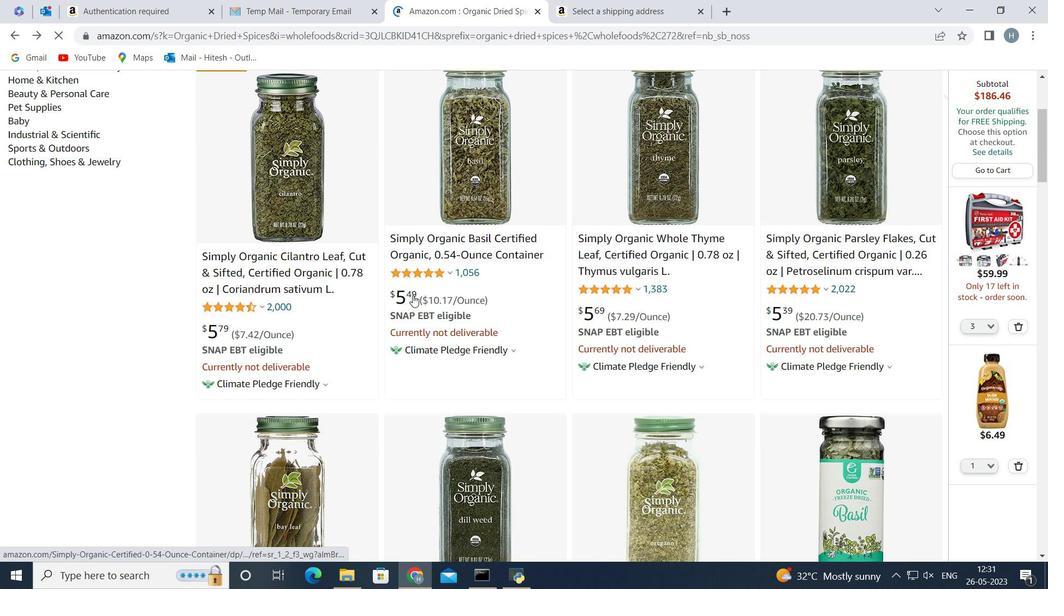 
Action: Mouse moved to (427, 298)
Screenshot: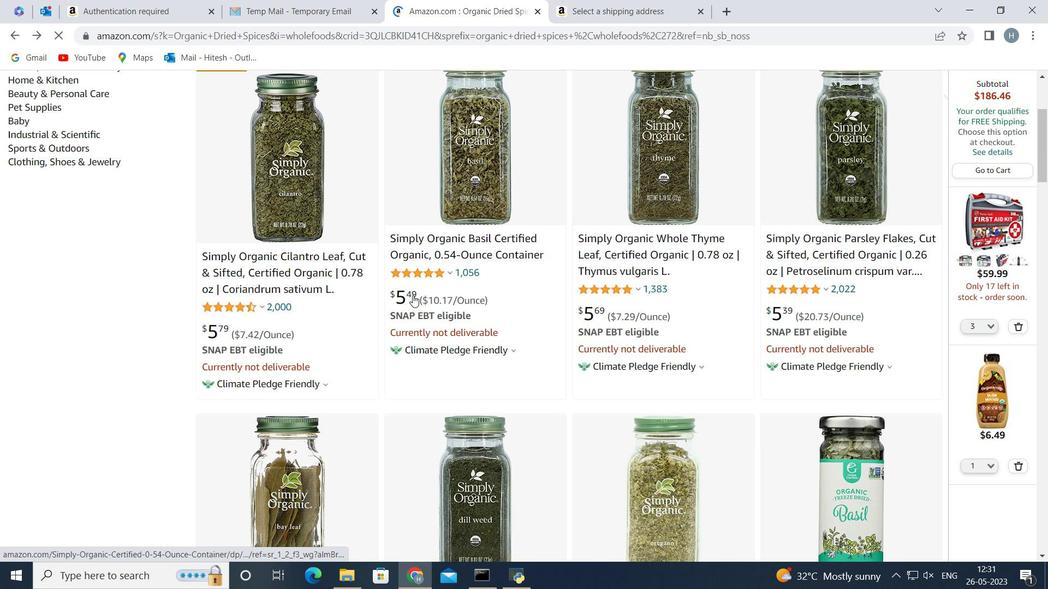 
Action: Mouse scrolled (427, 298) with delta (0, 0)
Screenshot: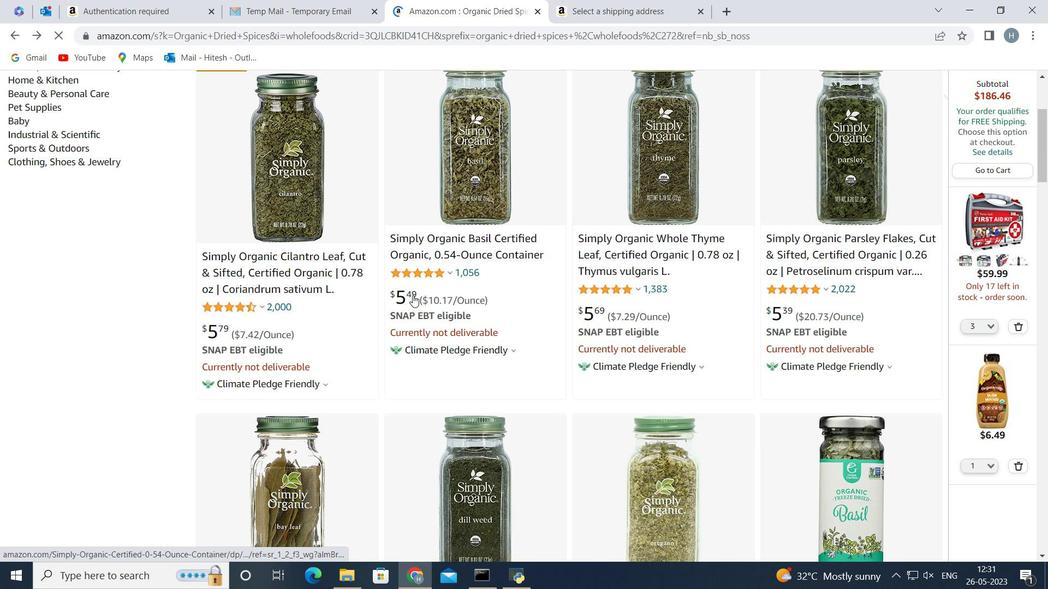
Action: Mouse moved to (507, 308)
Screenshot: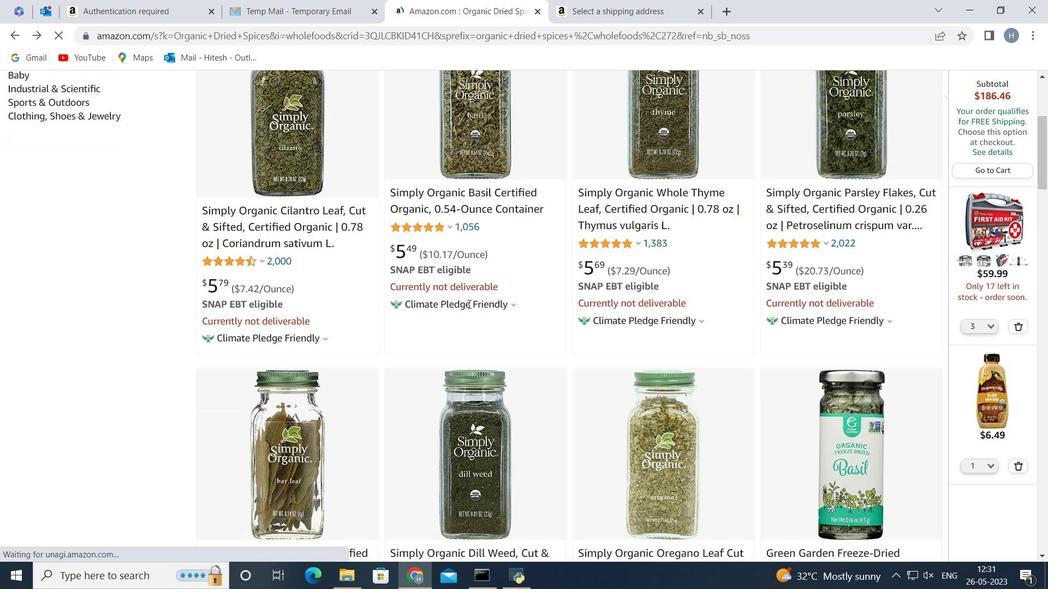 
Action: Mouse scrolled (507, 307) with delta (0, 0)
Screenshot: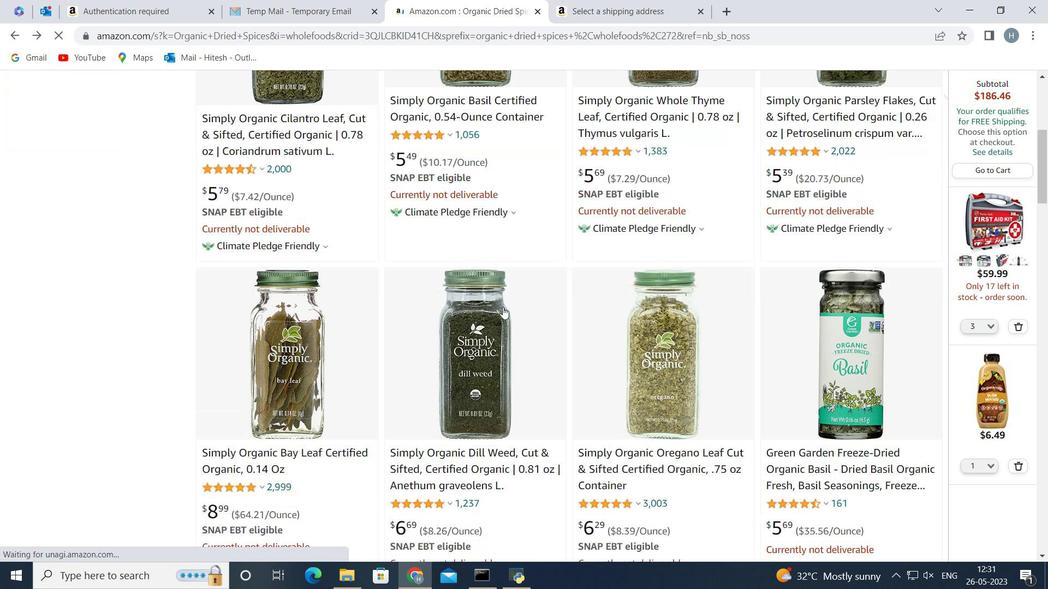 
Action: Mouse scrolled (507, 307) with delta (0, 0)
Screenshot: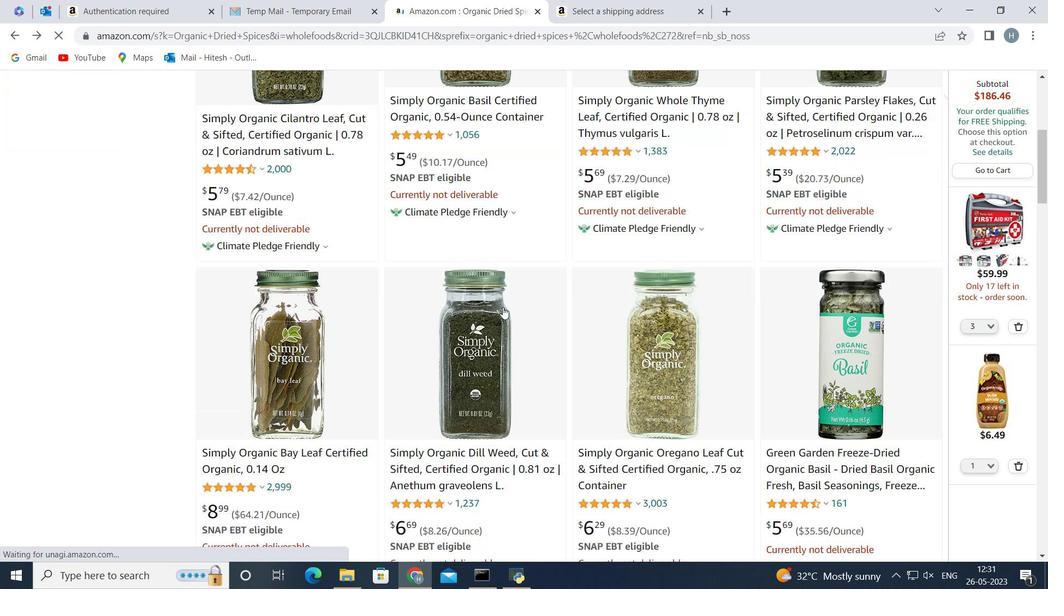 
Action: Mouse moved to (641, 299)
Screenshot: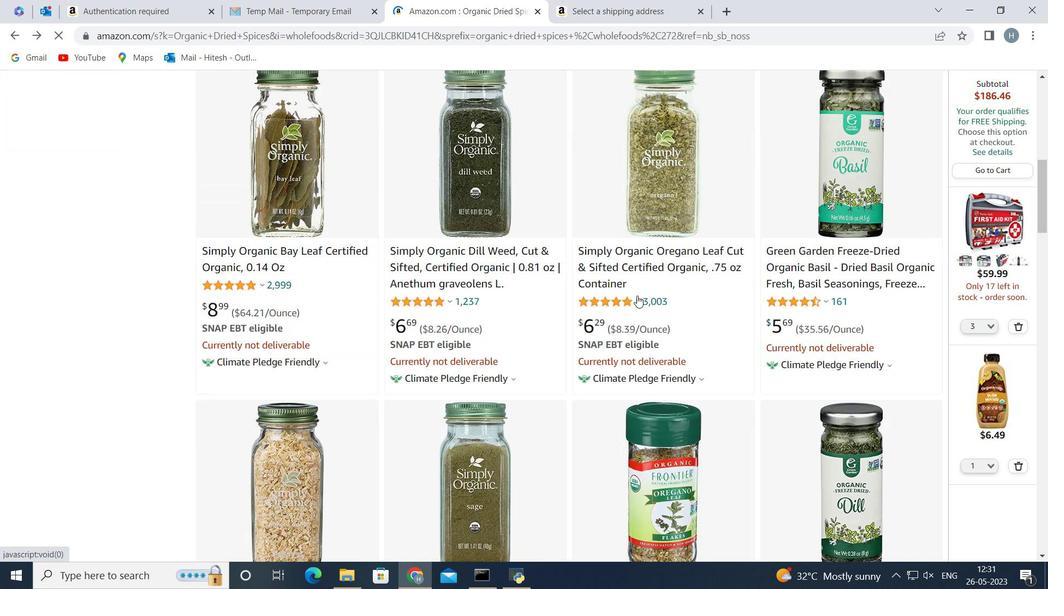 
Action: Mouse scrolled (640, 298) with delta (0, 0)
Screenshot: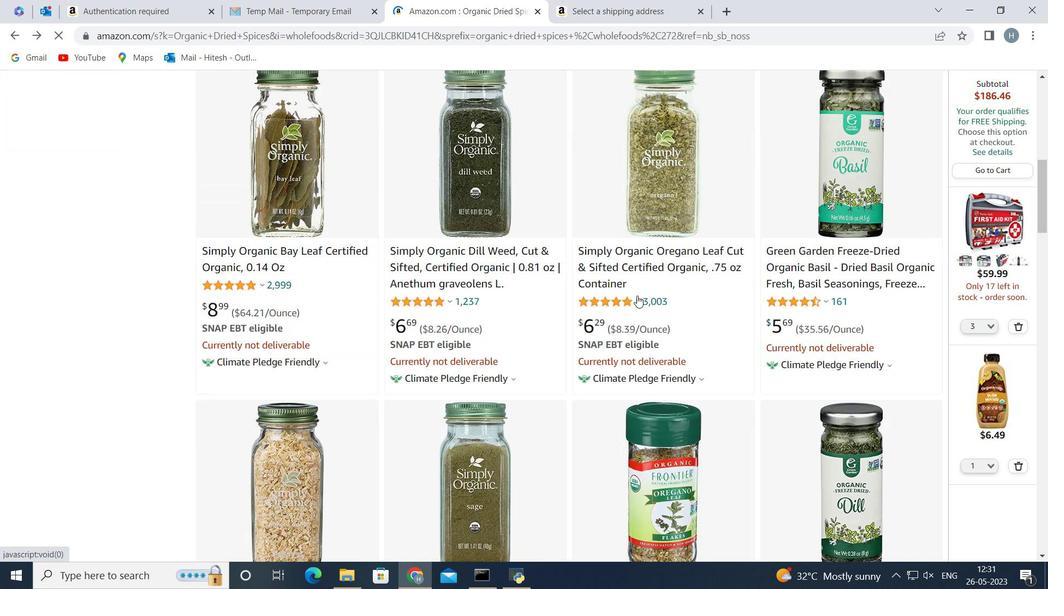 
Action: Mouse moved to (641, 300)
Screenshot: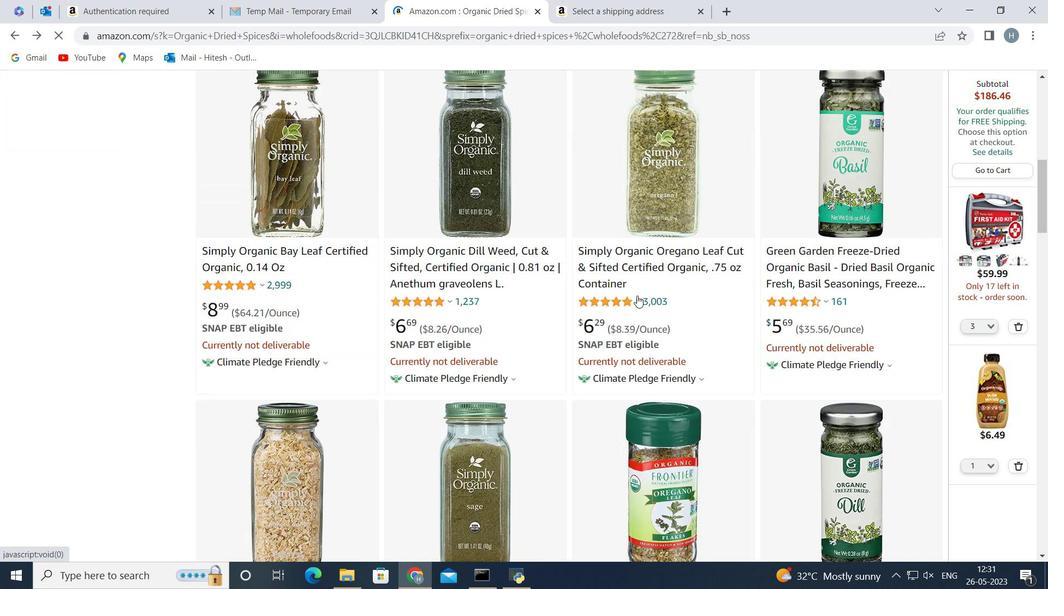 
Action: Mouse scrolled (641, 299) with delta (0, 0)
Screenshot: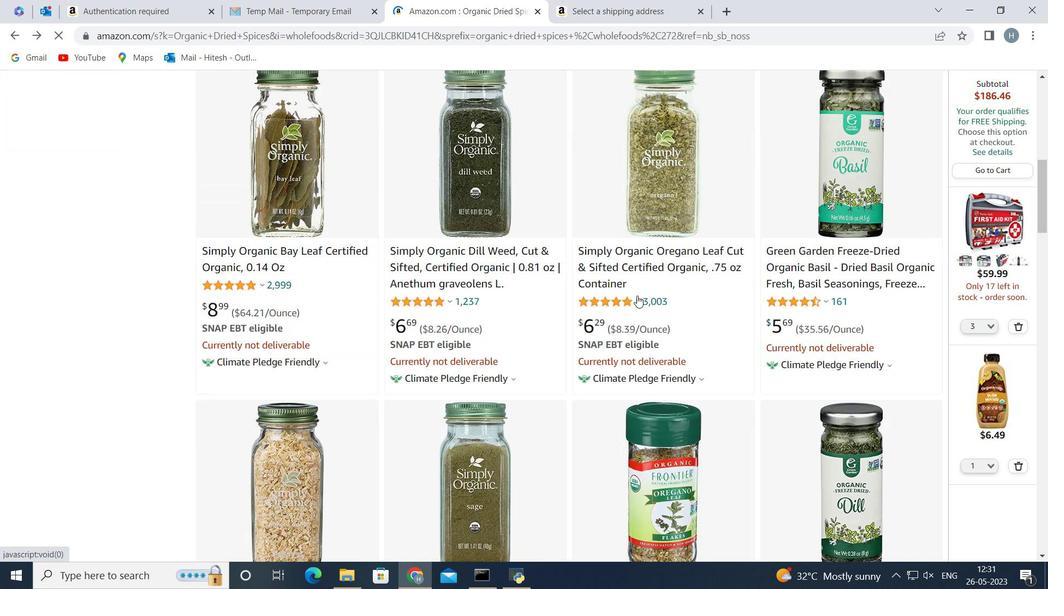 
Action: Mouse moved to (641, 301)
Screenshot: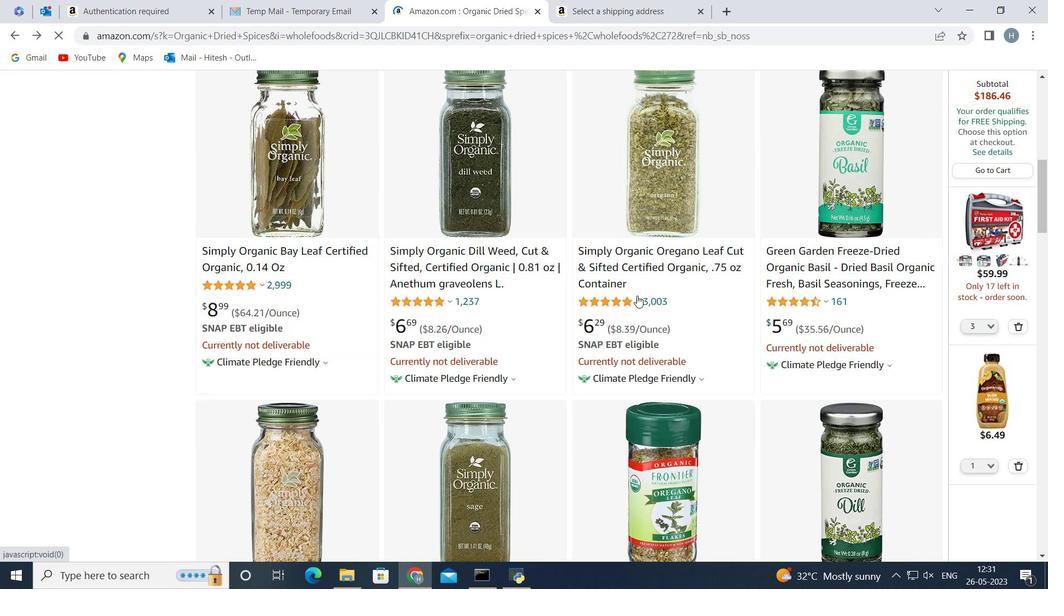 
Action: Mouse scrolled (641, 301) with delta (0, 0)
Screenshot: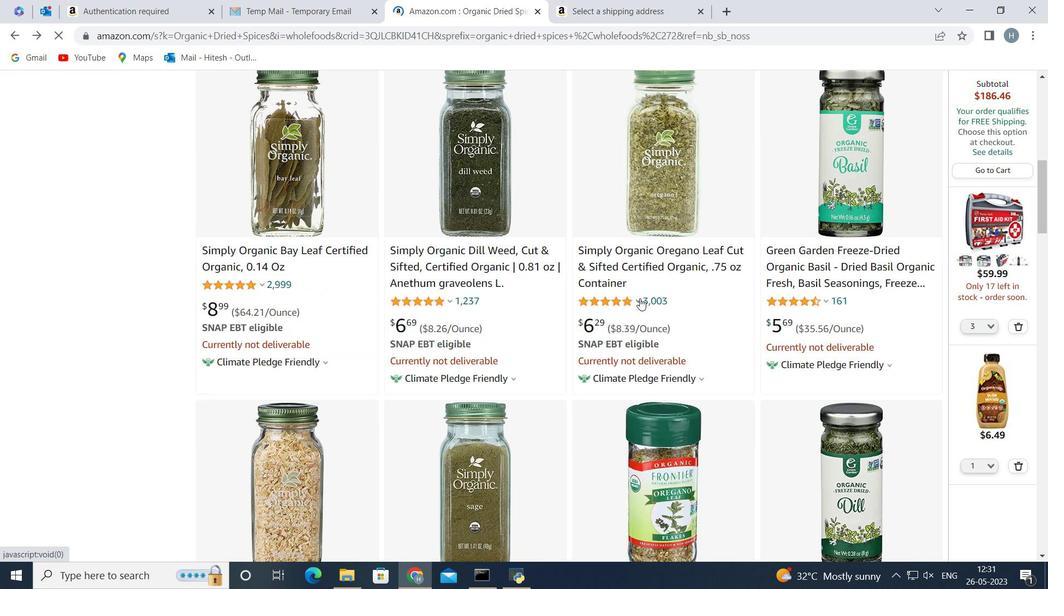 
Action: Mouse moved to (652, 315)
Screenshot: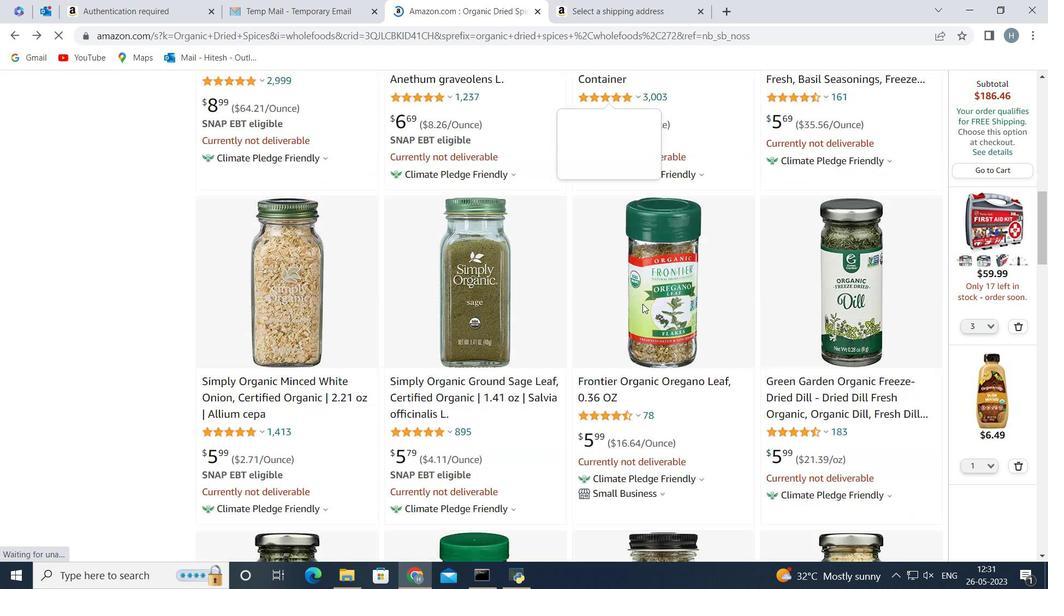 
Action: Mouse scrolled (652, 314) with delta (0, 0)
Screenshot: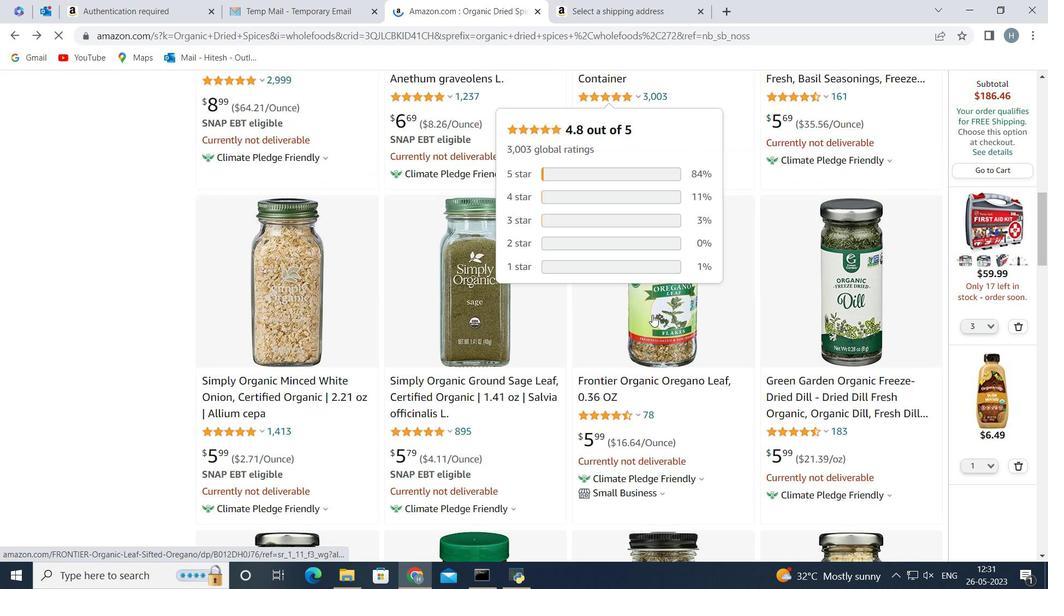
Action: Mouse scrolled (652, 314) with delta (0, 0)
Screenshot: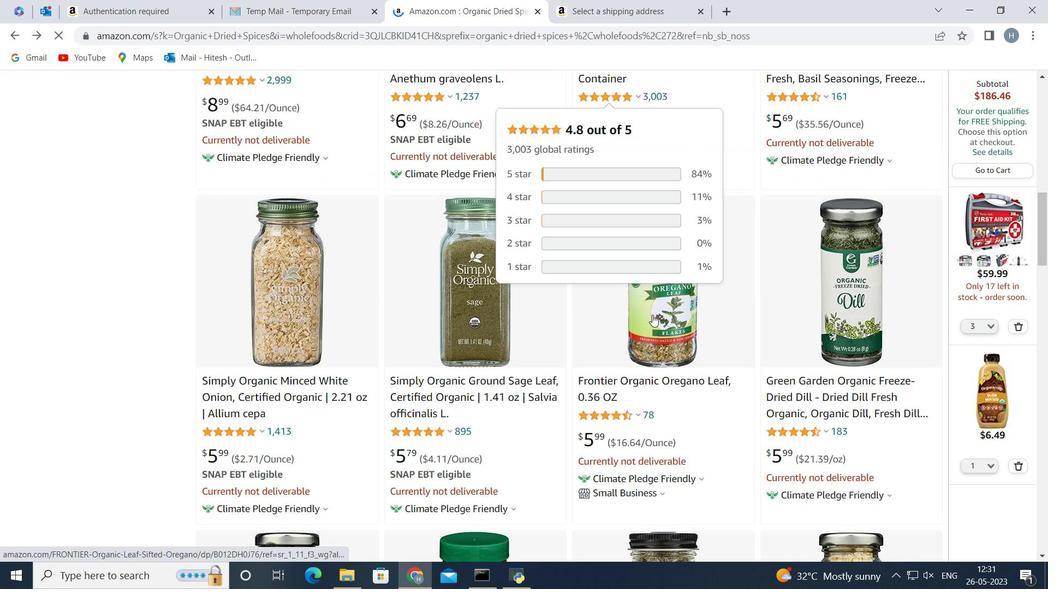 
Action: Mouse scrolled (652, 314) with delta (0, 0)
Screenshot: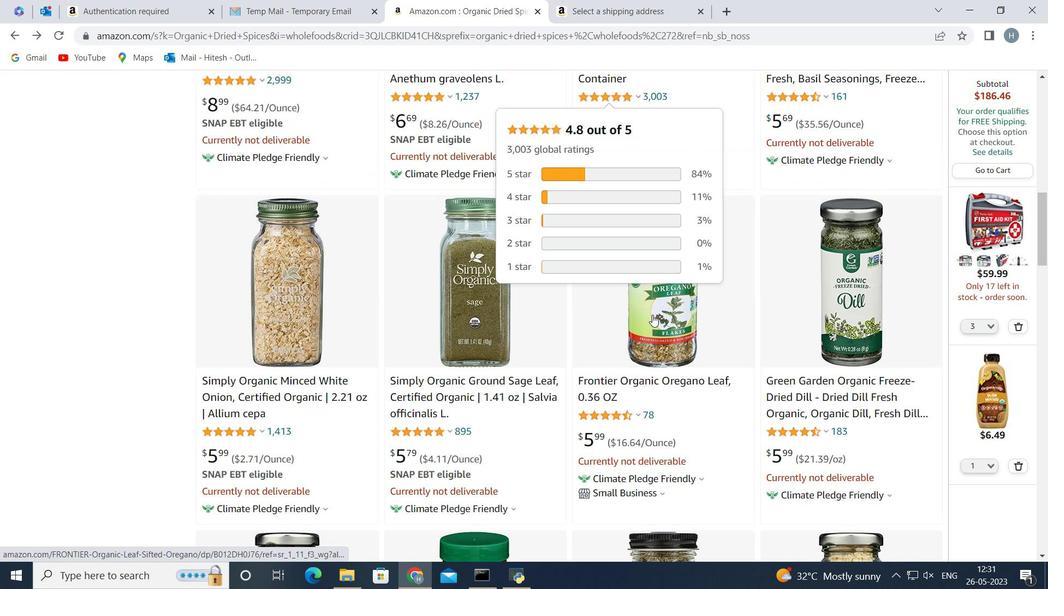 
Action: Mouse moved to (647, 315)
Screenshot: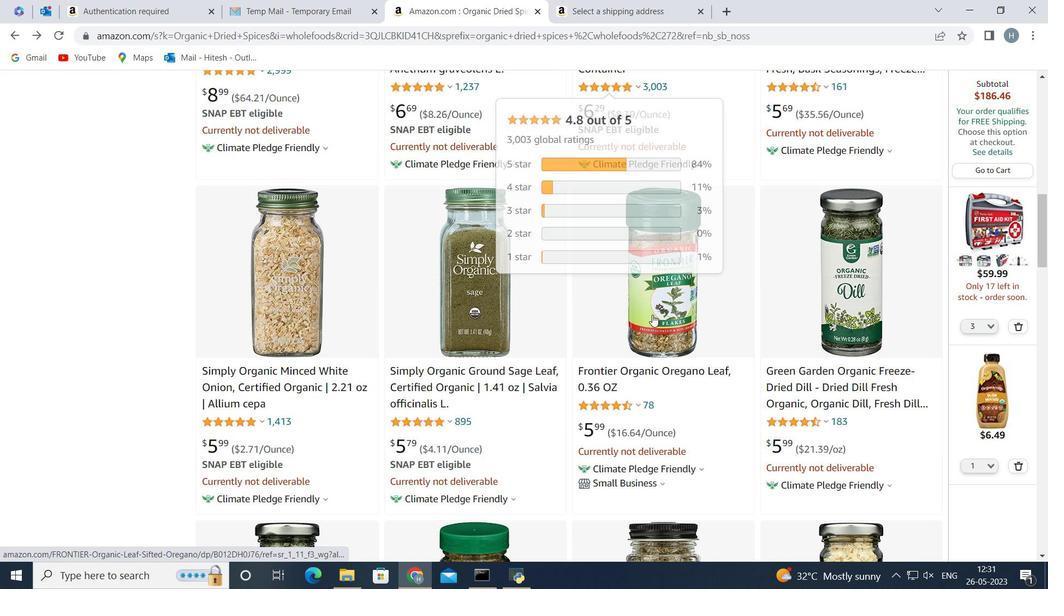 
Action: Mouse scrolled (647, 314) with delta (0, 0)
Screenshot: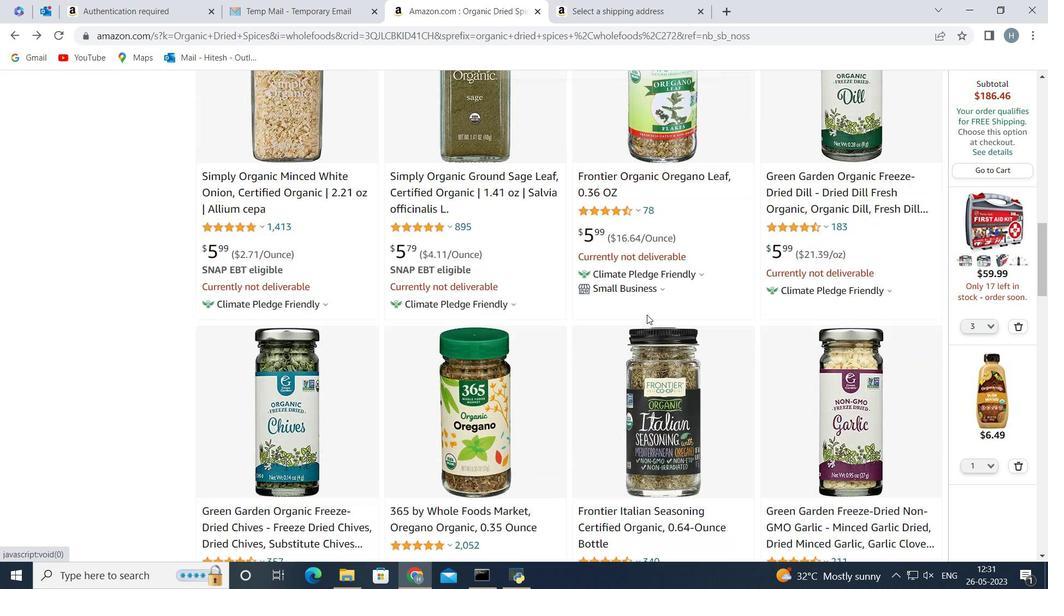
Action: Mouse scrolled (647, 314) with delta (0, 0)
Screenshot: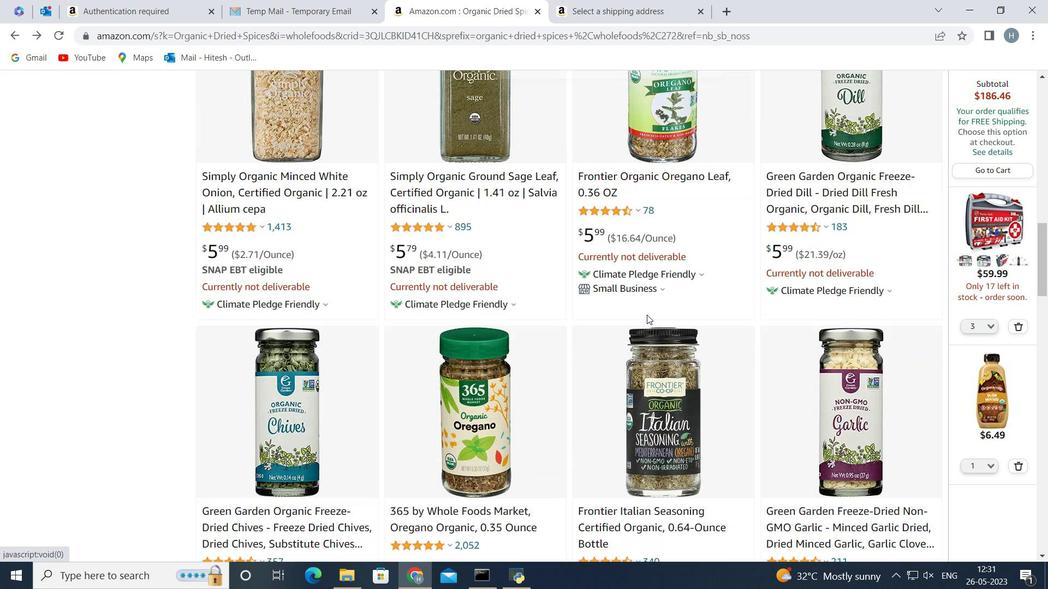 
Action: Mouse moved to (454, 312)
Screenshot: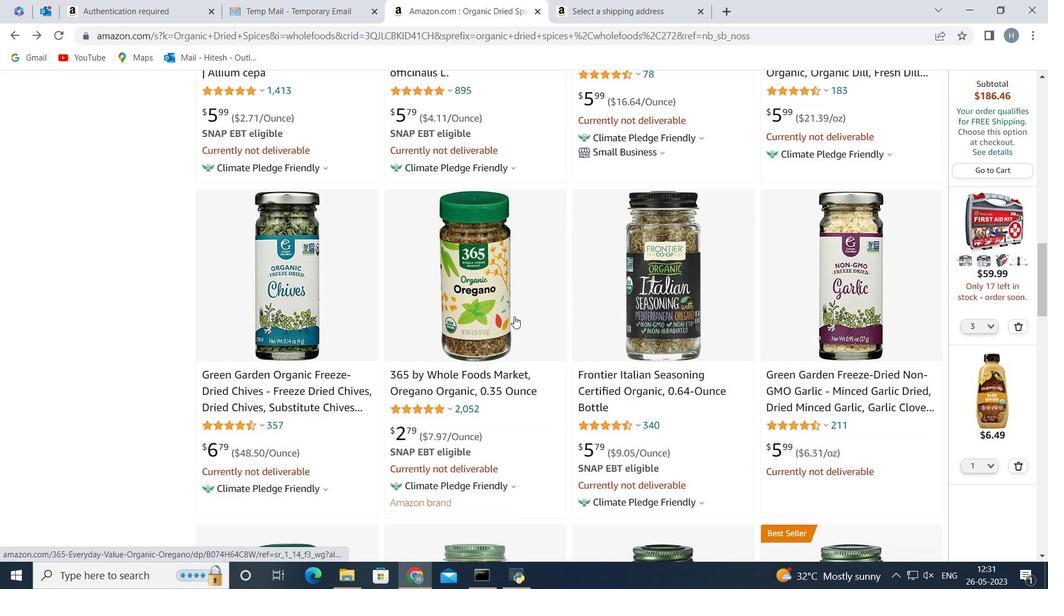 
Action: Mouse scrolled (454, 311) with delta (0, 0)
Screenshot: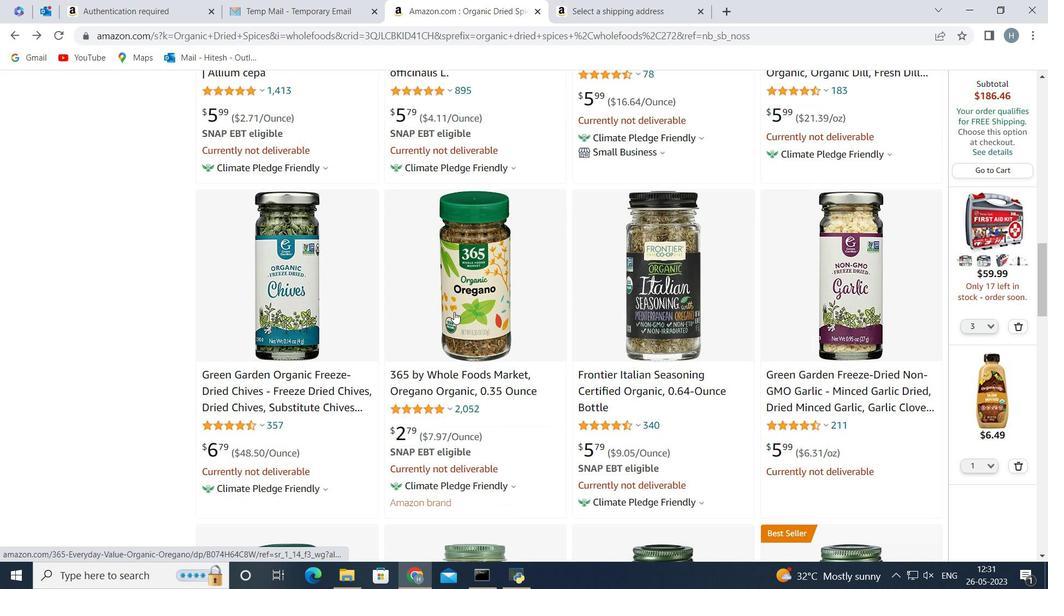 
Action: Mouse scrolled (454, 311) with delta (0, 0)
Screenshot: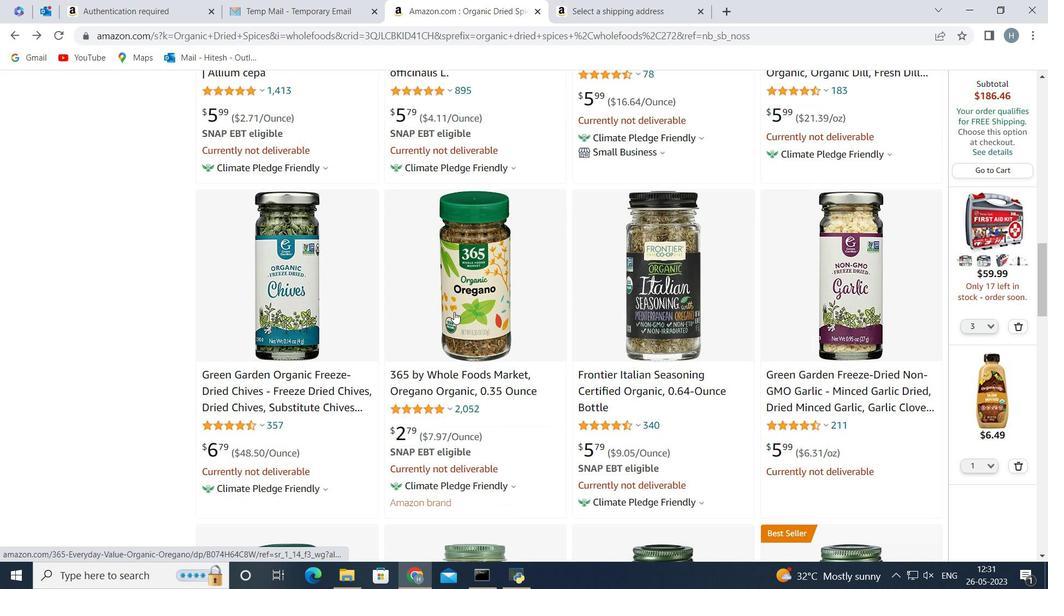 
Action: Mouse moved to (456, 311)
Screenshot: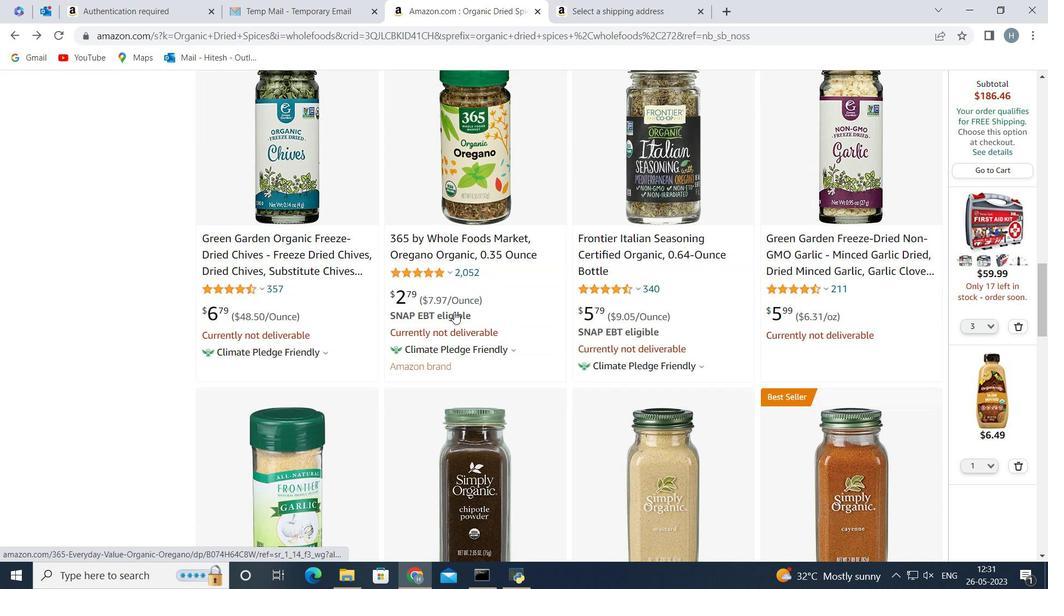 
Action: Mouse scrolled (456, 310) with delta (0, 0)
Screenshot: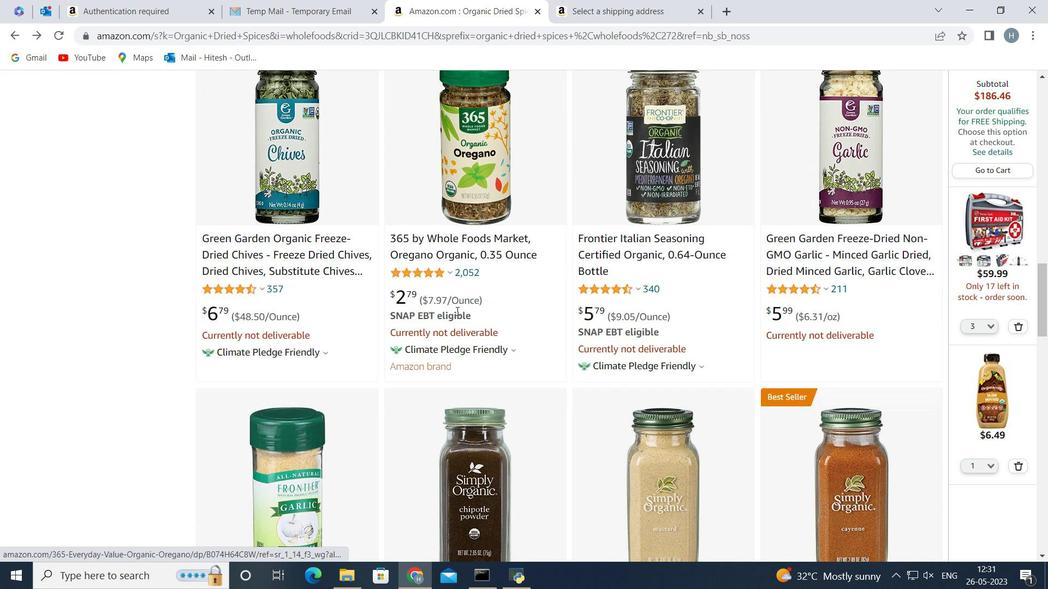 
Action: Mouse scrolled (456, 310) with delta (0, 0)
Screenshot: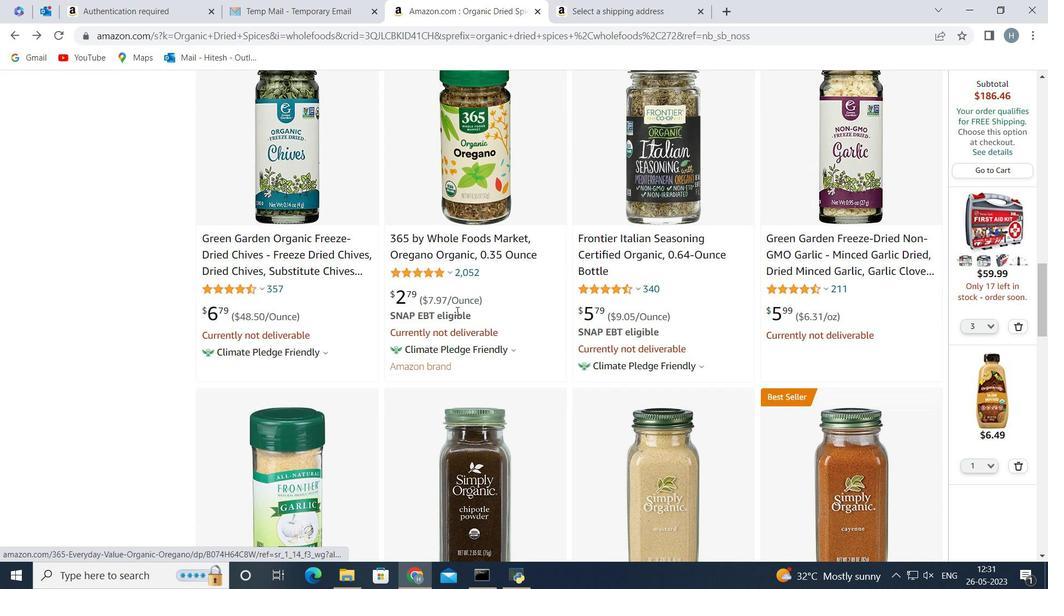 
Action: Mouse scrolled (456, 310) with delta (0, 0)
Screenshot: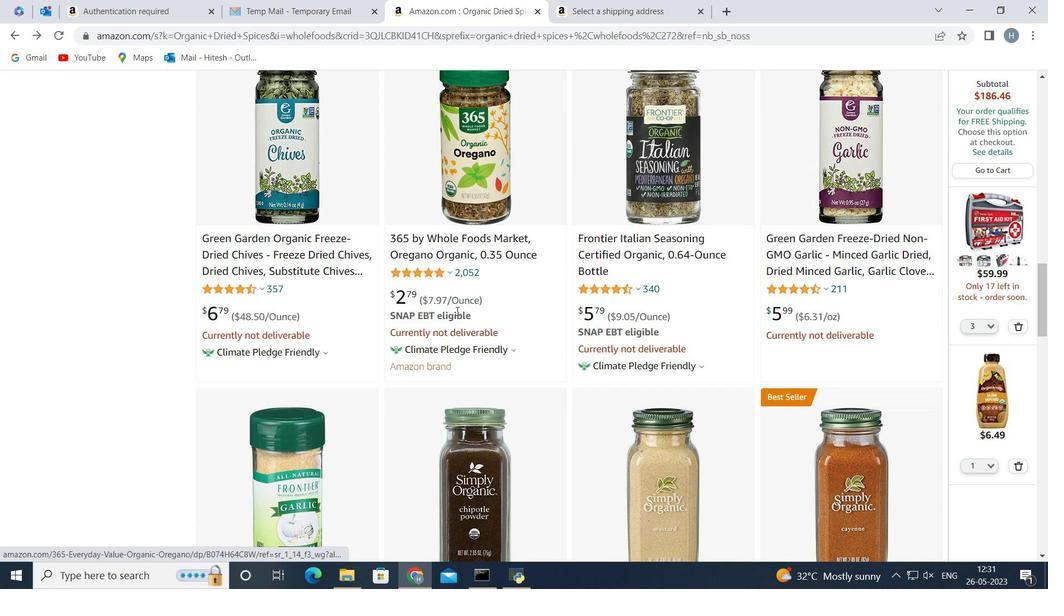 
Action: Mouse moved to (321, 317)
Screenshot: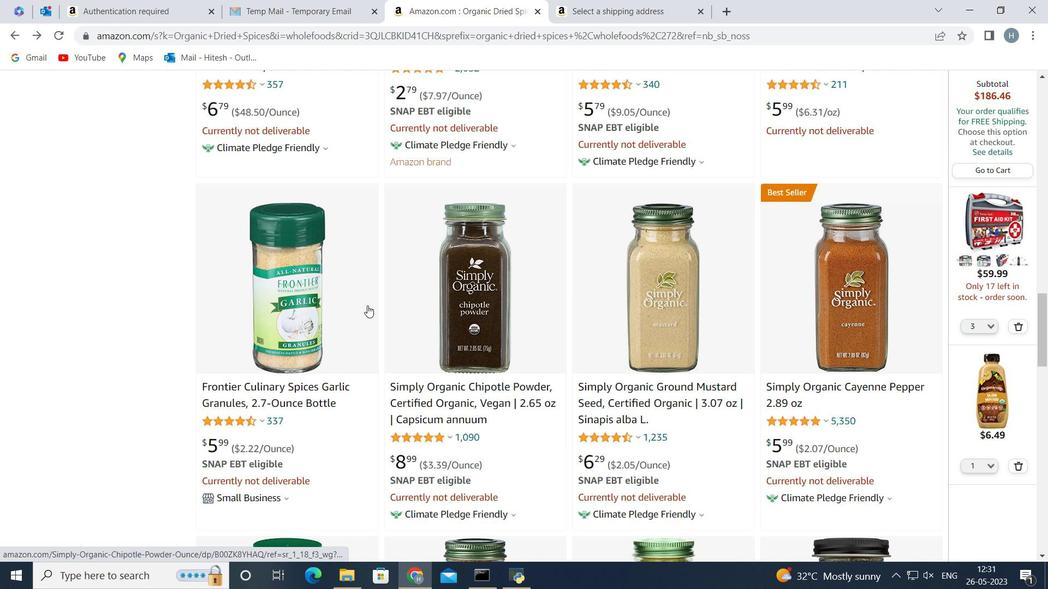 
Action: Mouse scrolled (321, 316) with delta (0, 0)
Screenshot: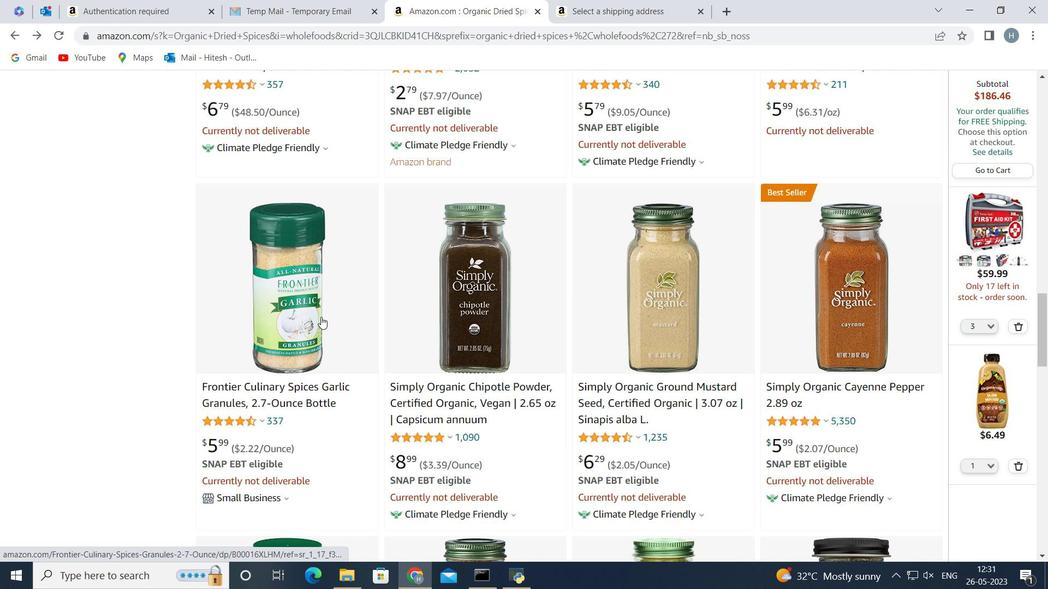 
Action: Mouse scrolled (321, 316) with delta (0, 0)
Screenshot: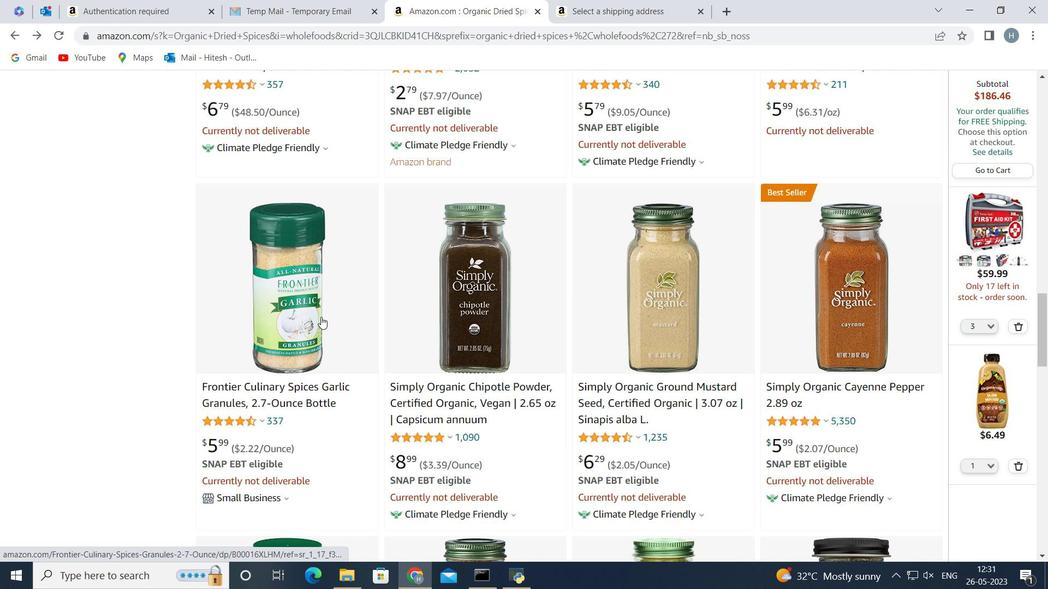 
Action: Mouse scrolled (321, 316) with delta (0, 0)
Screenshot: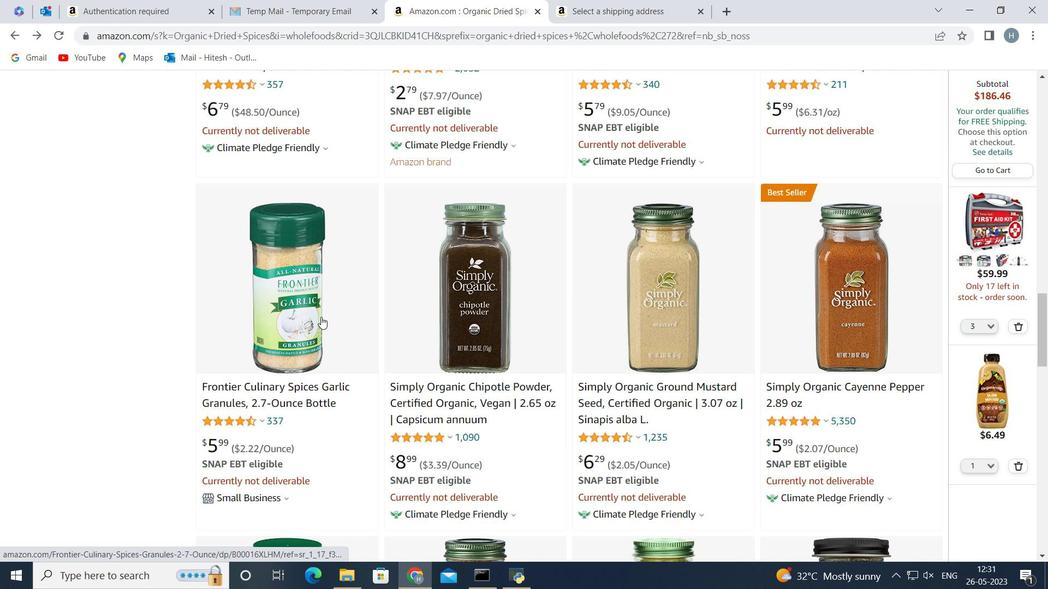 
Action: Mouse scrolled (321, 316) with delta (0, 0)
Screenshot: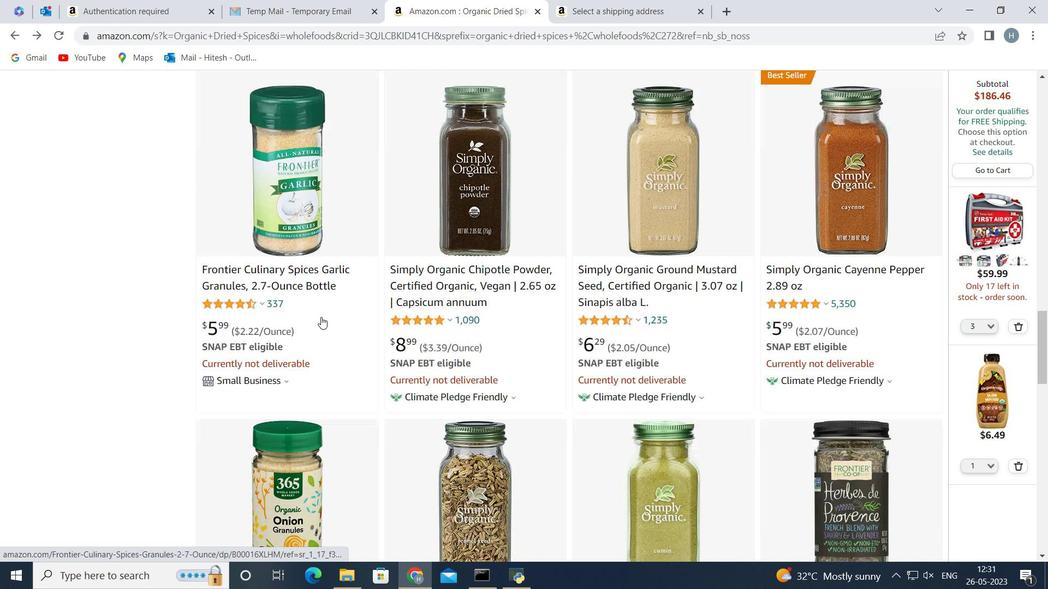 
Action: Mouse scrolled (321, 316) with delta (0, 0)
Screenshot: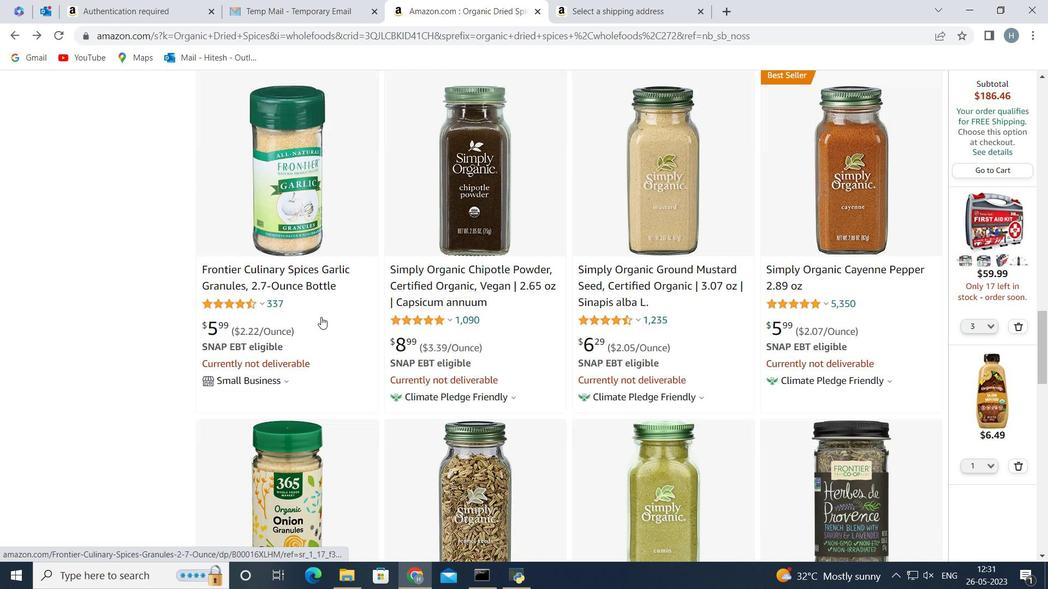 
Action: Mouse scrolled (321, 316) with delta (0, 0)
Screenshot: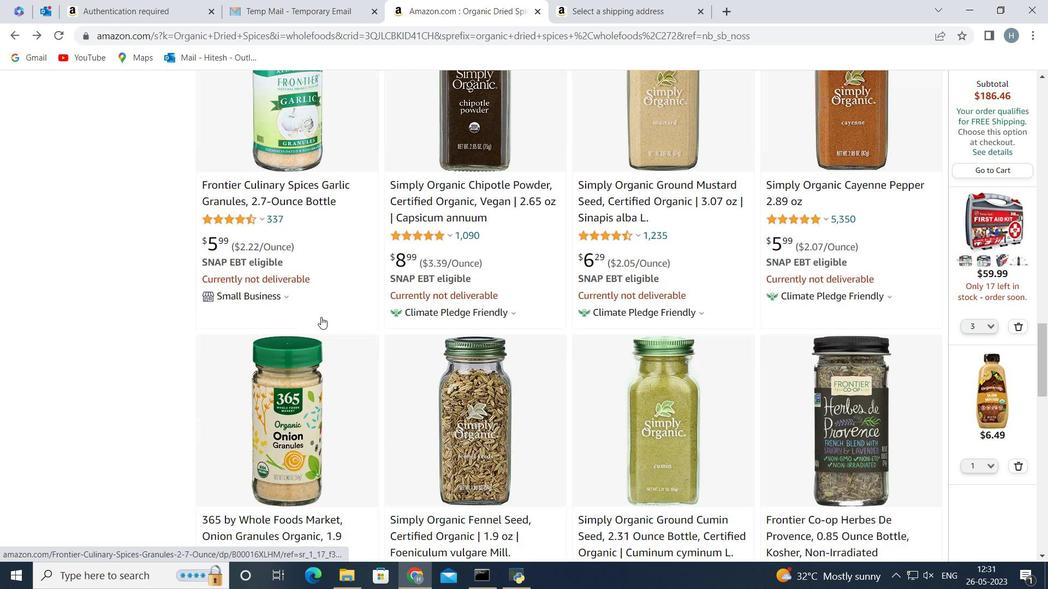 
Action: Mouse scrolled (321, 317) with delta (0, 0)
Screenshot: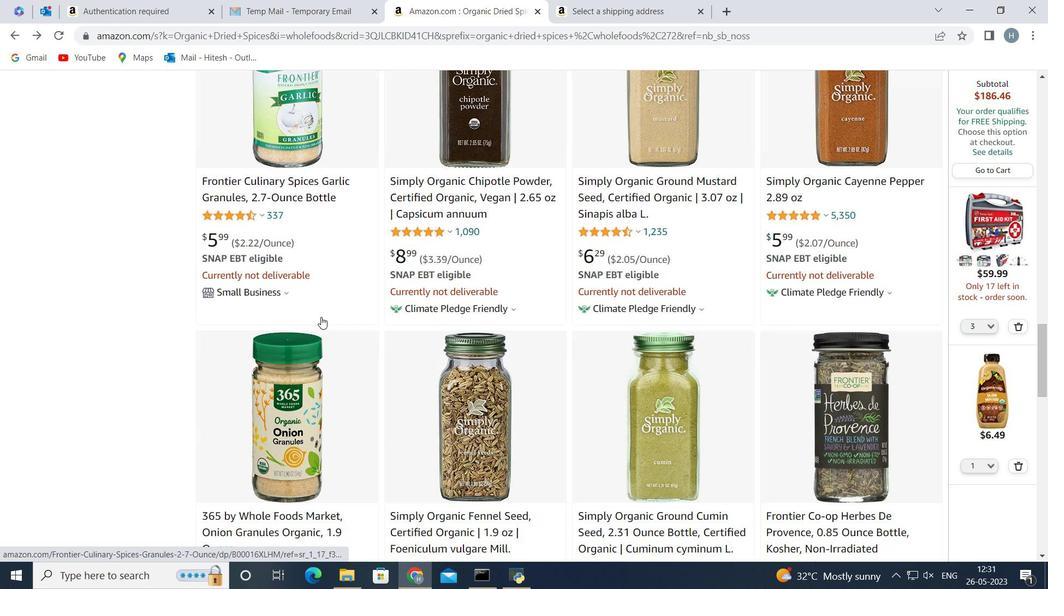 
Action: Mouse moved to (332, 314)
Screenshot: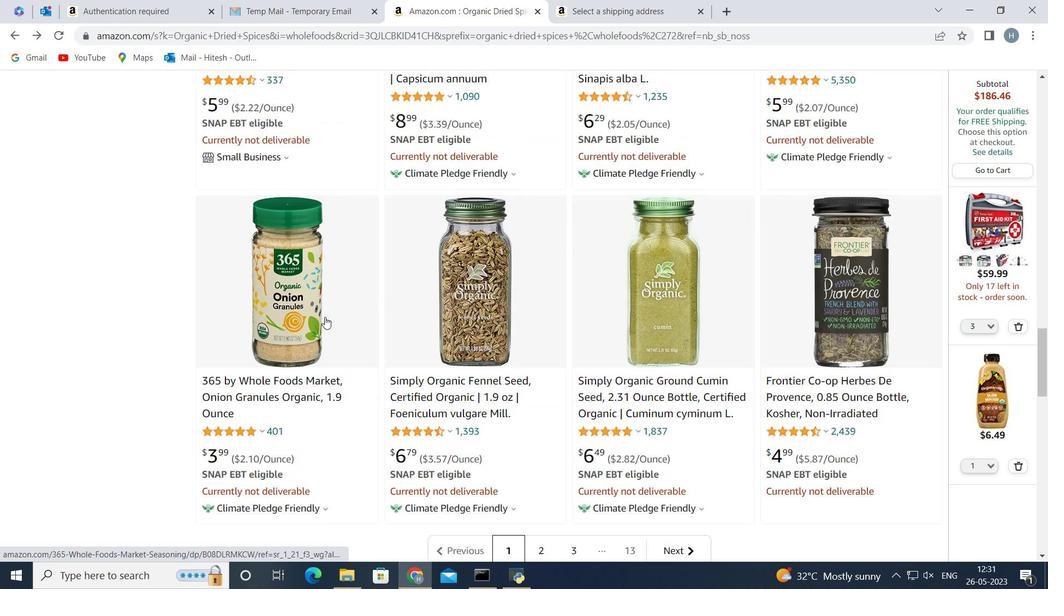 
Action: Mouse scrolled (332, 315) with delta (0, 0)
Screenshot: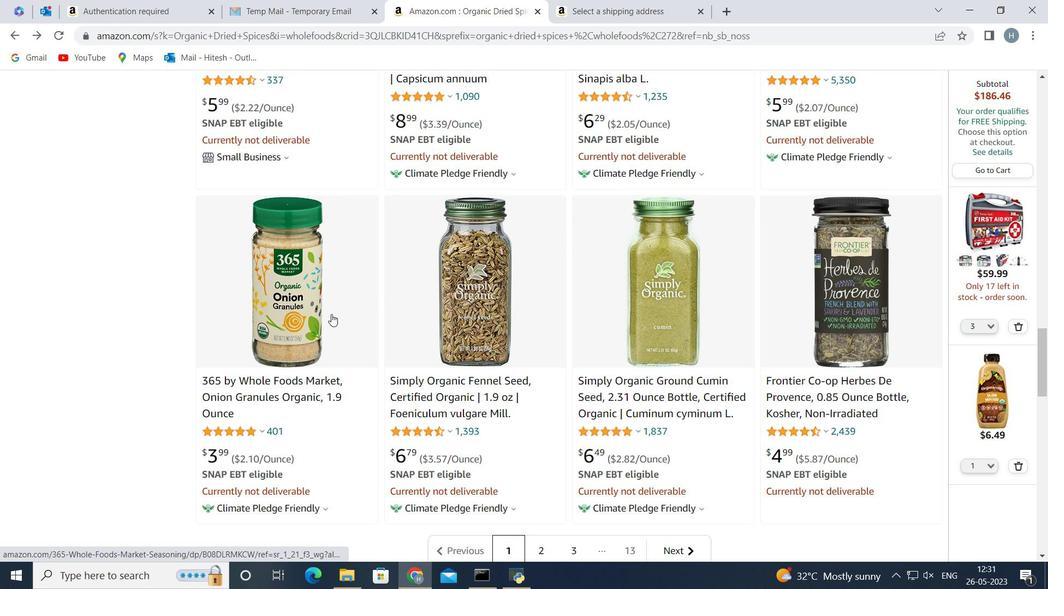 
Action: Mouse scrolled (332, 315) with delta (0, 0)
Screenshot: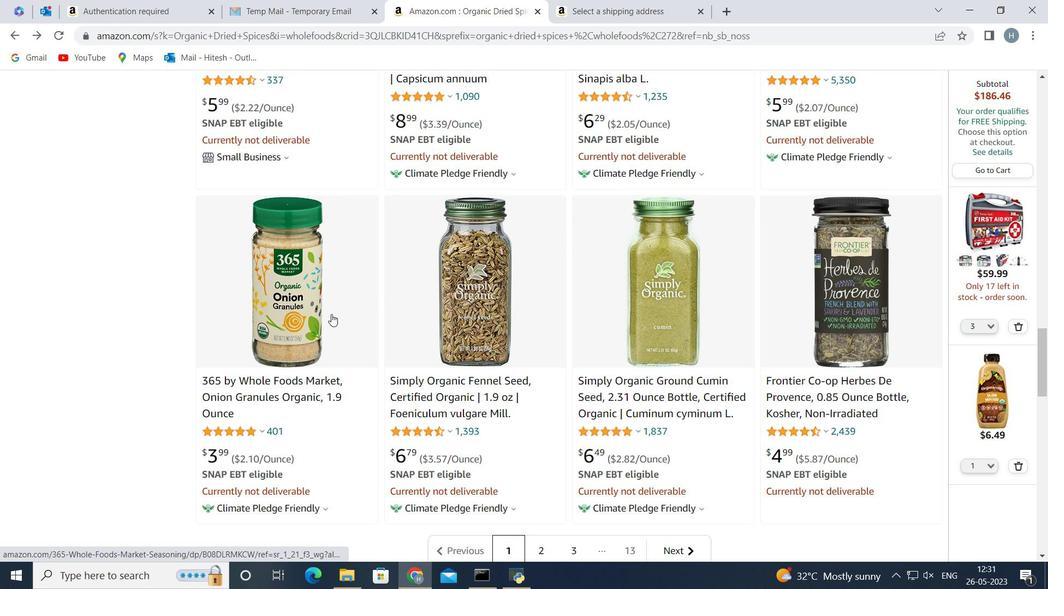 
Action: Mouse scrolled (332, 315) with delta (0, 0)
Screenshot: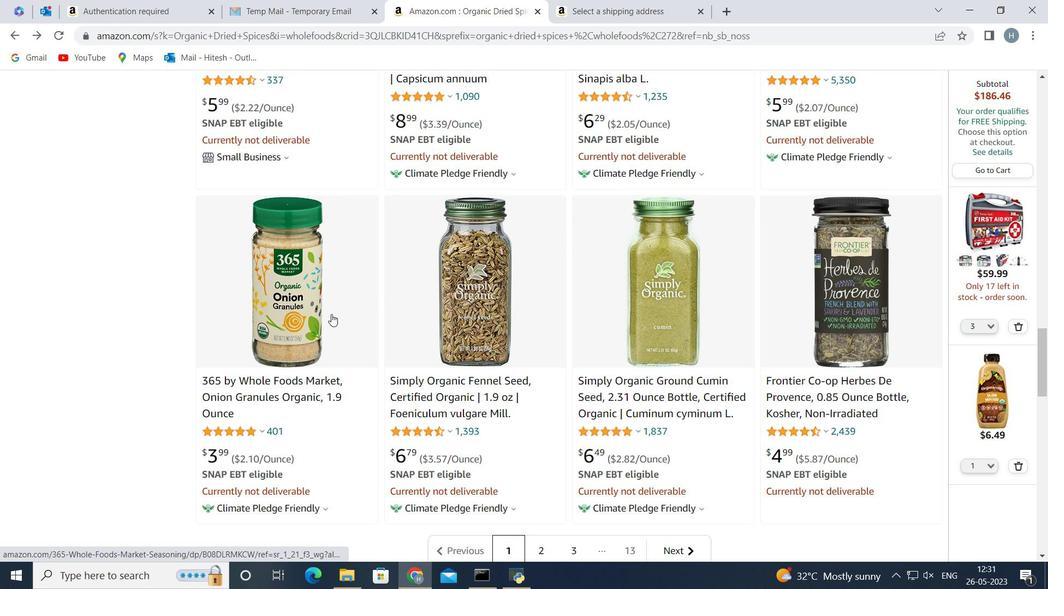 
Action: Mouse scrolled (332, 315) with delta (0, 0)
Screenshot: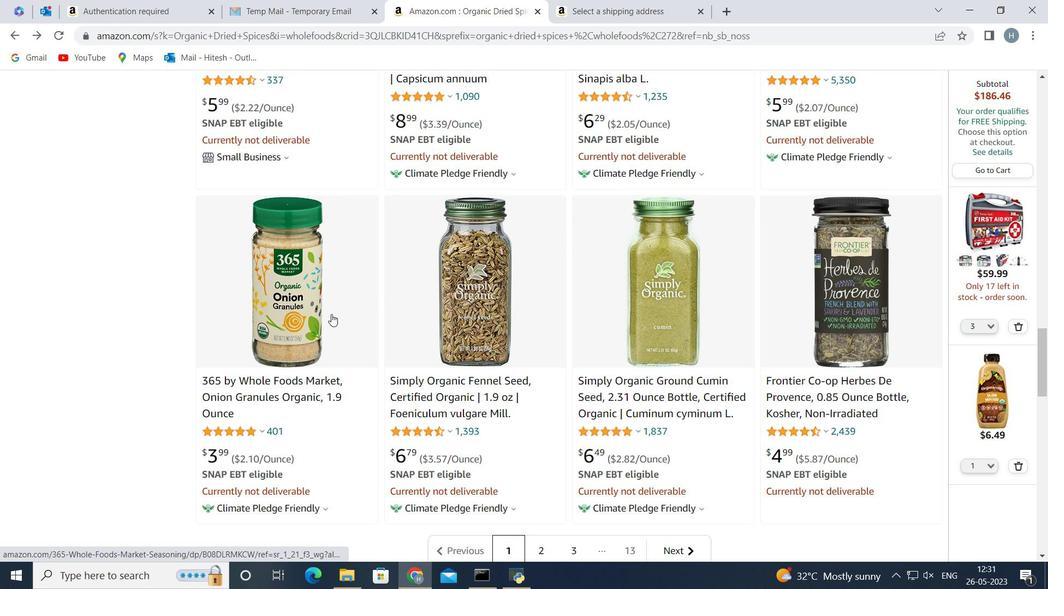 
Action: Mouse scrolled (332, 315) with delta (0, 0)
Screenshot: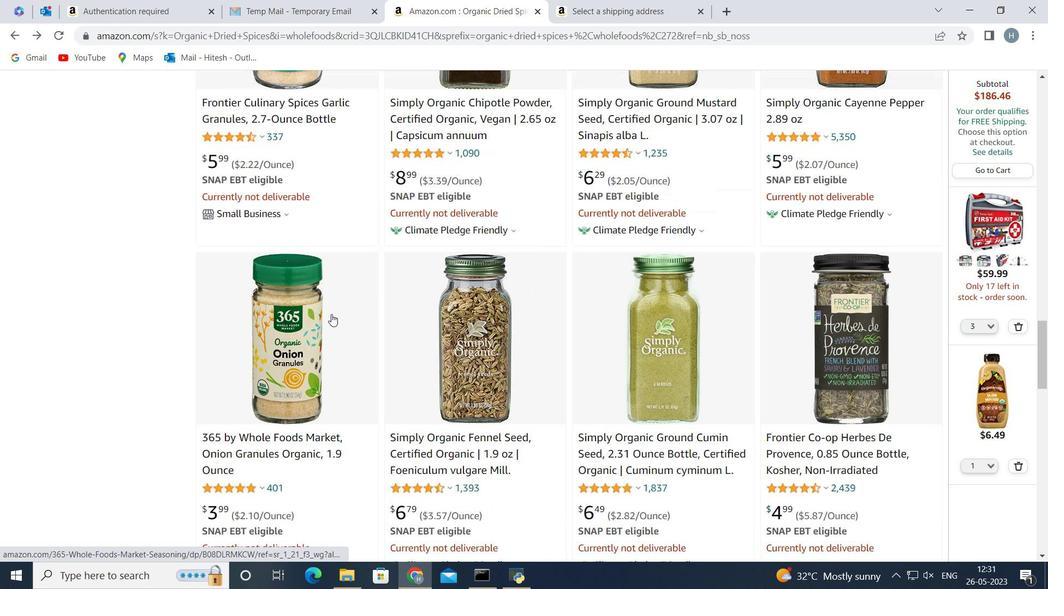 
Action: Mouse scrolled (332, 315) with delta (0, 0)
Screenshot: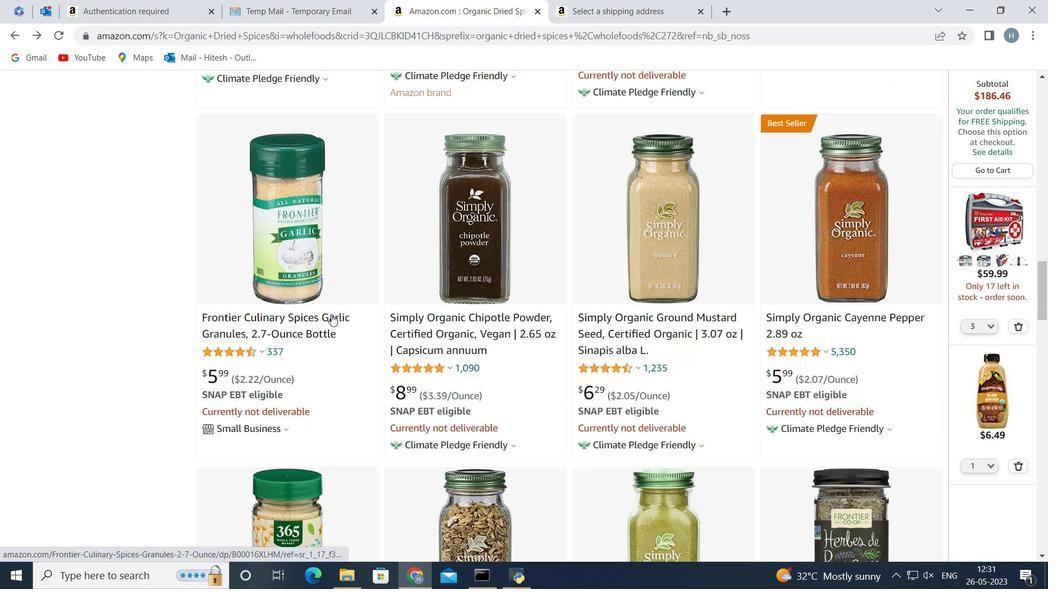 
Action: Mouse scrolled (332, 315) with delta (0, 0)
Screenshot: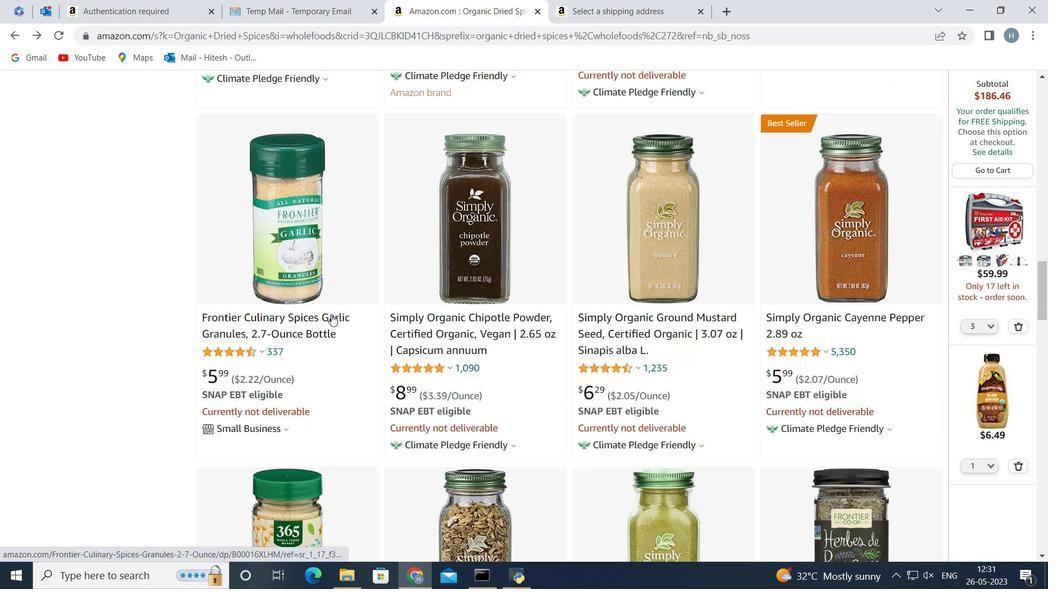 
Action: Mouse scrolled (332, 315) with delta (0, 0)
Screenshot: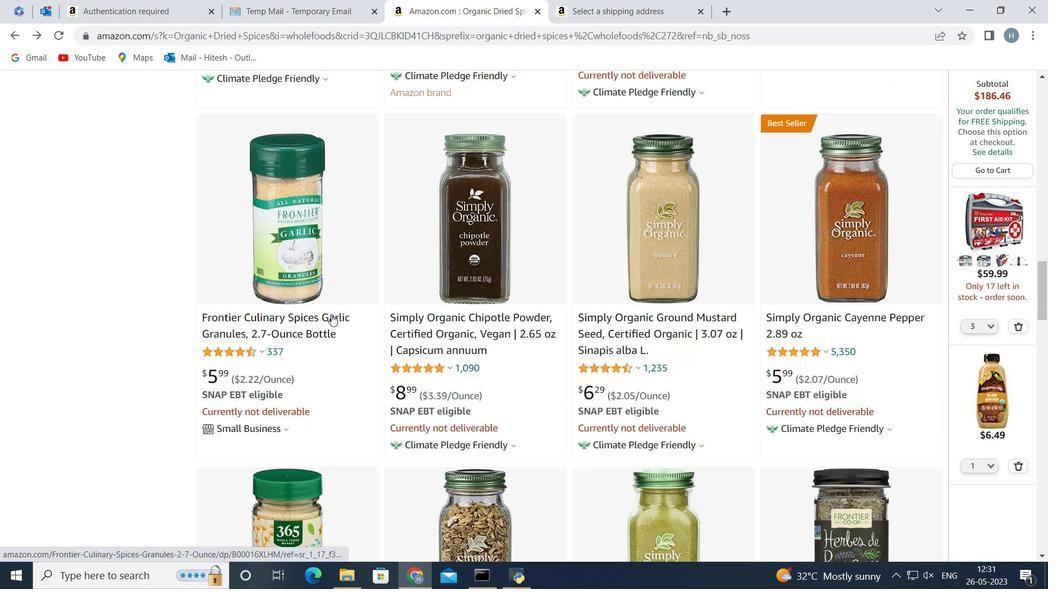 
Action: Mouse scrolled (332, 315) with delta (0, 0)
Screenshot: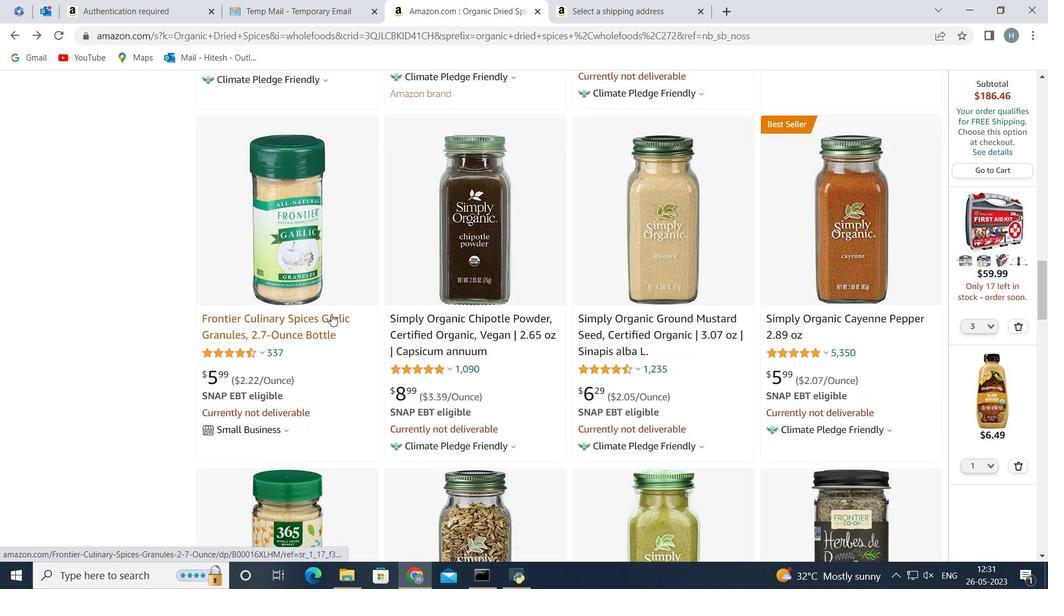 
Action: Mouse scrolled (332, 315) with delta (0, 0)
Screenshot: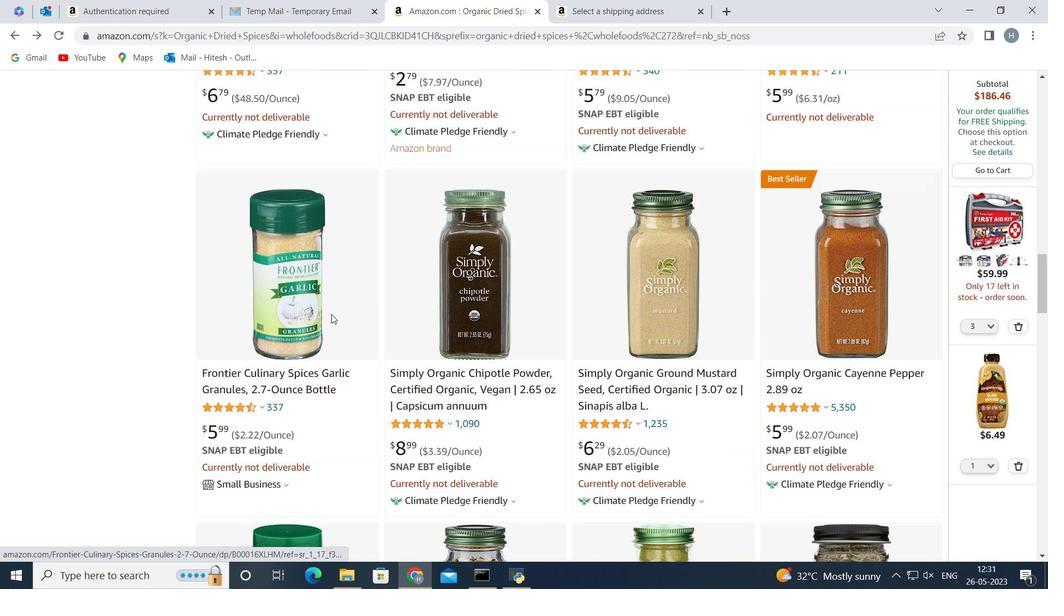 
Action: Mouse scrolled (332, 315) with delta (0, 0)
Screenshot: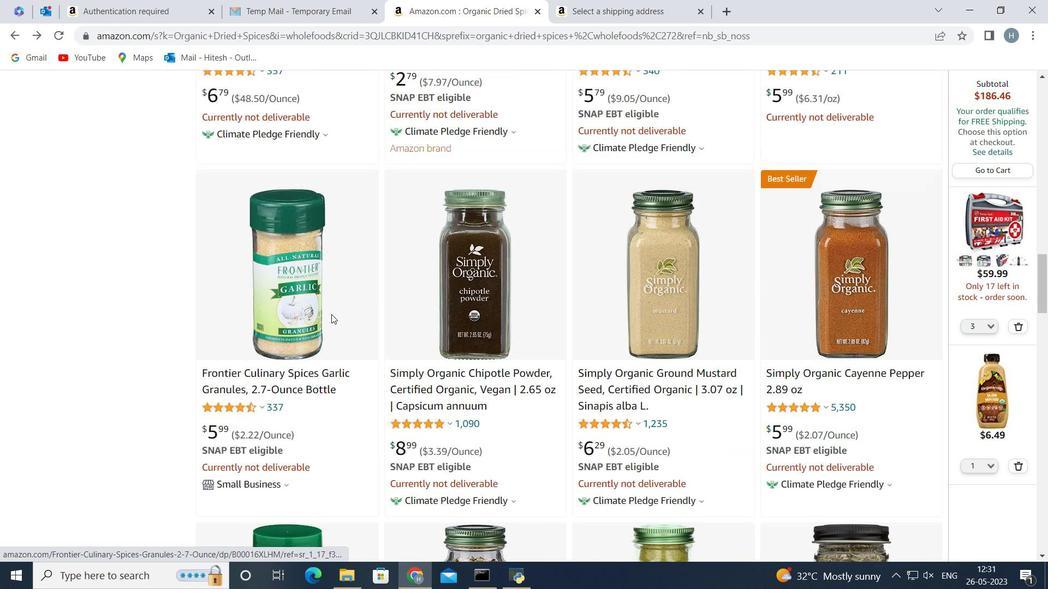 
Action: Mouse scrolled (332, 315) with delta (0, 0)
Screenshot: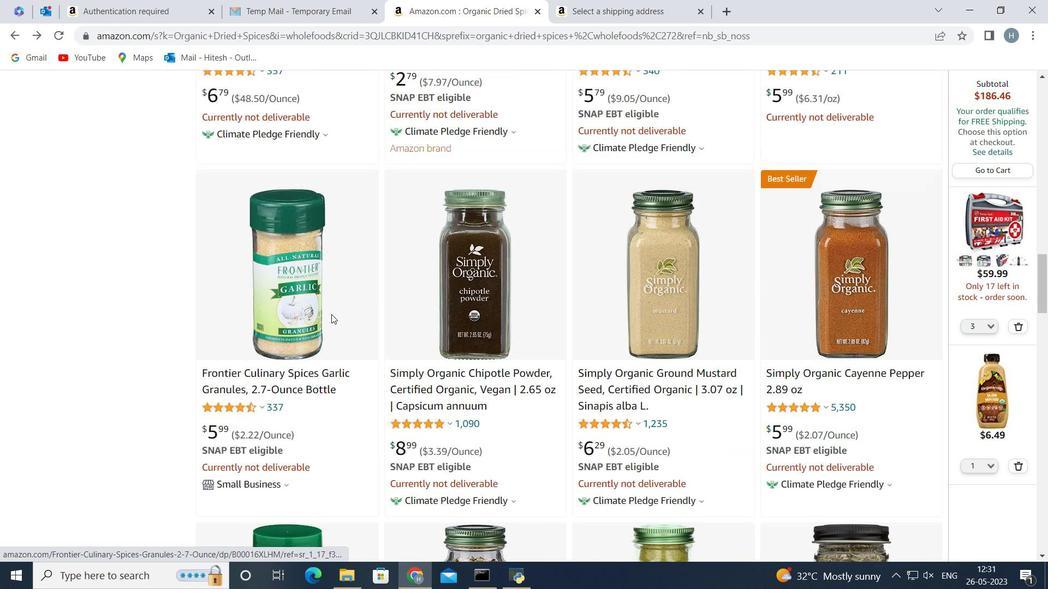 
Action: Mouse scrolled (332, 315) with delta (0, 0)
Screenshot: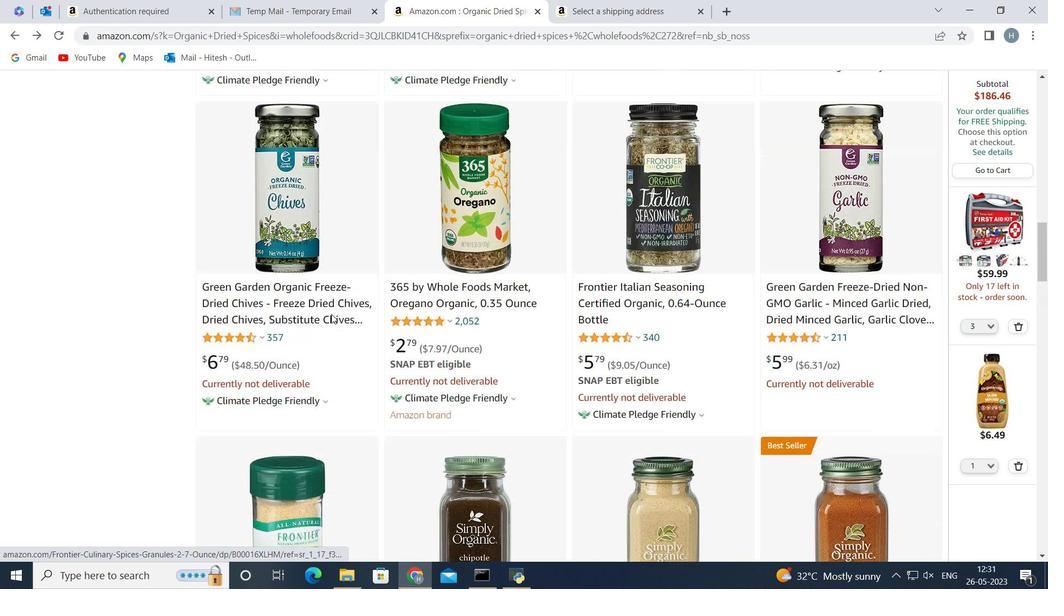 
Action: Mouse scrolled (332, 315) with delta (0, 0)
Screenshot: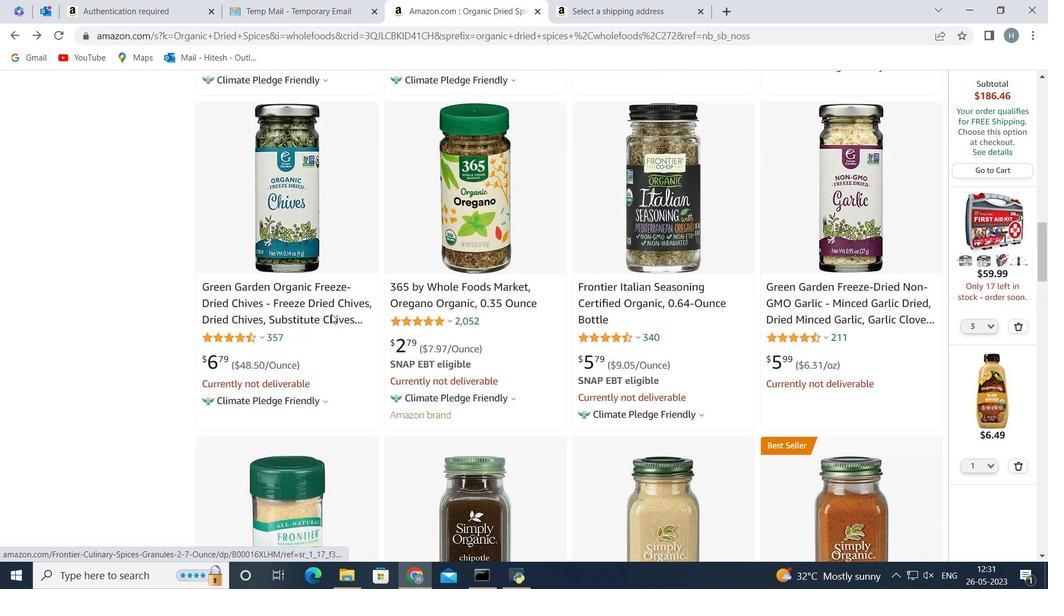 
Action: Mouse scrolled (332, 315) with delta (0, 0)
Screenshot: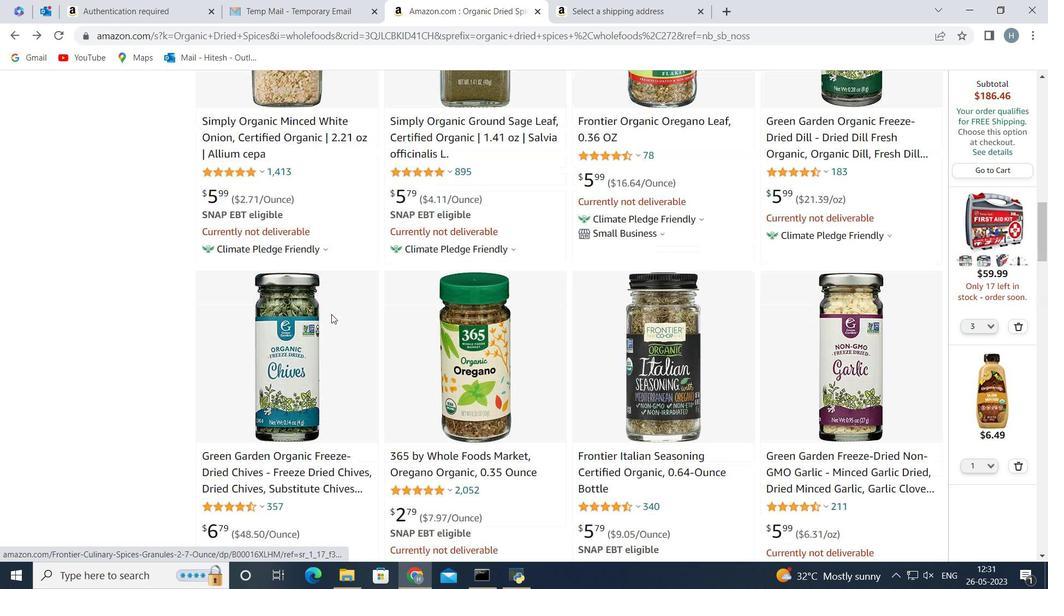 
Action: Mouse scrolled (332, 315) with delta (0, 0)
Screenshot: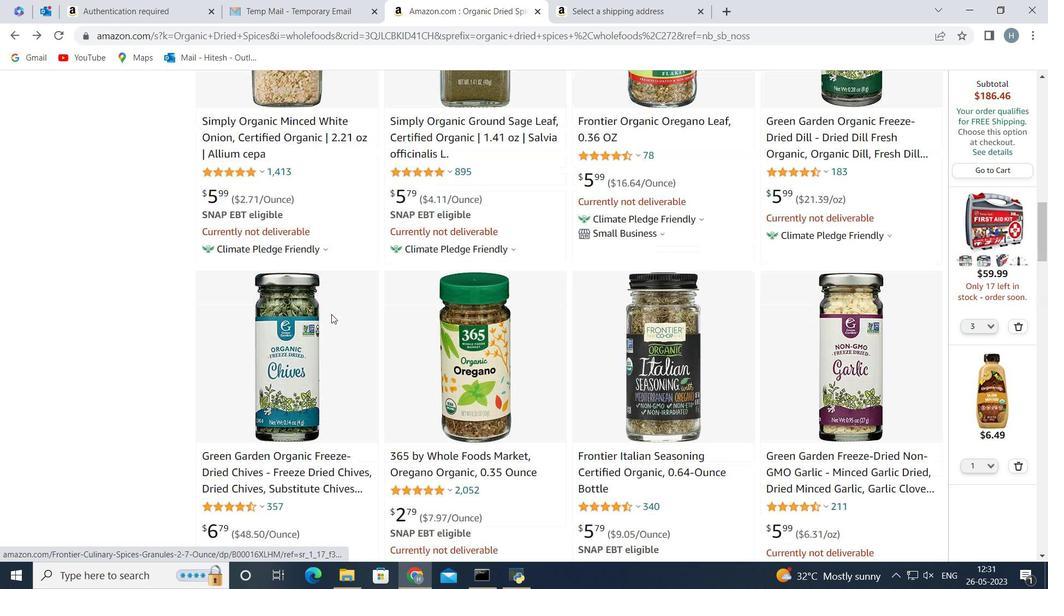 
Action: Mouse scrolled (332, 315) with delta (0, 0)
Screenshot: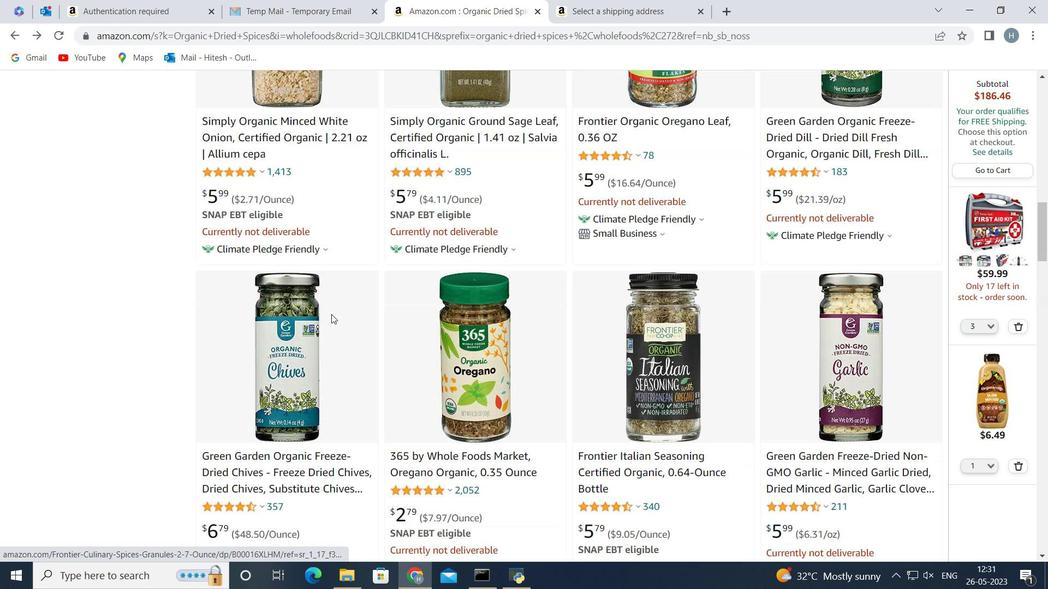 
Action: Mouse scrolled (332, 315) with delta (0, 0)
Screenshot: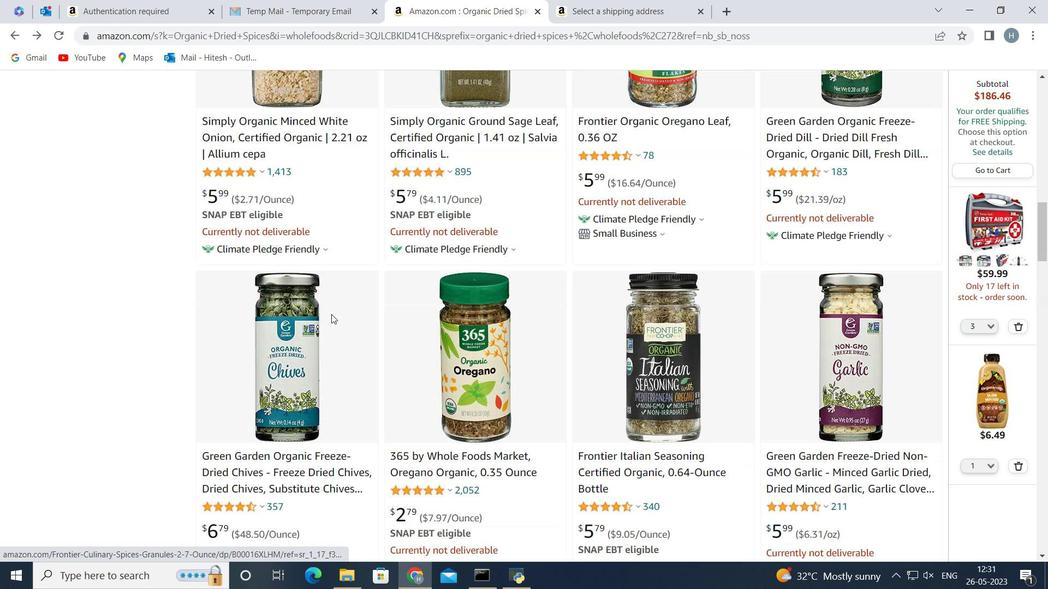 
Action: Mouse scrolled (332, 315) with delta (0, 0)
Screenshot: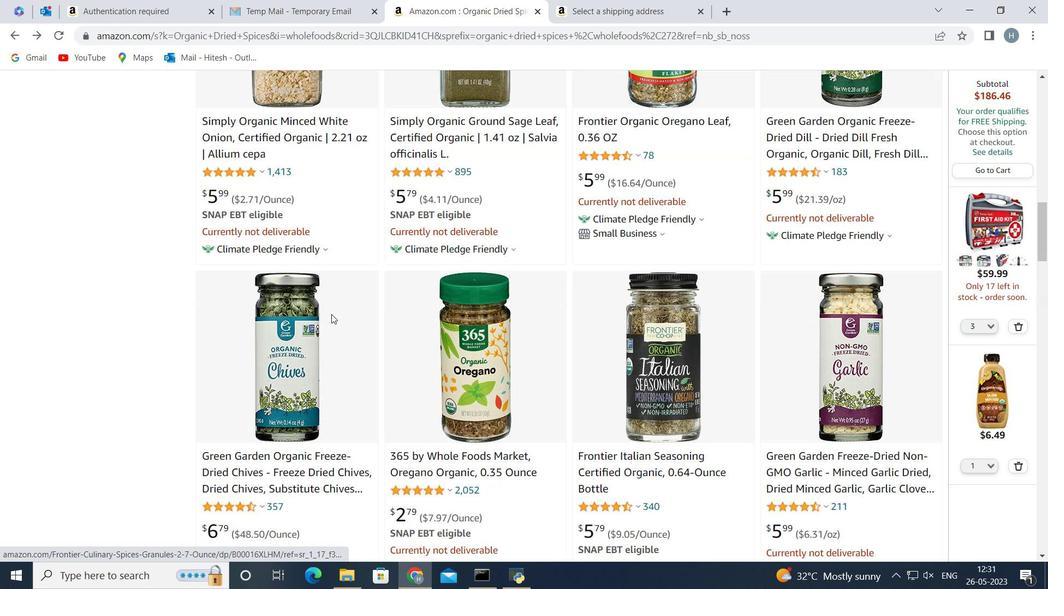 
Action: Mouse scrolled (332, 315) with delta (0, 0)
Screenshot: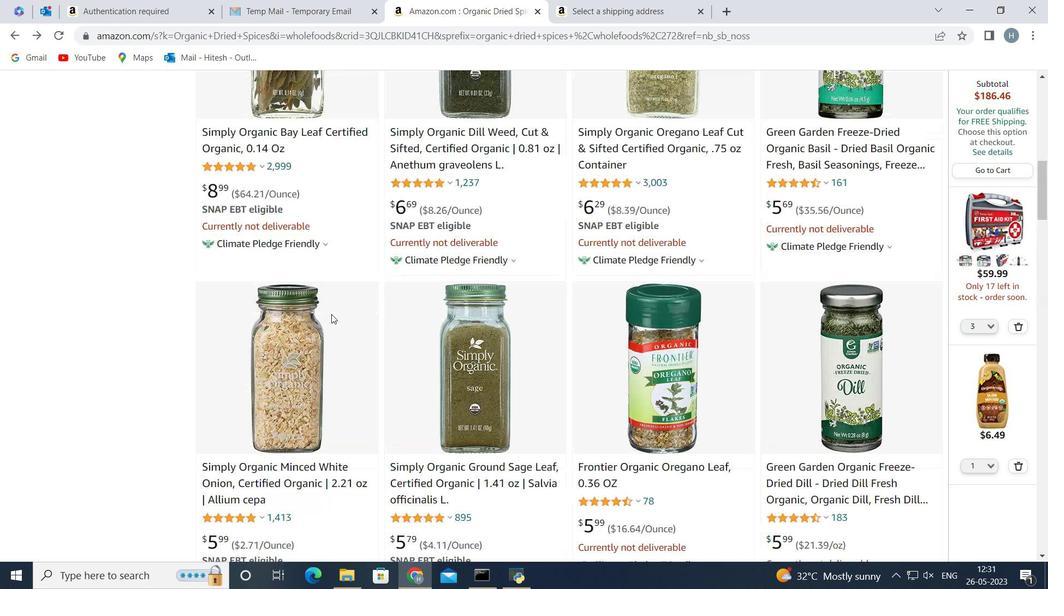 
Action: Mouse scrolled (332, 315) with delta (0, 0)
Screenshot: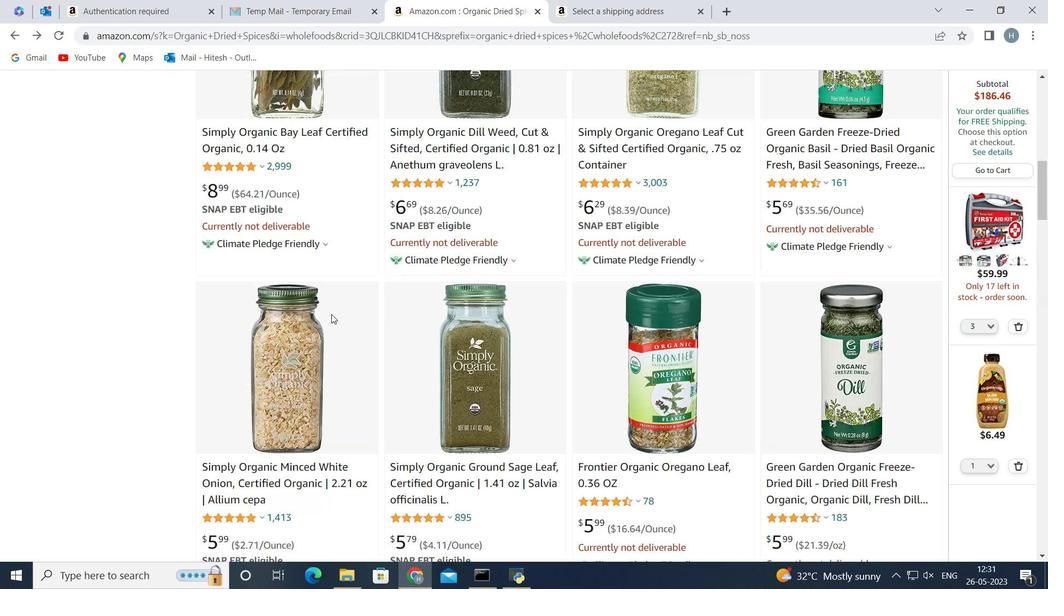 
Action: Mouse scrolled (332, 315) with delta (0, 0)
Screenshot: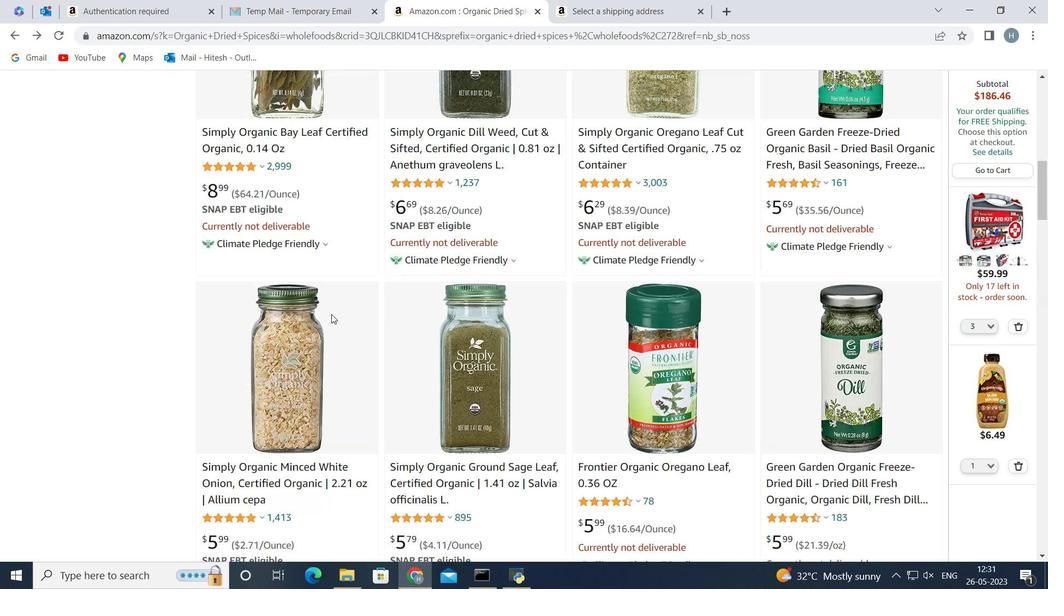 
Action: Mouse scrolled (332, 315) with delta (0, 0)
Screenshot: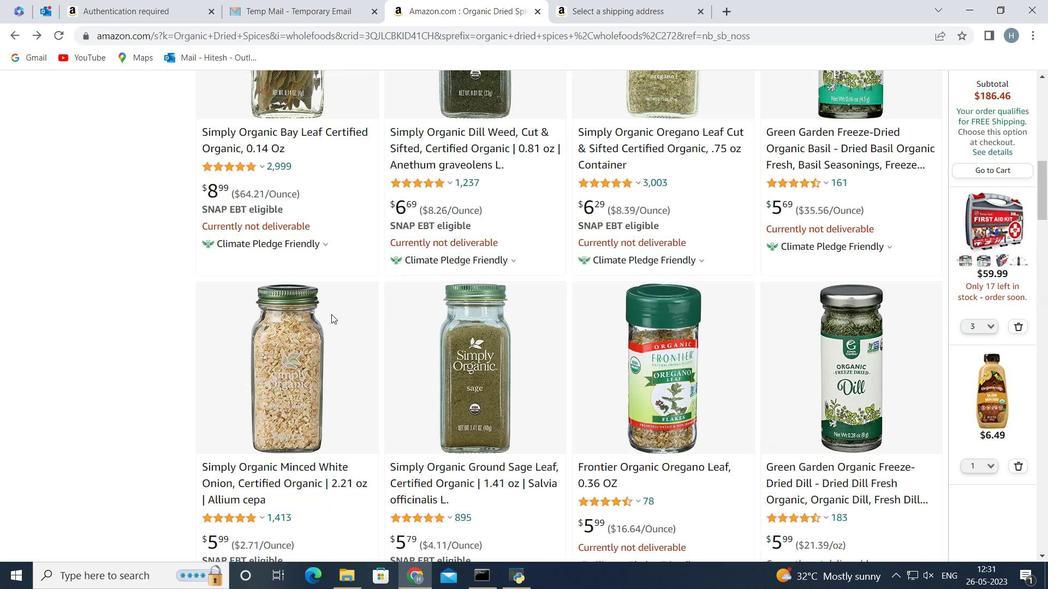 
Action: Mouse scrolled (332, 315) with delta (0, 0)
Screenshot: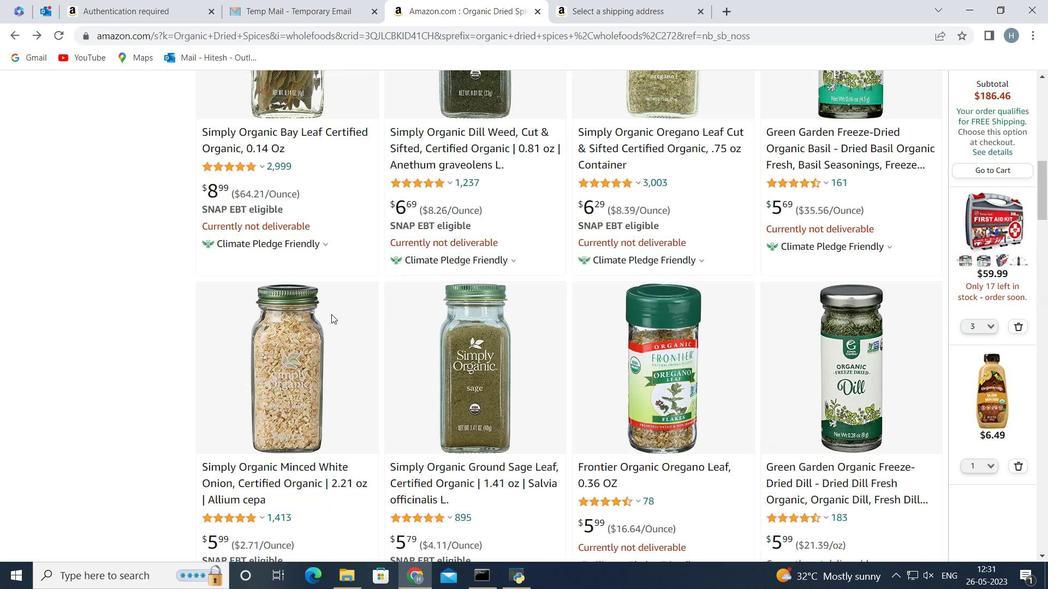 
Action: Mouse scrolled (332, 315) with delta (0, 0)
Screenshot: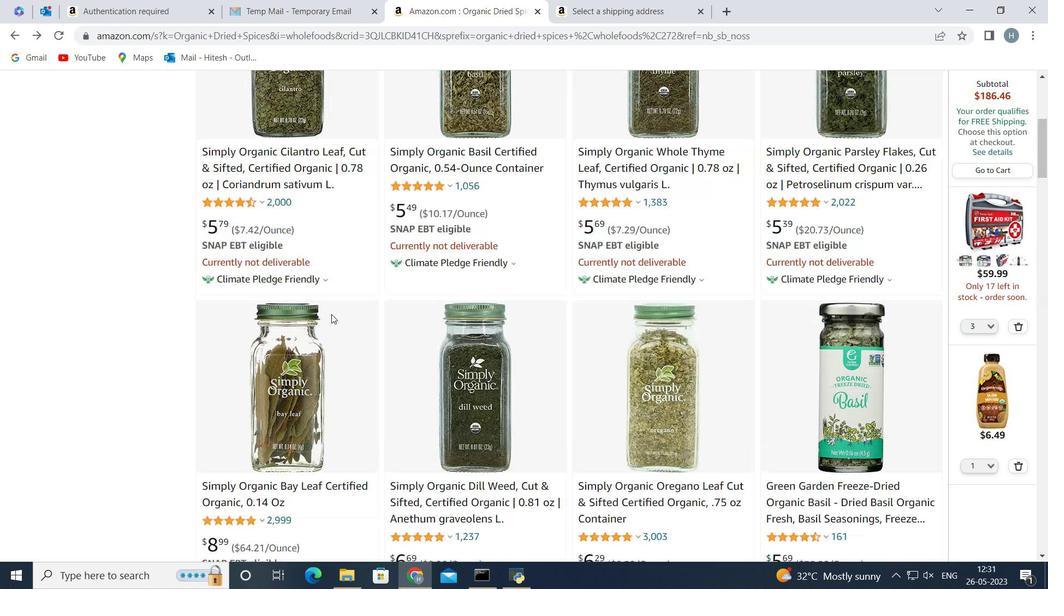 
Action: Mouse scrolled (332, 315) with delta (0, 0)
Screenshot: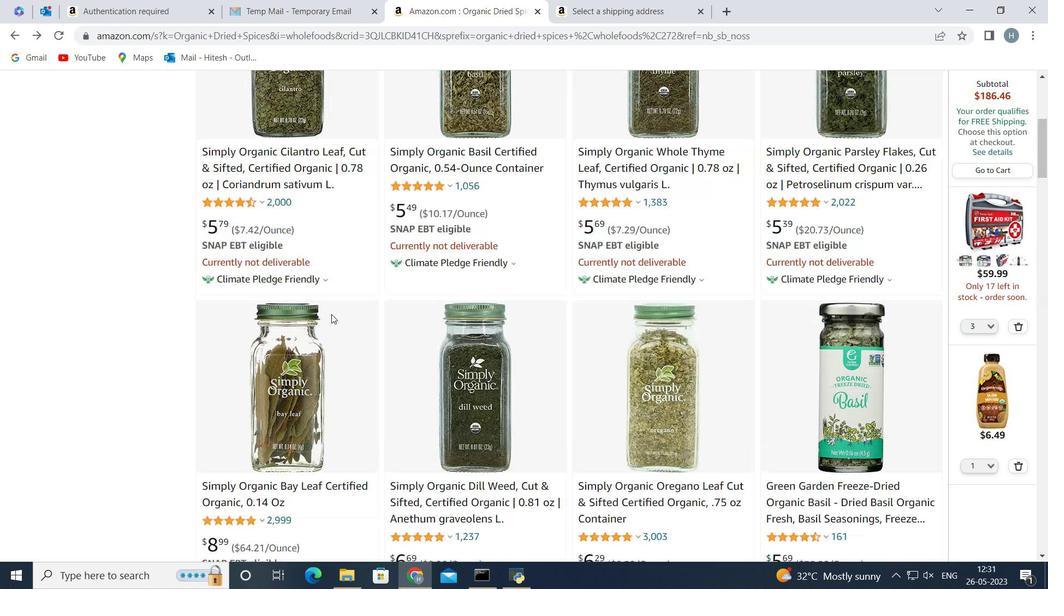 
Action: Mouse scrolled (332, 315) with delta (0, 0)
Screenshot: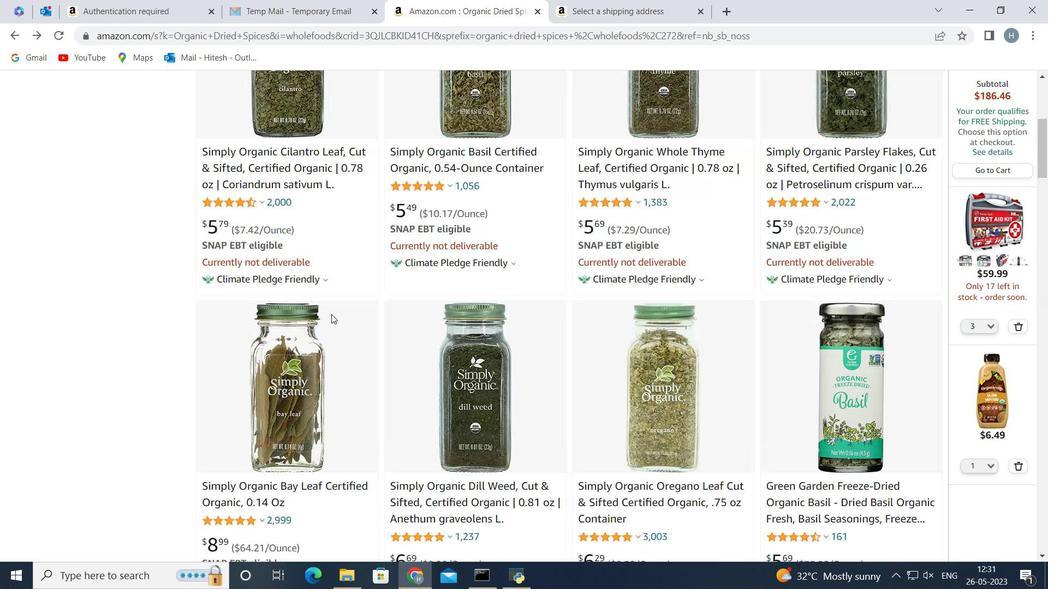
Action: Mouse scrolled (332, 315) with delta (0, 0)
Screenshot: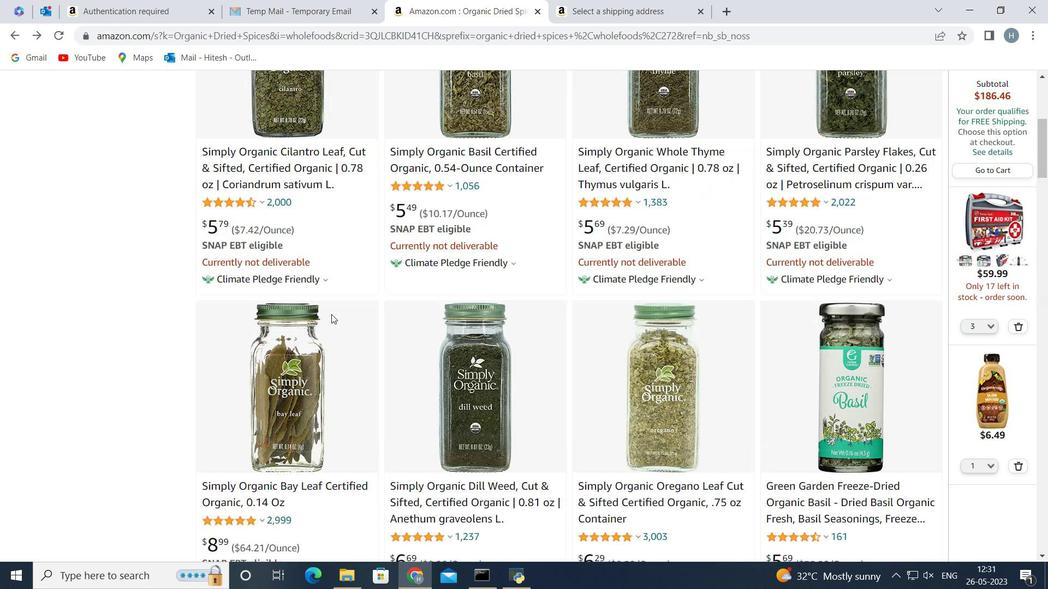 
Action: Mouse scrolled (332, 315) with delta (0, 0)
Screenshot: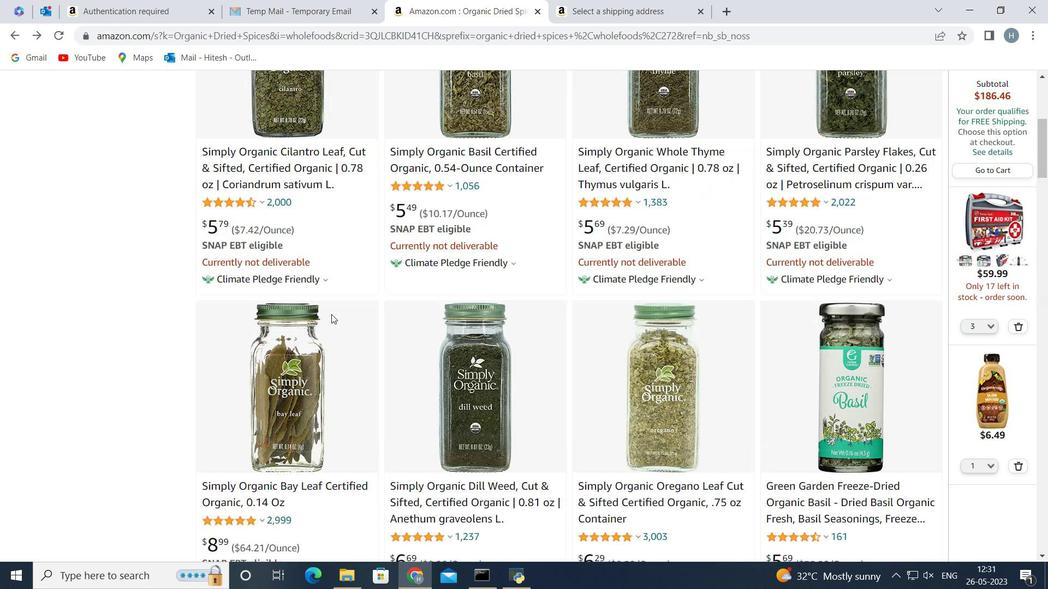 
Action: Mouse scrolled (332, 315) with delta (0, 0)
Screenshot: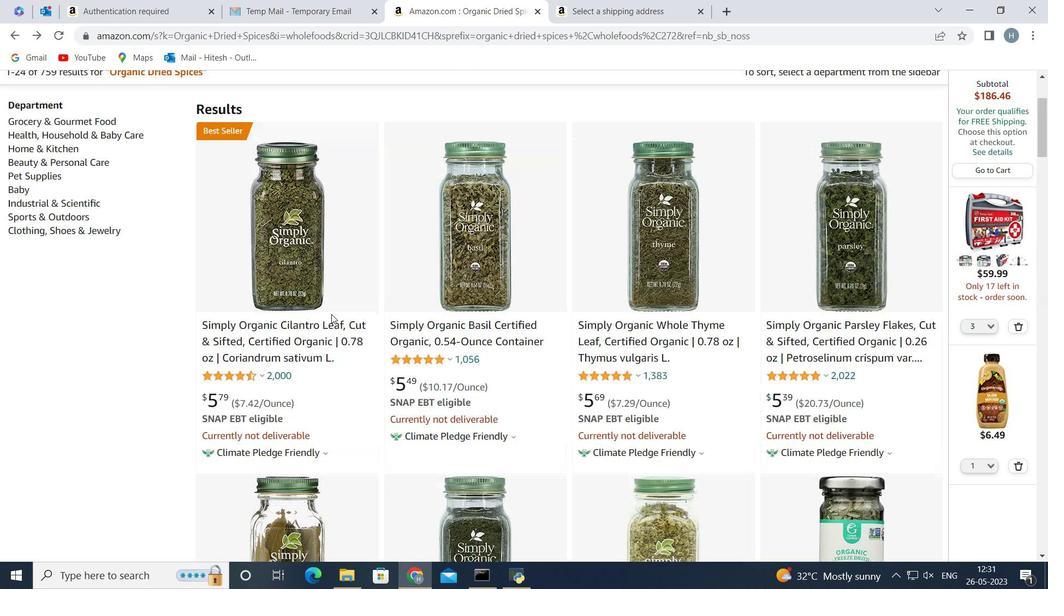 
Action: Mouse scrolled (332, 315) with delta (0, 0)
Screenshot: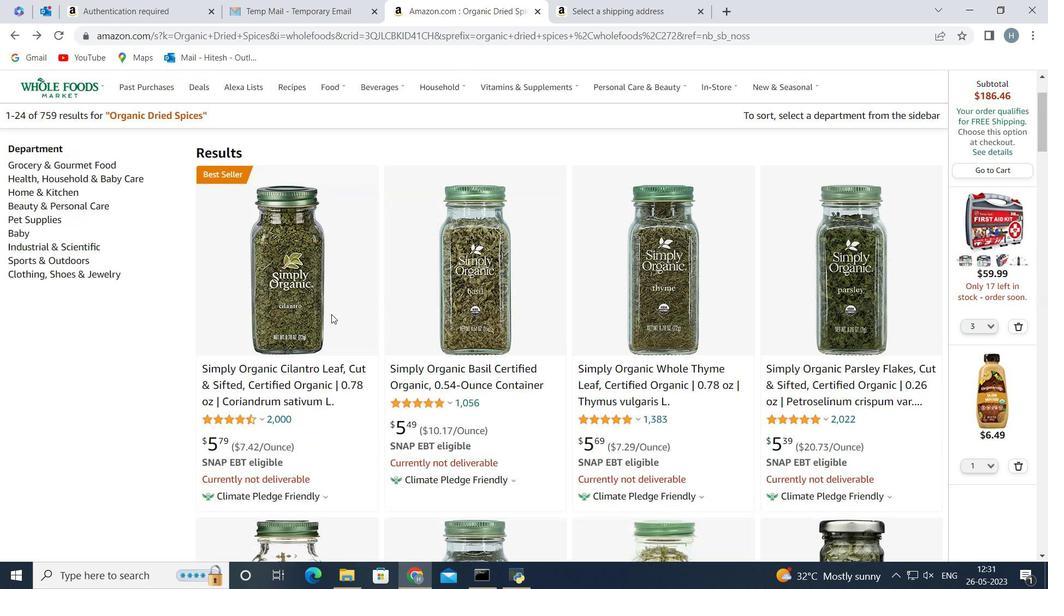 
Action: Mouse scrolled (332, 315) with delta (0, 0)
Screenshot: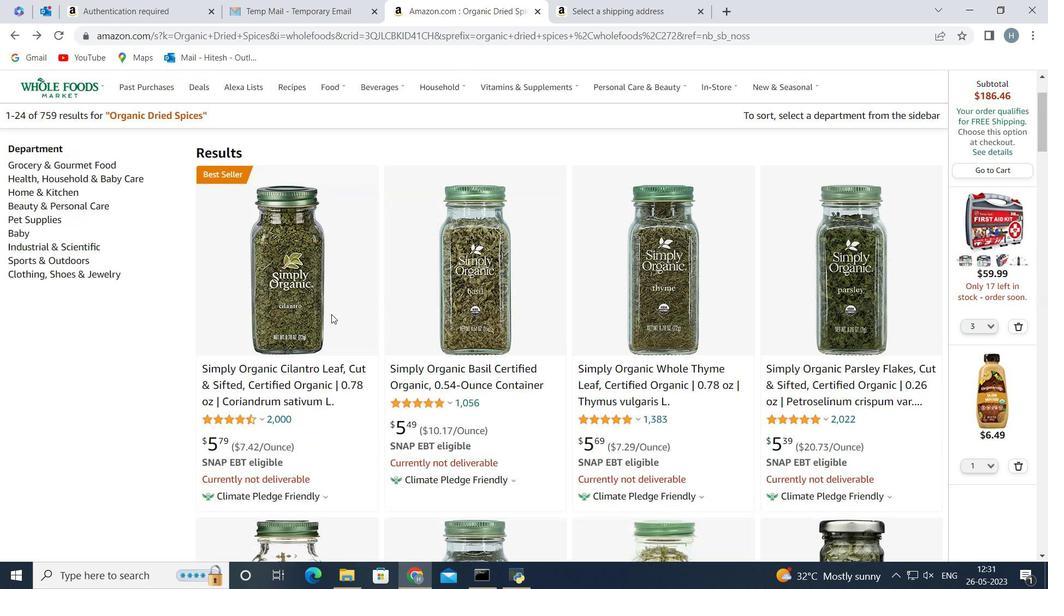 
Action: Mouse scrolled (332, 315) with delta (0, 0)
Screenshot: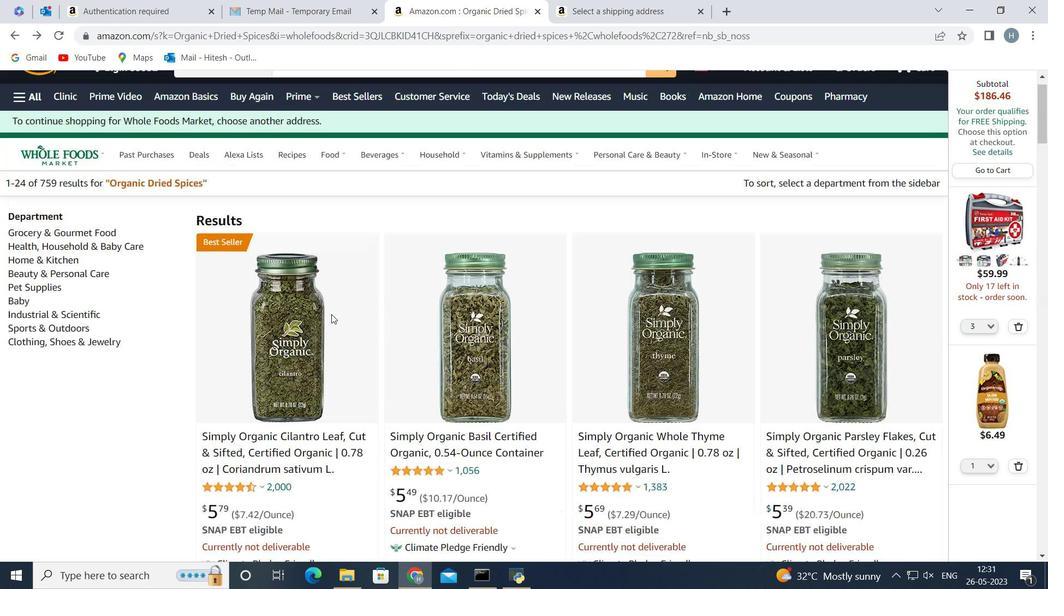
Action: Mouse scrolled (332, 315) with delta (0, 0)
Screenshot: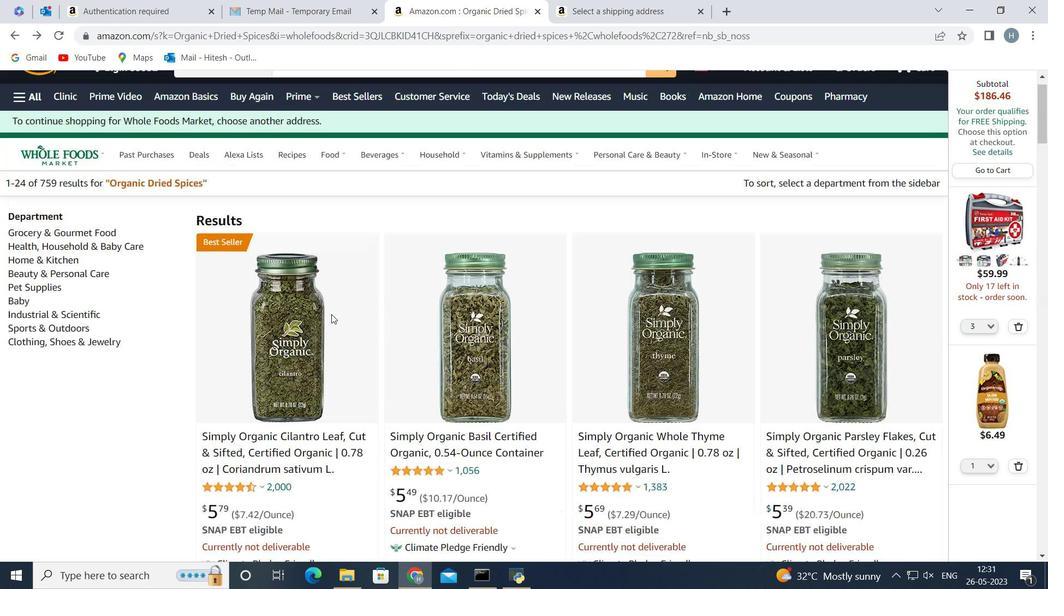 
Action: Mouse scrolled (332, 315) with delta (0, 0)
Screenshot: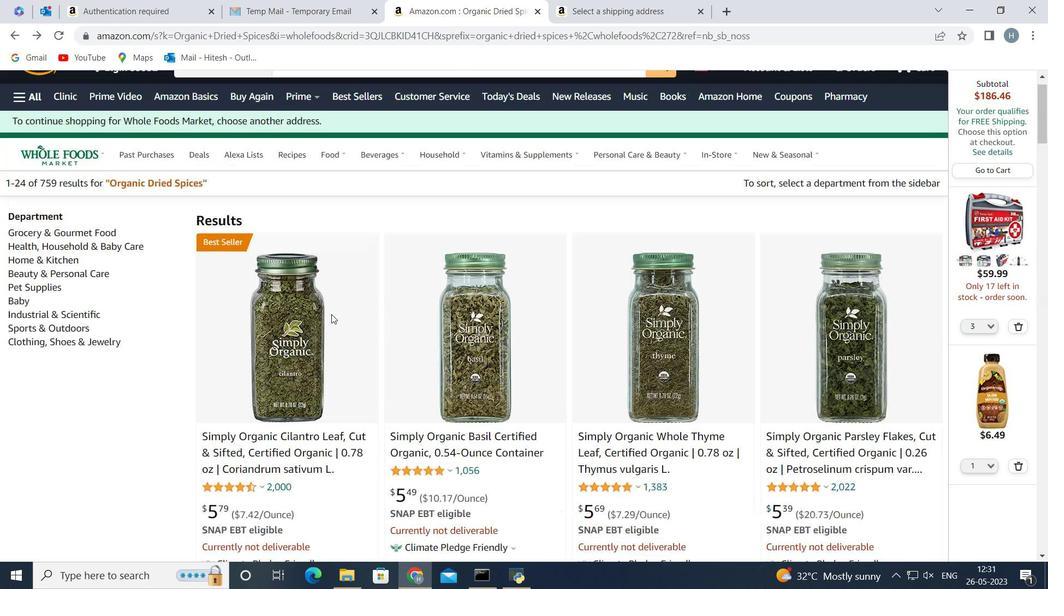 
Action: Mouse moved to (528, 237)
Screenshot: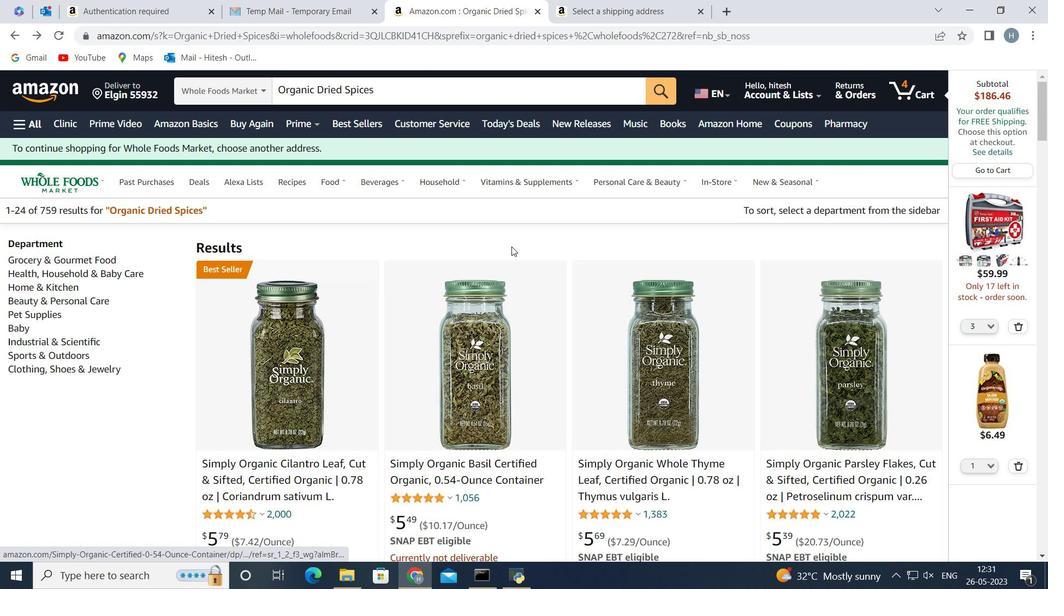 
